 Task: Research Airbnb accommodation in KruÅ¡evac, Serbia from 6th December, 2023 to 10th December, 2023 for 6 adults, 2 children.6 bedrooms having 6 beds and 6 bathrooms. Property type can be house. Amenities needed are: wifi, TV, free parkinig on premises, gym, breakfast. Look for 3 properties as per requirement.
Action: Key pressed <Key.caps_lock>K<Key.caps_lock>ruaievac
Screenshot: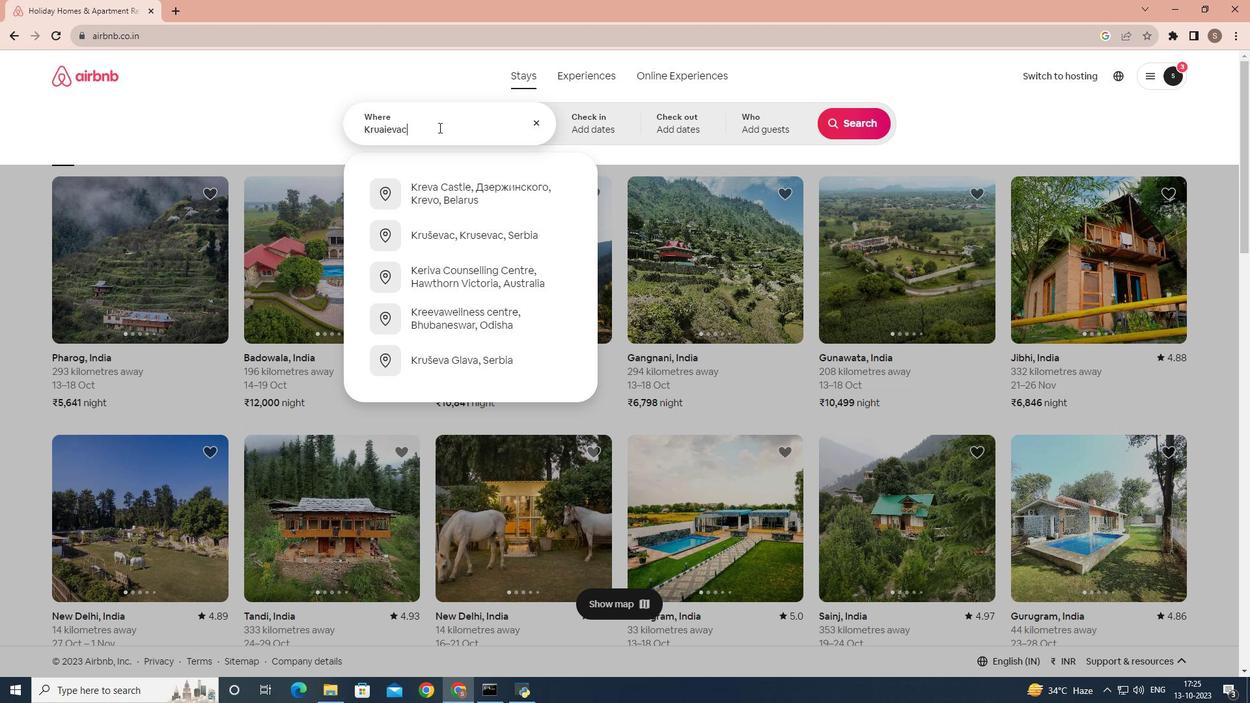 
Action: Mouse moved to (438, 235)
Screenshot: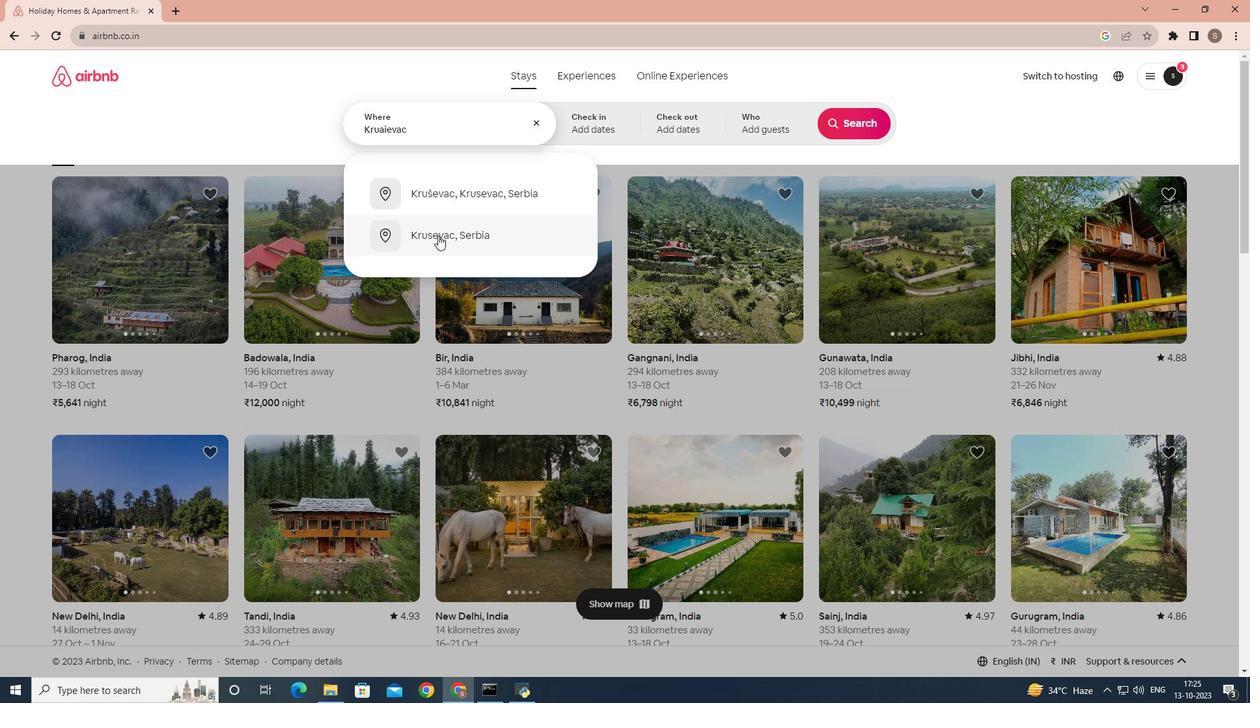 
Action: Mouse pressed left at (438, 235)
Screenshot: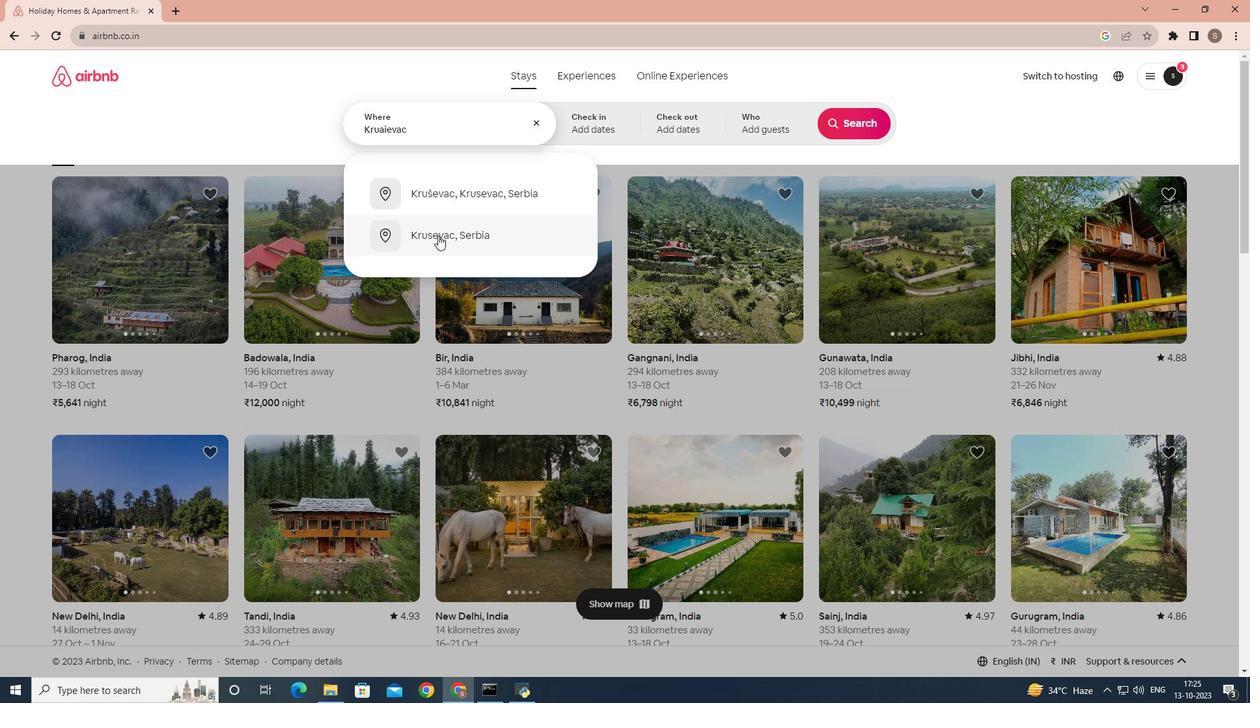 
Action: Mouse moved to (853, 233)
Screenshot: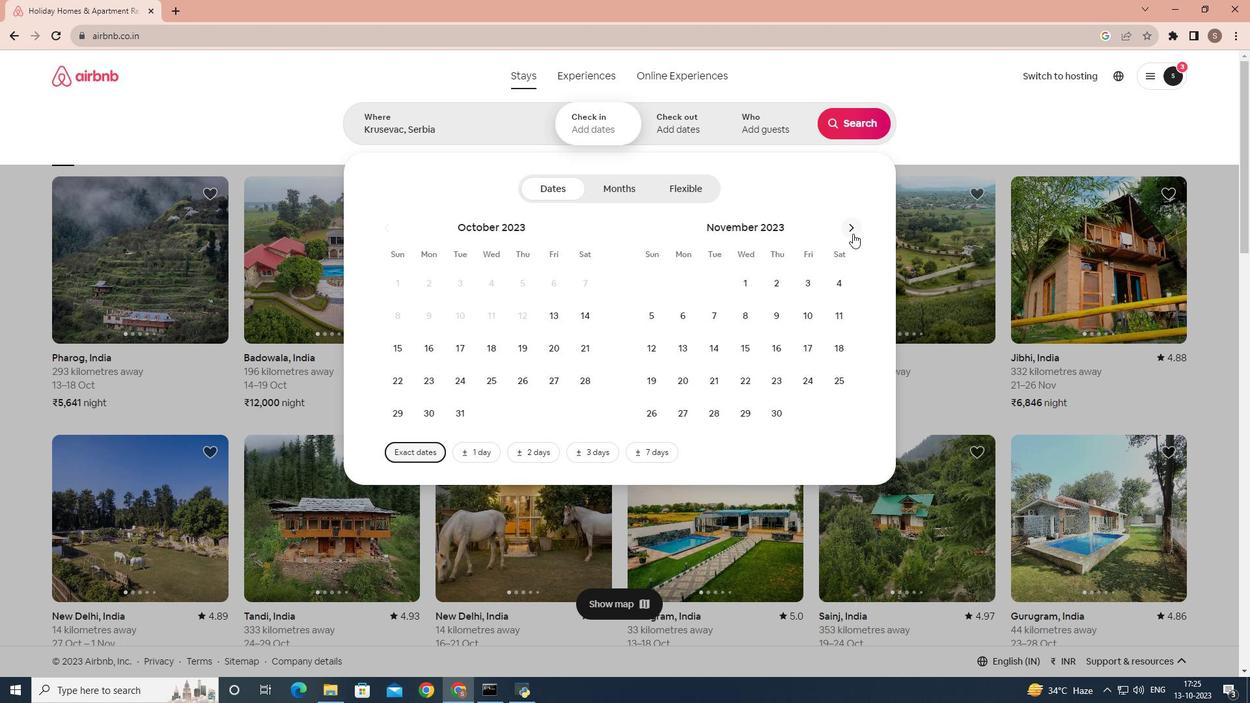 
Action: Mouse pressed left at (853, 233)
Screenshot: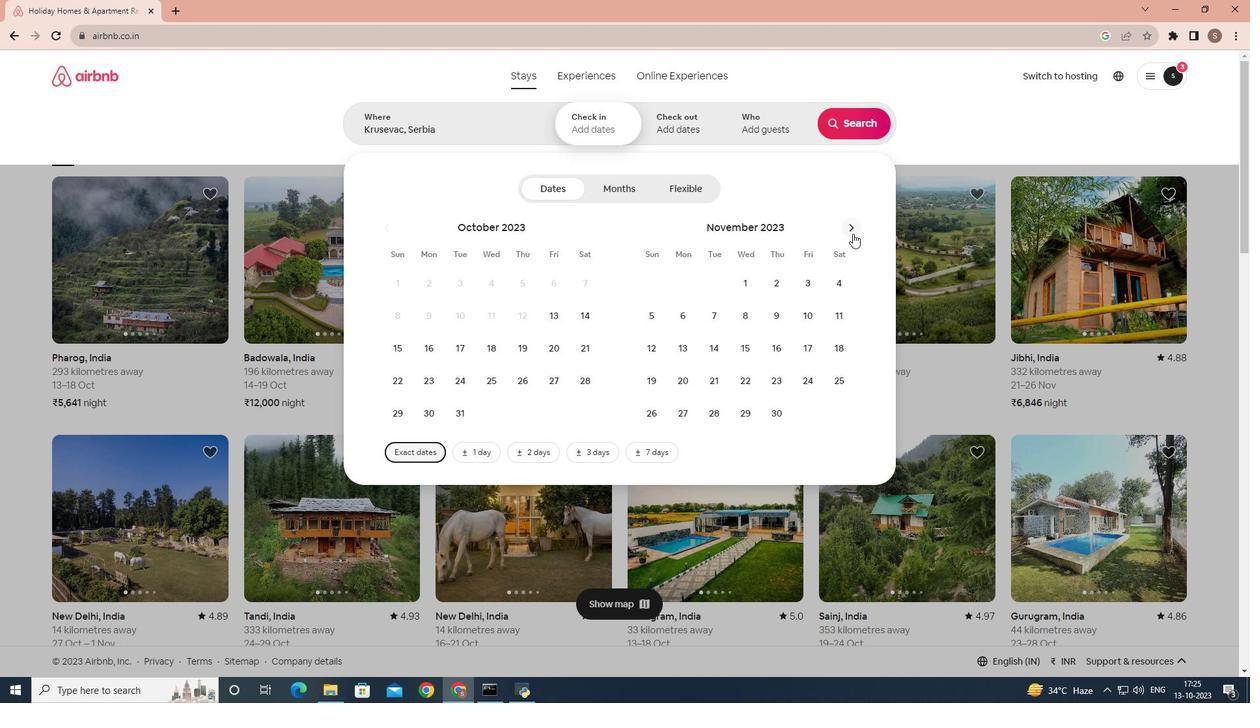 
Action: Mouse moved to (737, 308)
Screenshot: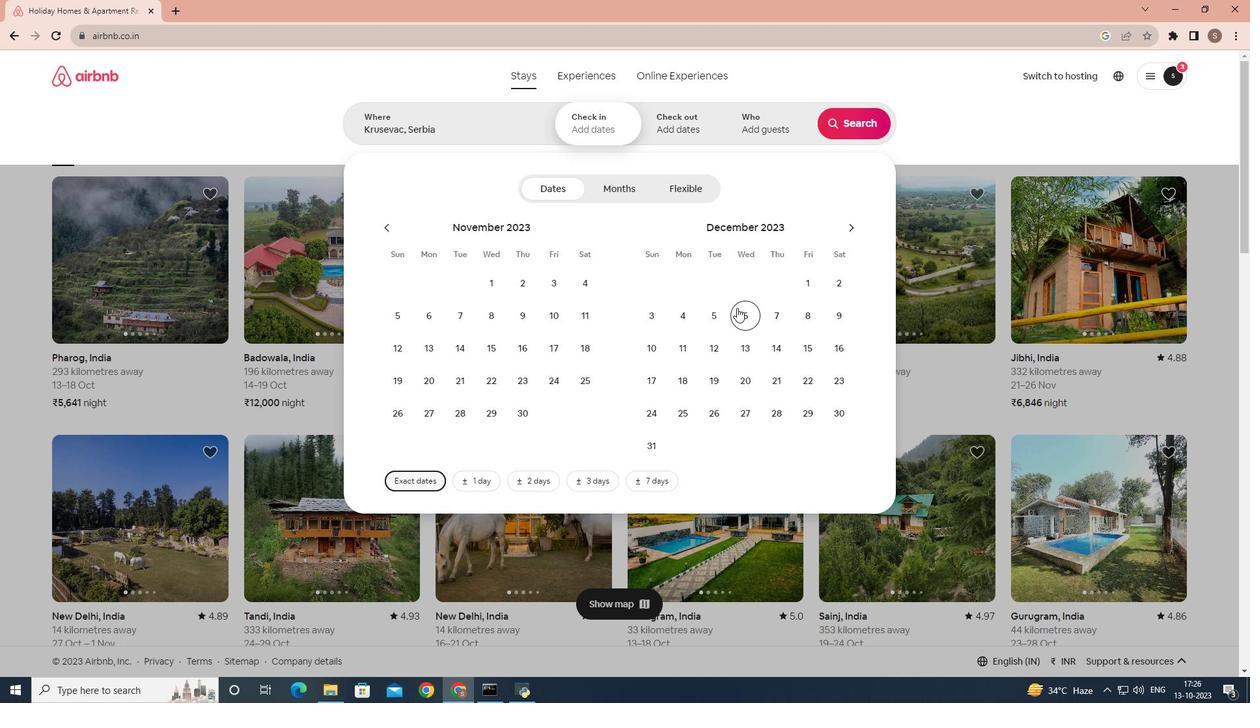 
Action: Mouse pressed left at (737, 308)
Screenshot: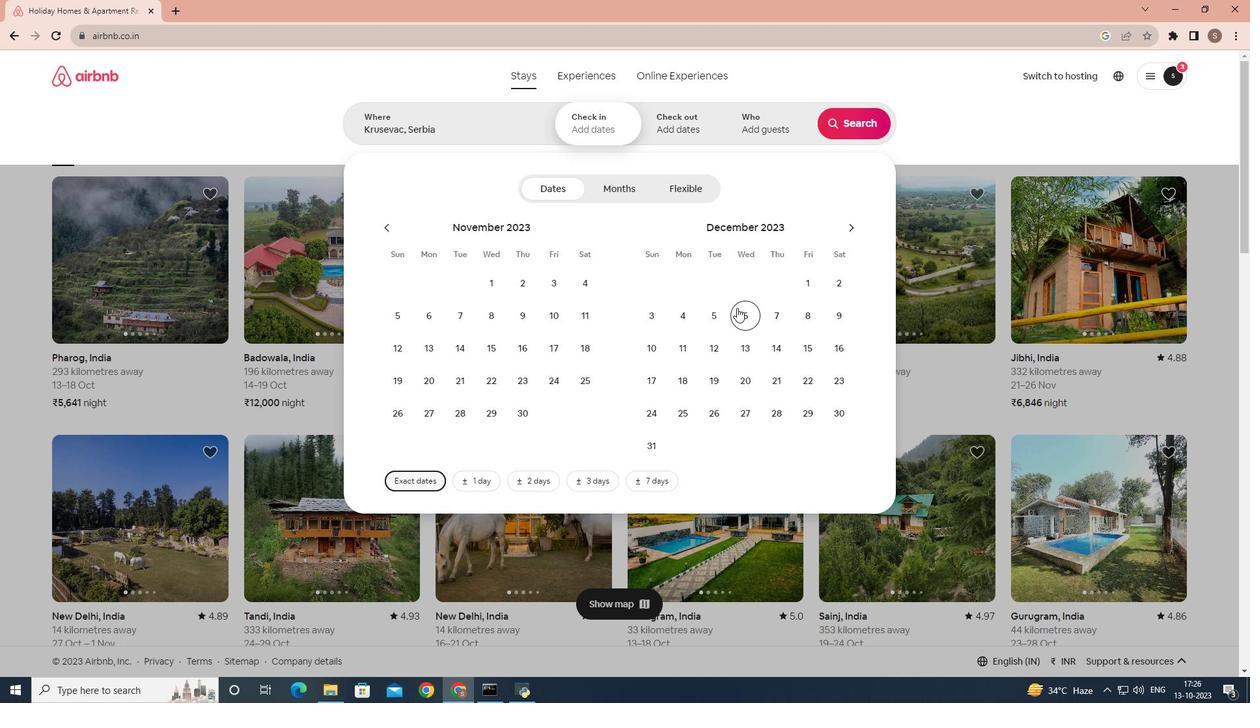 
Action: Mouse moved to (650, 348)
Screenshot: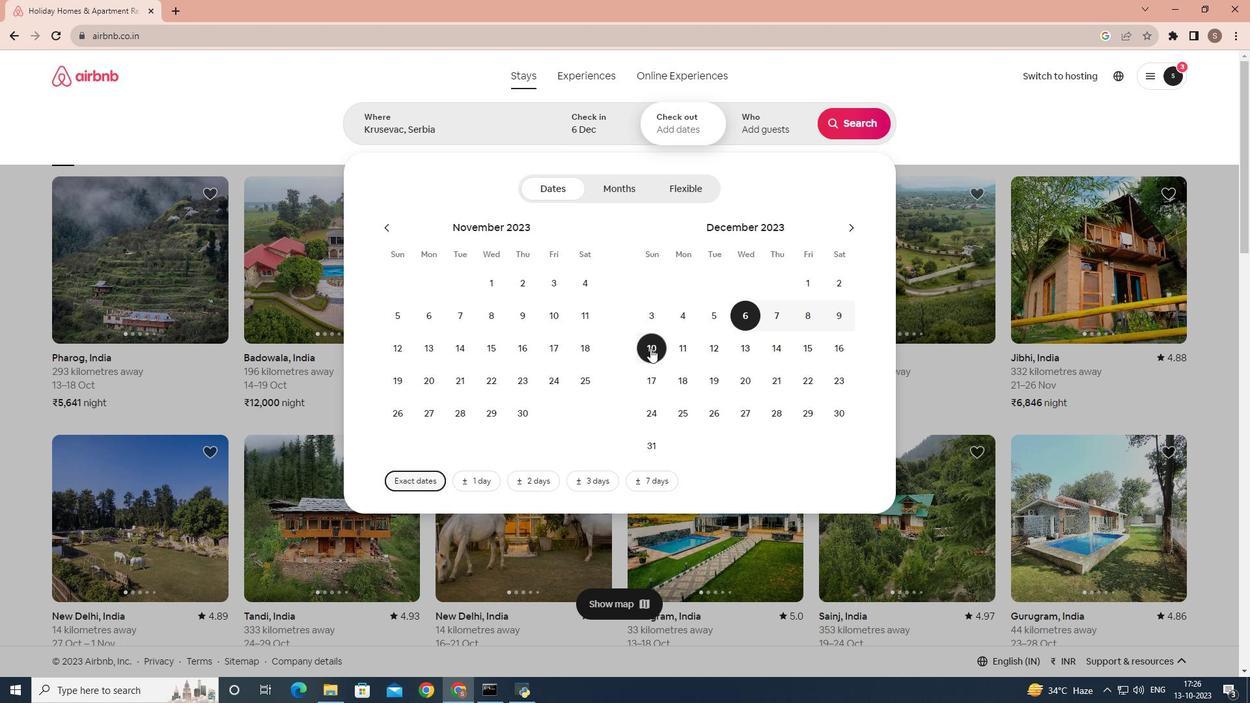 
Action: Mouse pressed left at (650, 348)
Screenshot: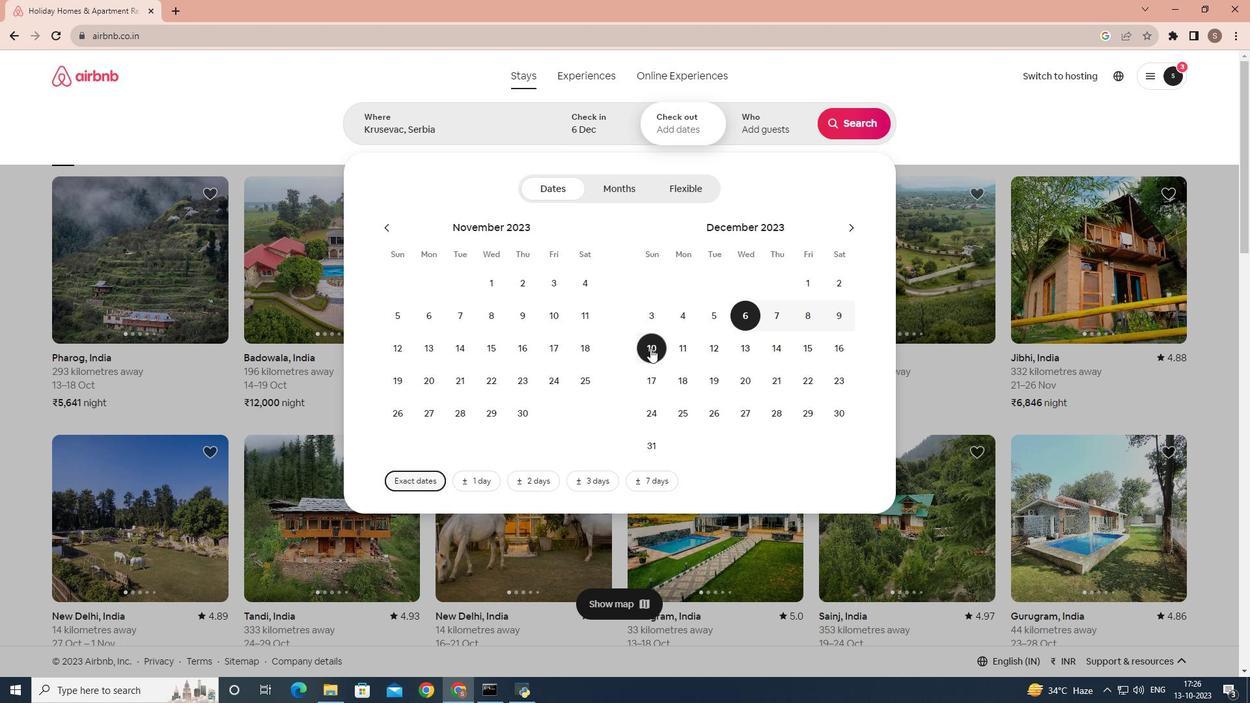 
Action: Mouse moved to (765, 132)
Screenshot: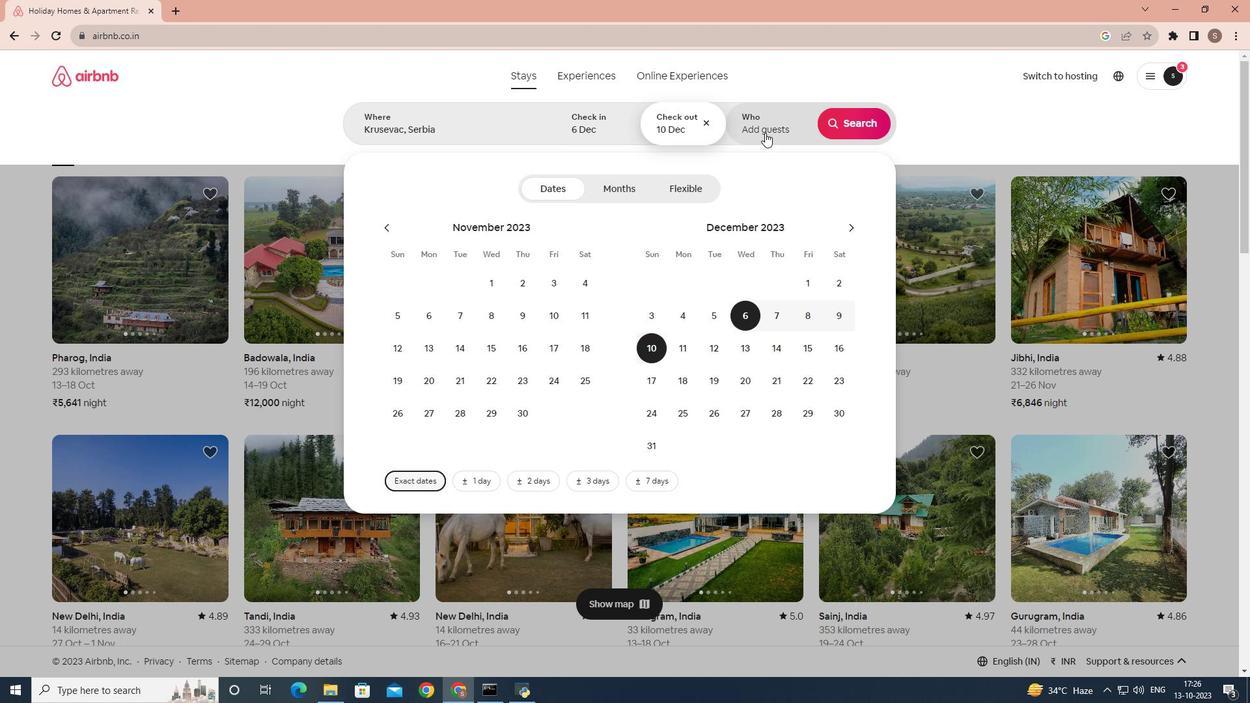 
Action: Mouse pressed left at (765, 132)
Screenshot: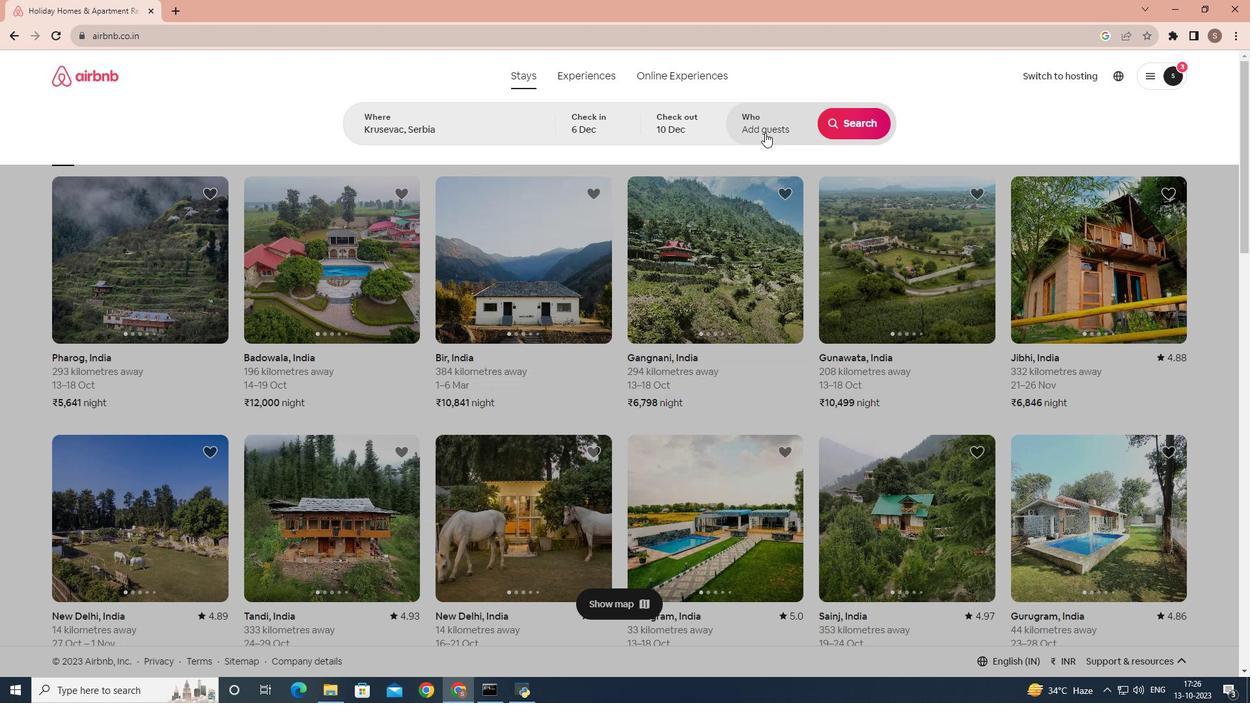 
Action: Mouse moved to (857, 192)
Screenshot: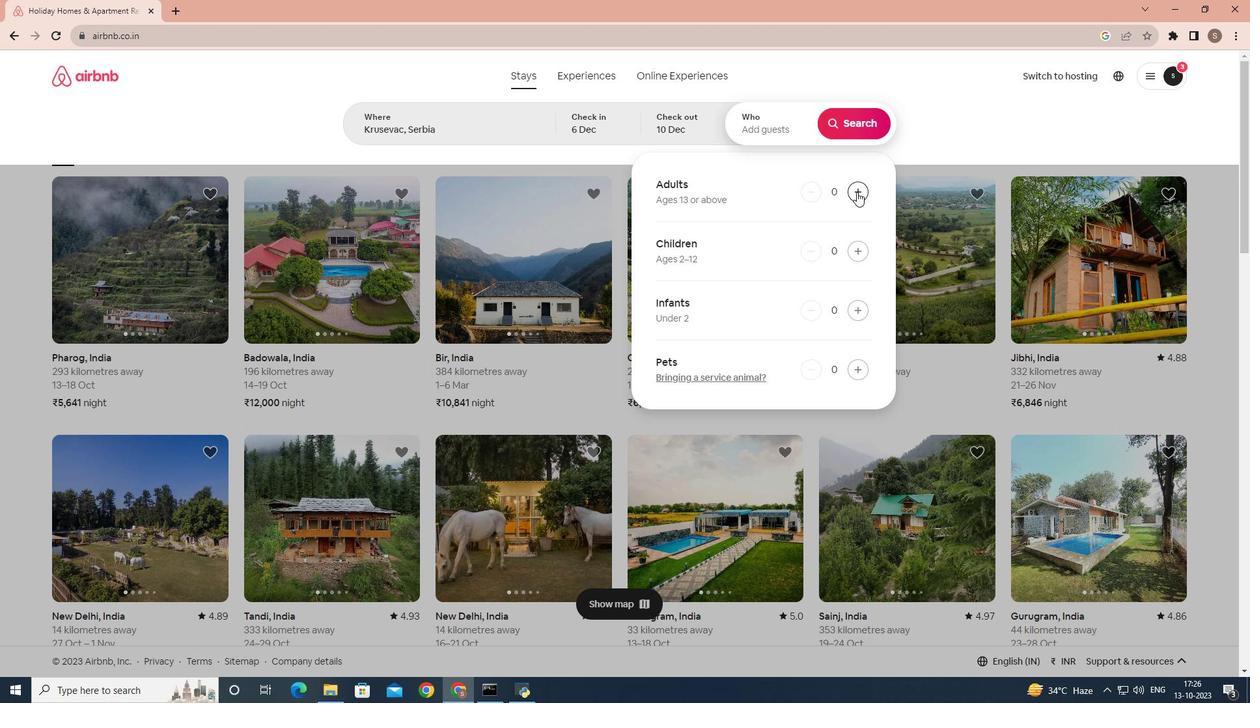 
Action: Mouse pressed left at (857, 192)
Screenshot: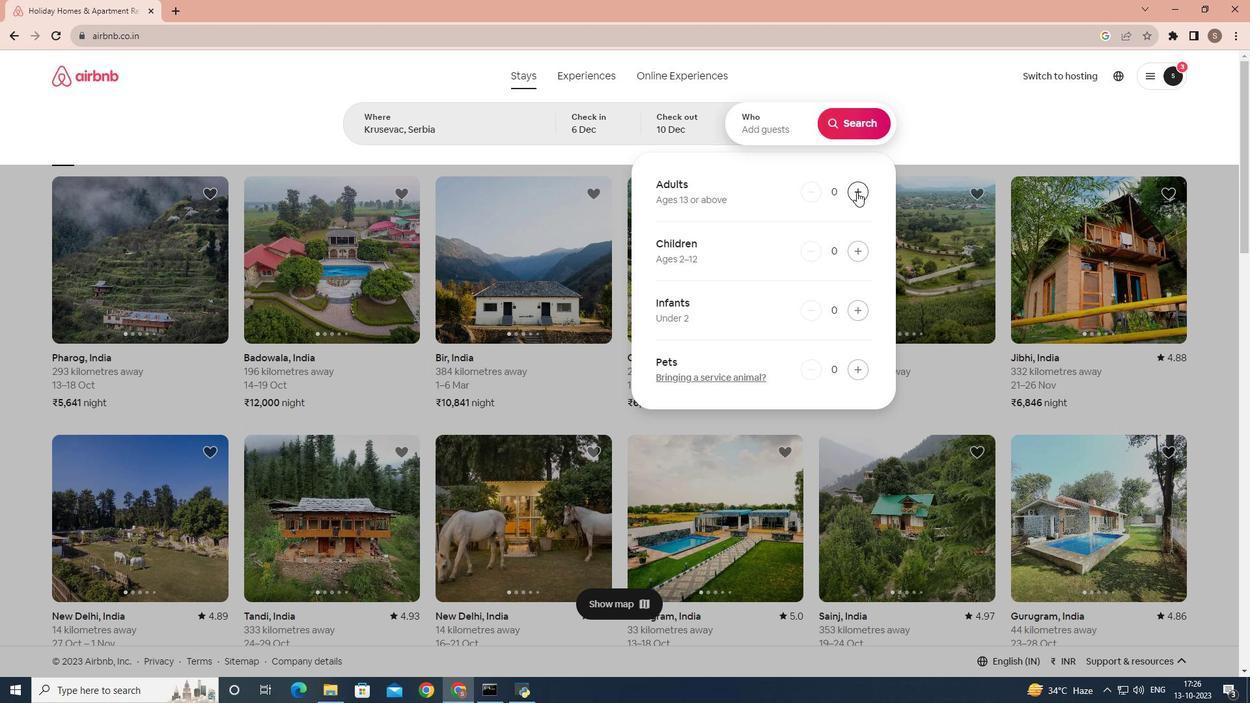 
Action: Mouse pressed left at (857, 192)
Screenshot: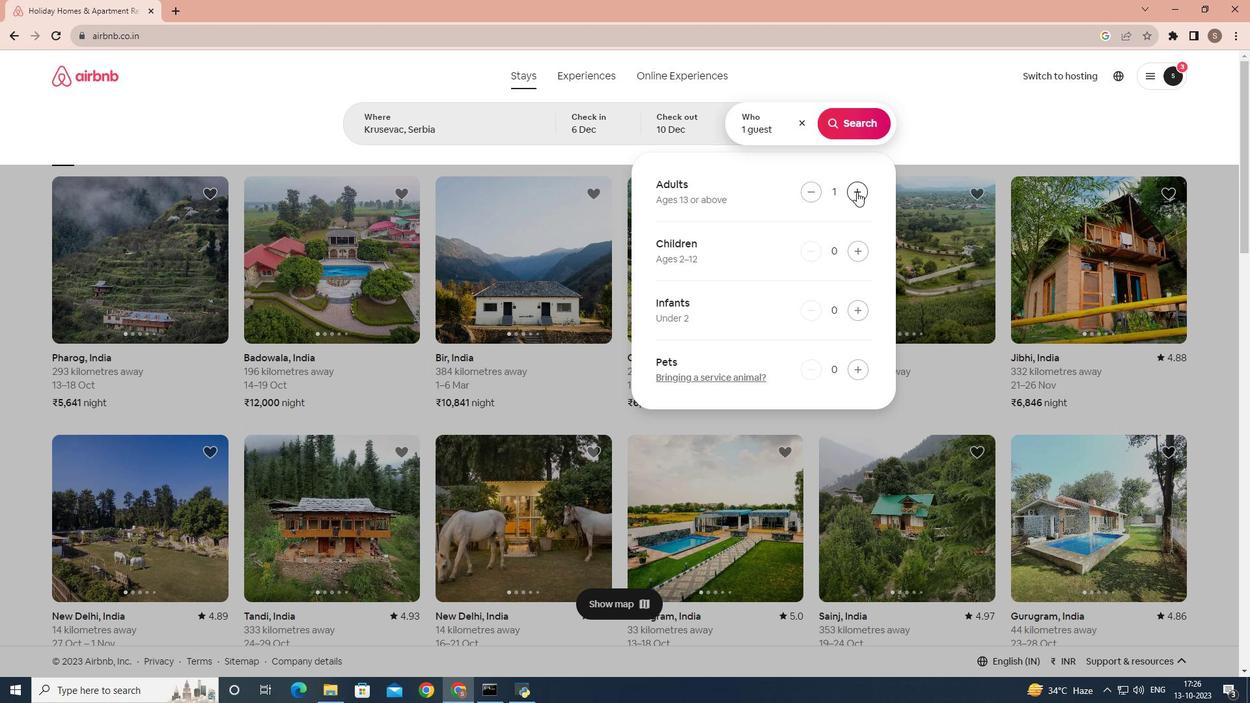 
Action: Mouse pressed left at (857, 192)
Screenshot: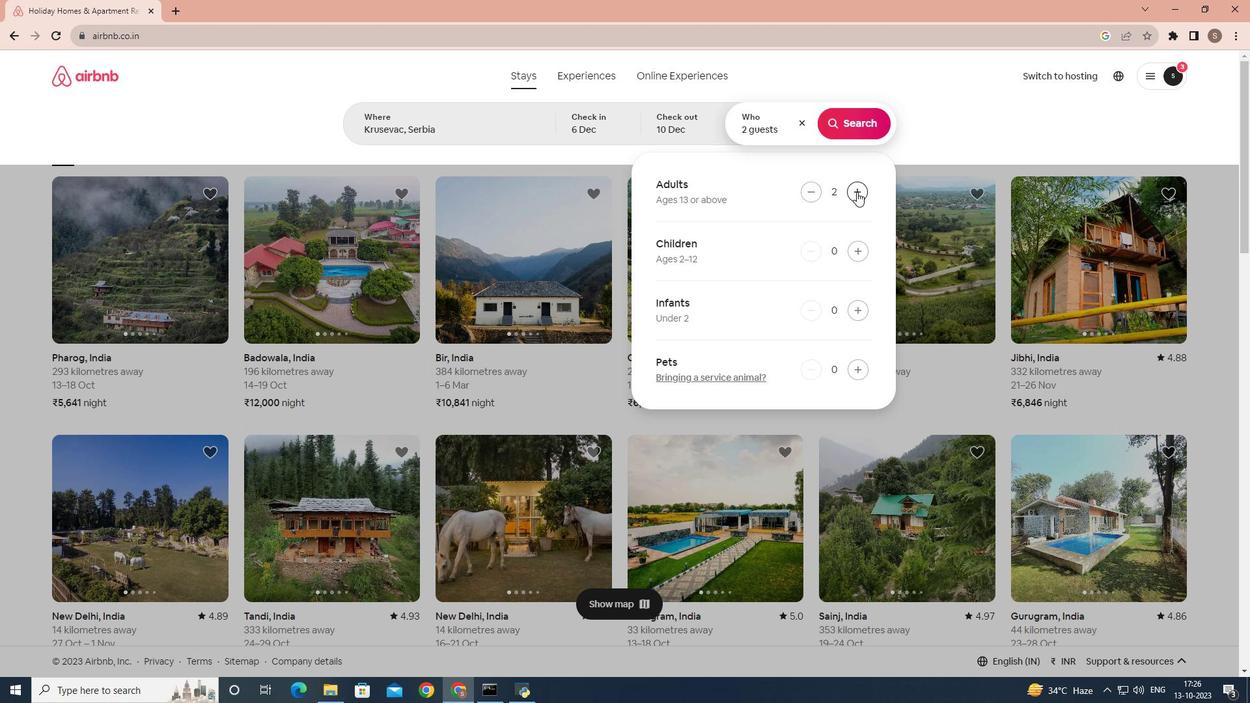 
Action: Mouse pressed left at (857, 192)
Screenshot: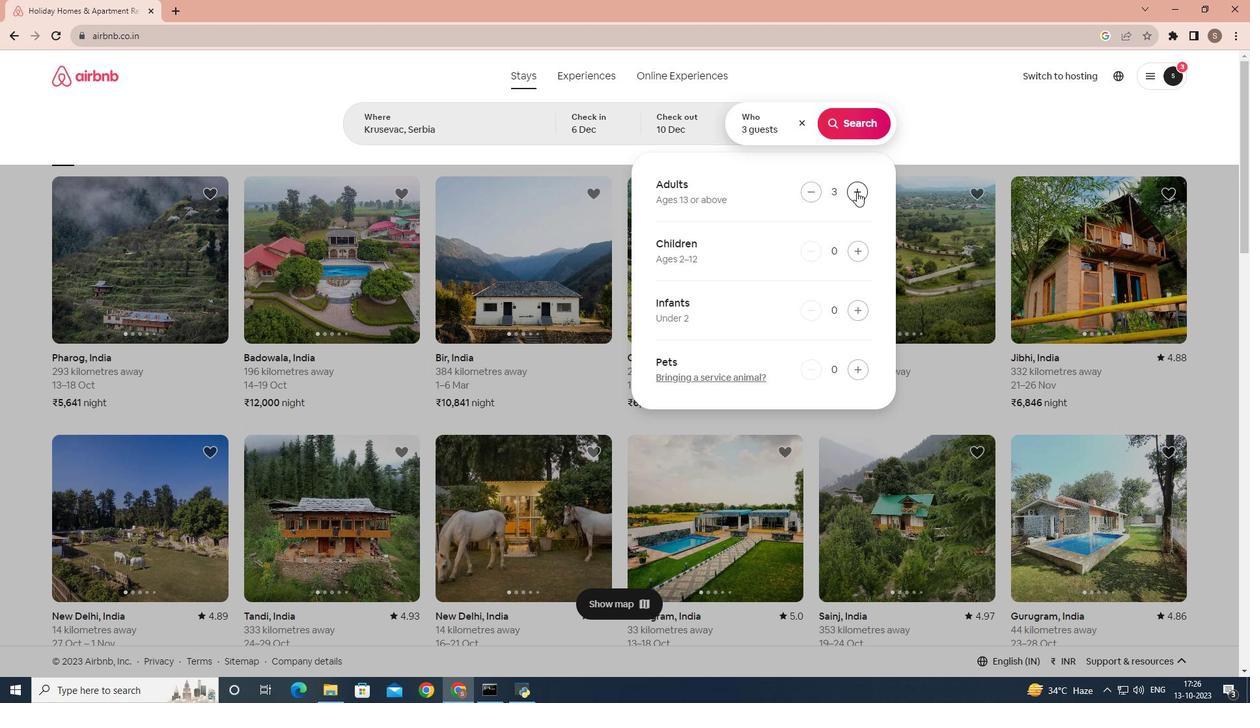 
Action: Mouse pressed left at (857, 192)
Screenshot: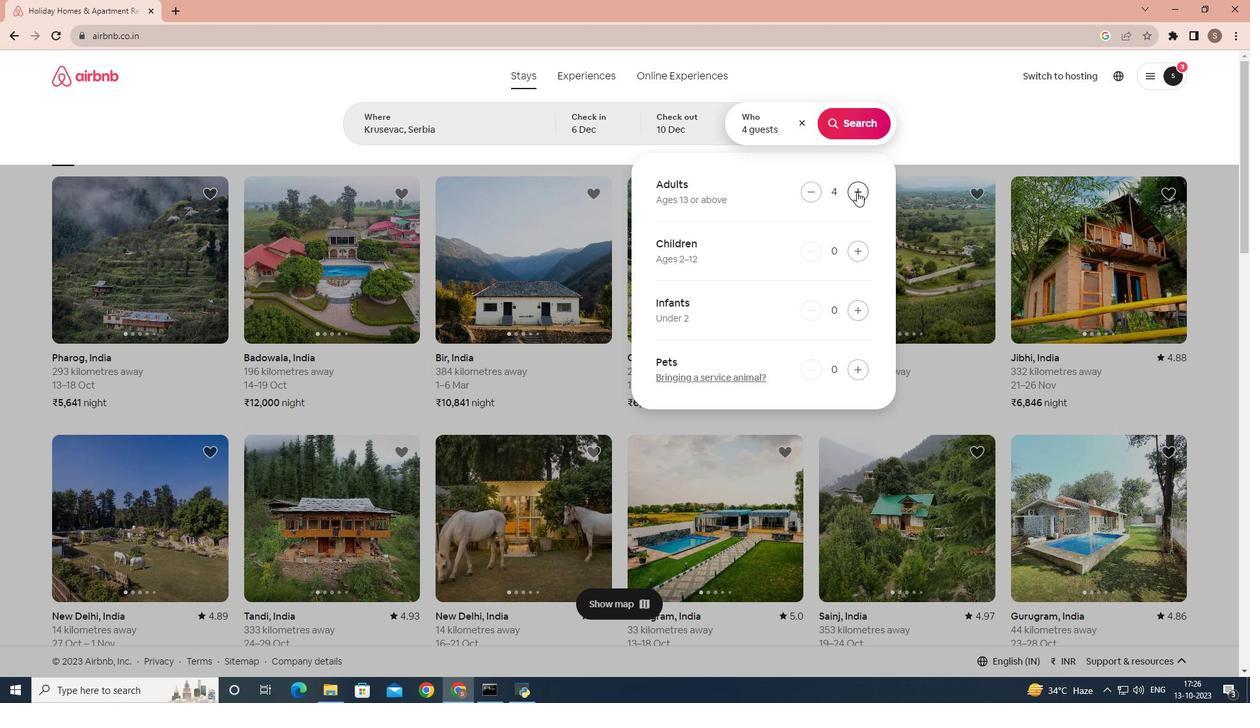 
Action: Mouse pressed left at (857, 192)
Screenshot: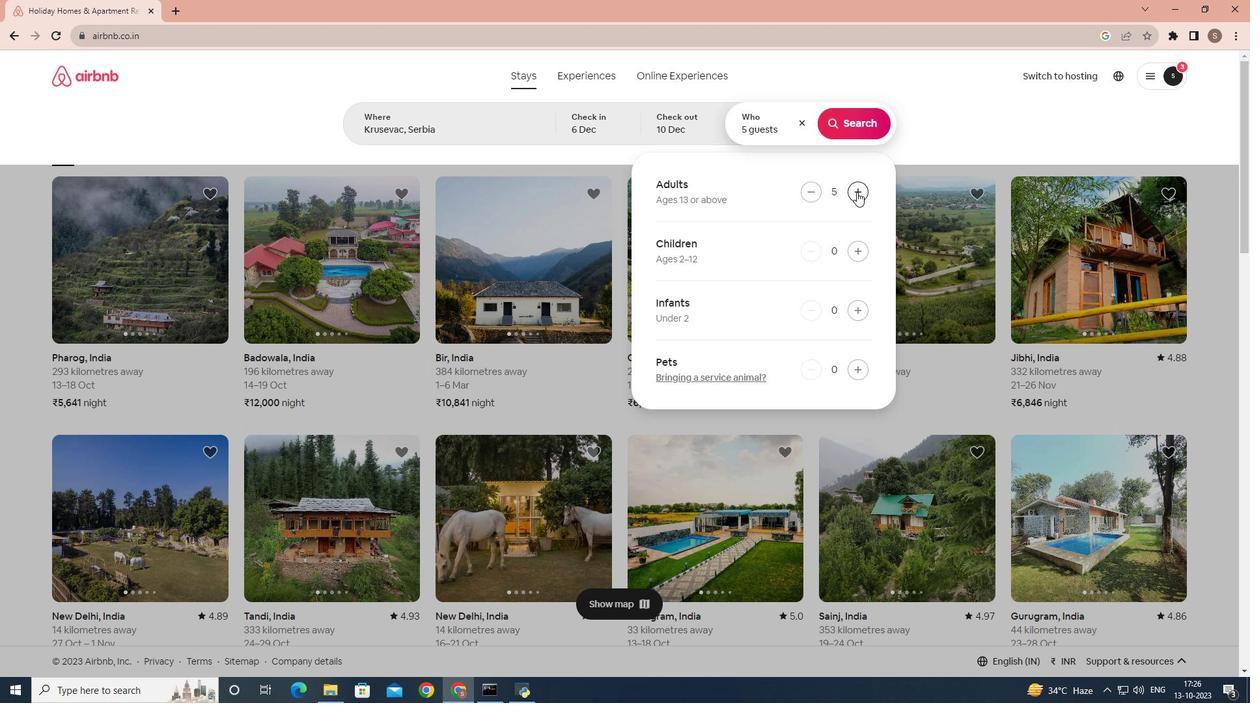 
Action: Mouse moved to (856, 244)
Screenshot: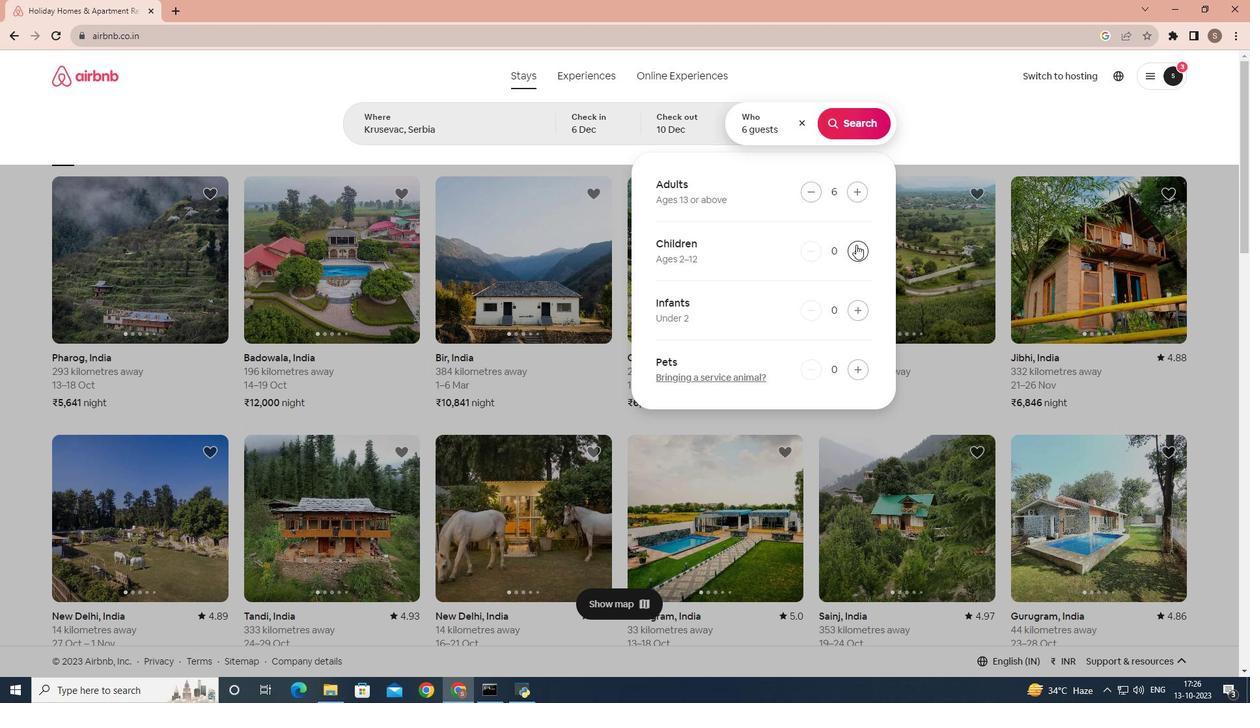 
Action: Mouse pressed left at (856, 244)
Screenshot: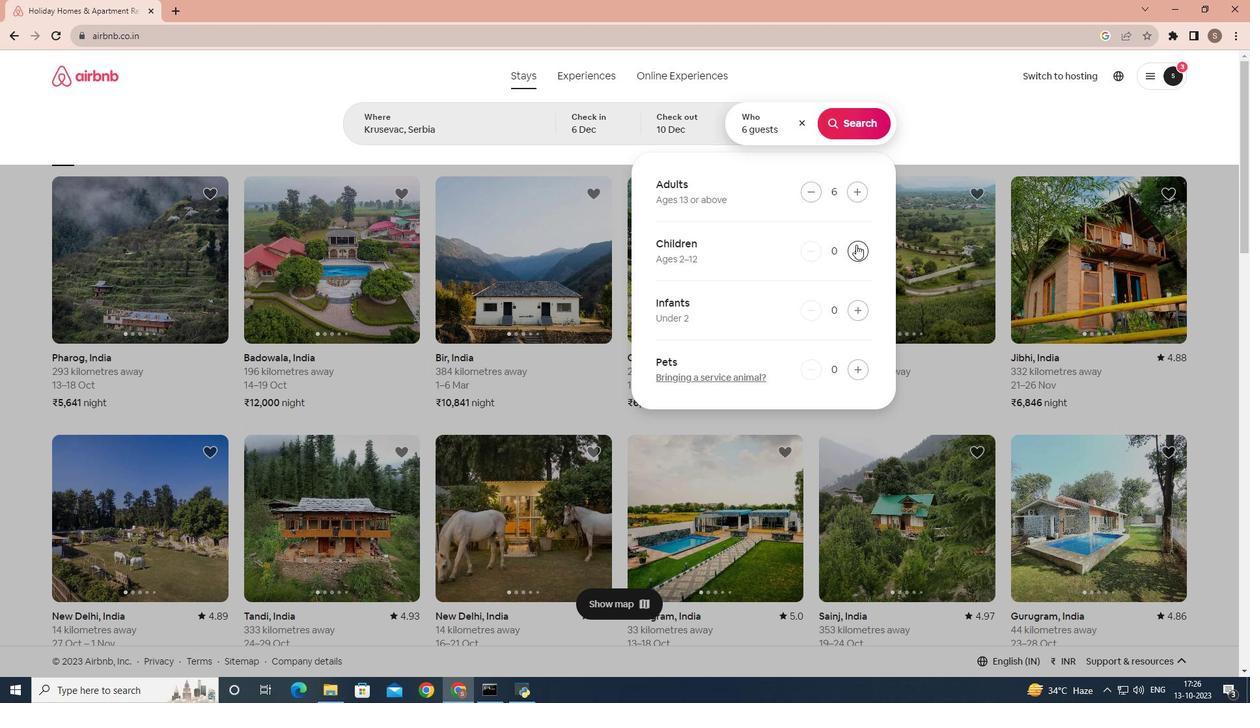 
Action: Mouse pressed left at (856, 244)
Screenshot: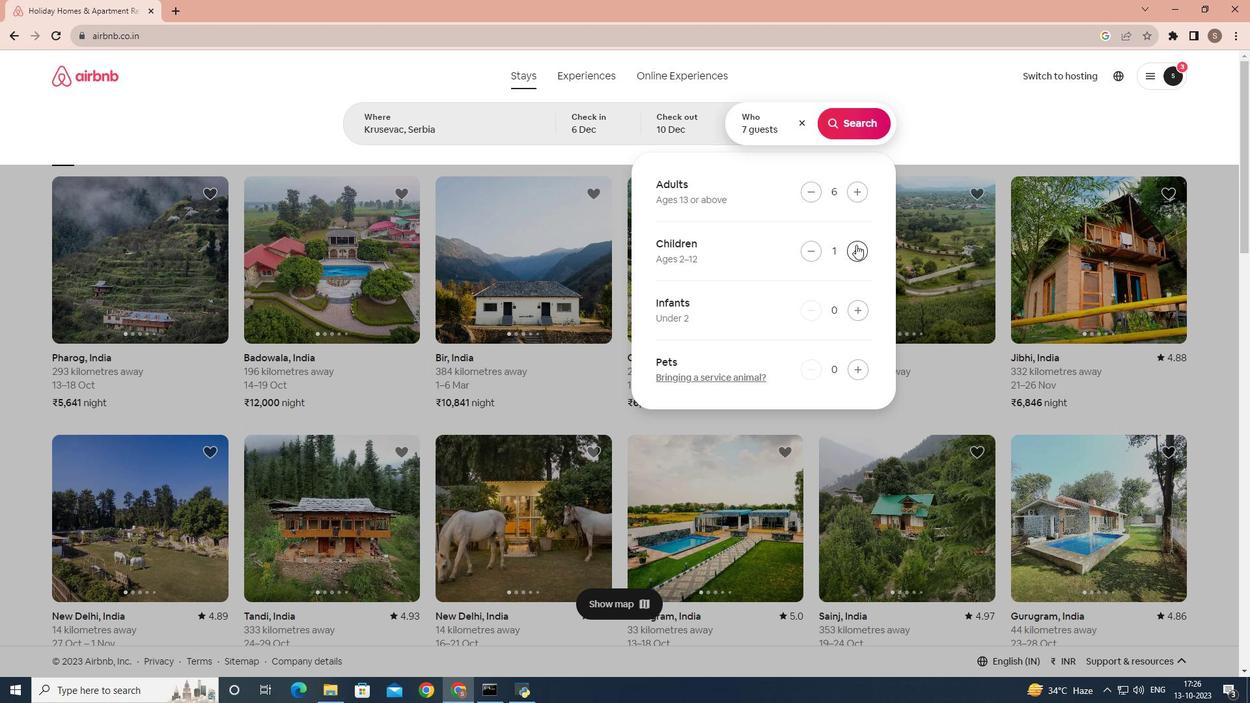 
Action: Mouse moved to (860, 130)
Screenshot: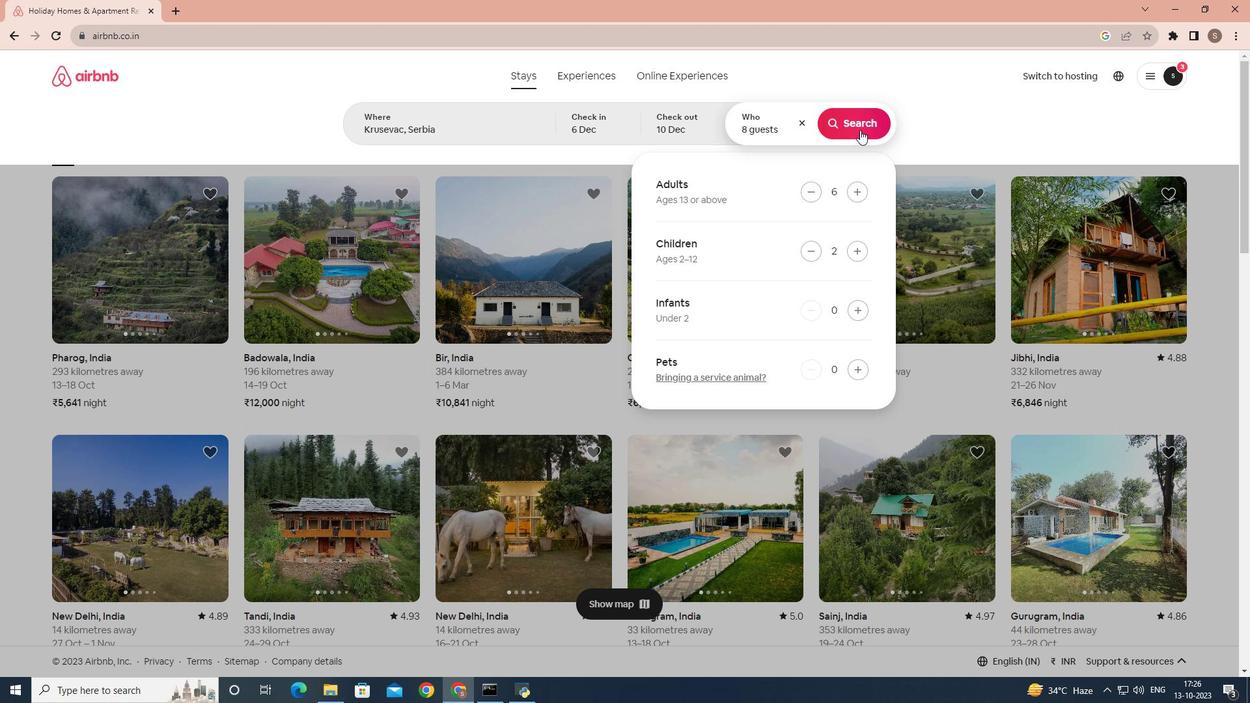 
Action: Mouse pressed left at (860, 130)
Screenshot: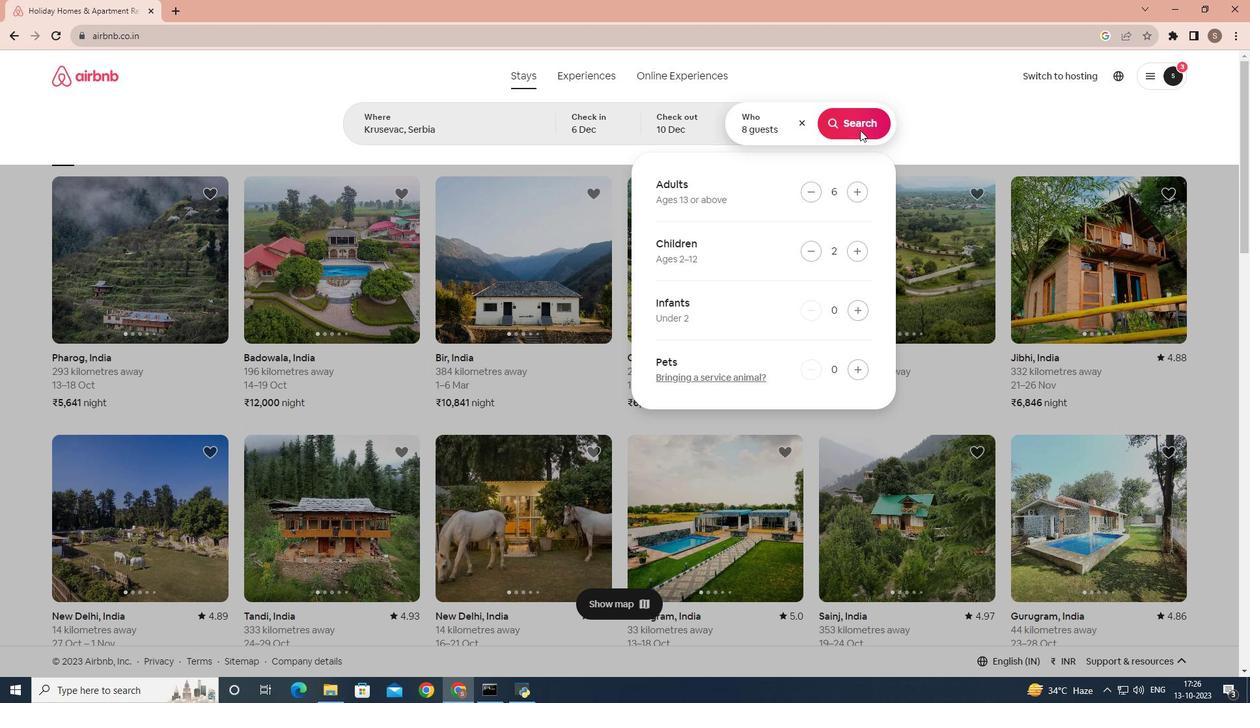 
Action: Mouse moved to (1035, 132)
Screenshot: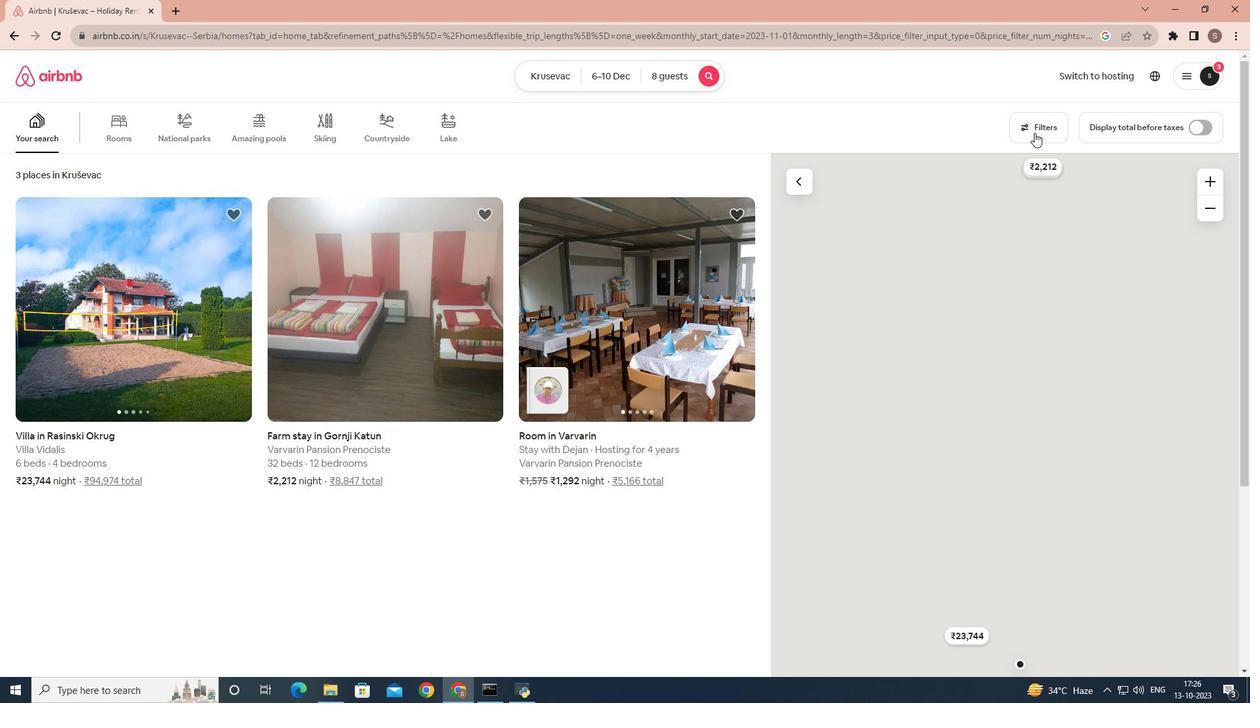 
Action: Mouse pressed left at (1035, 132)
Screenshot: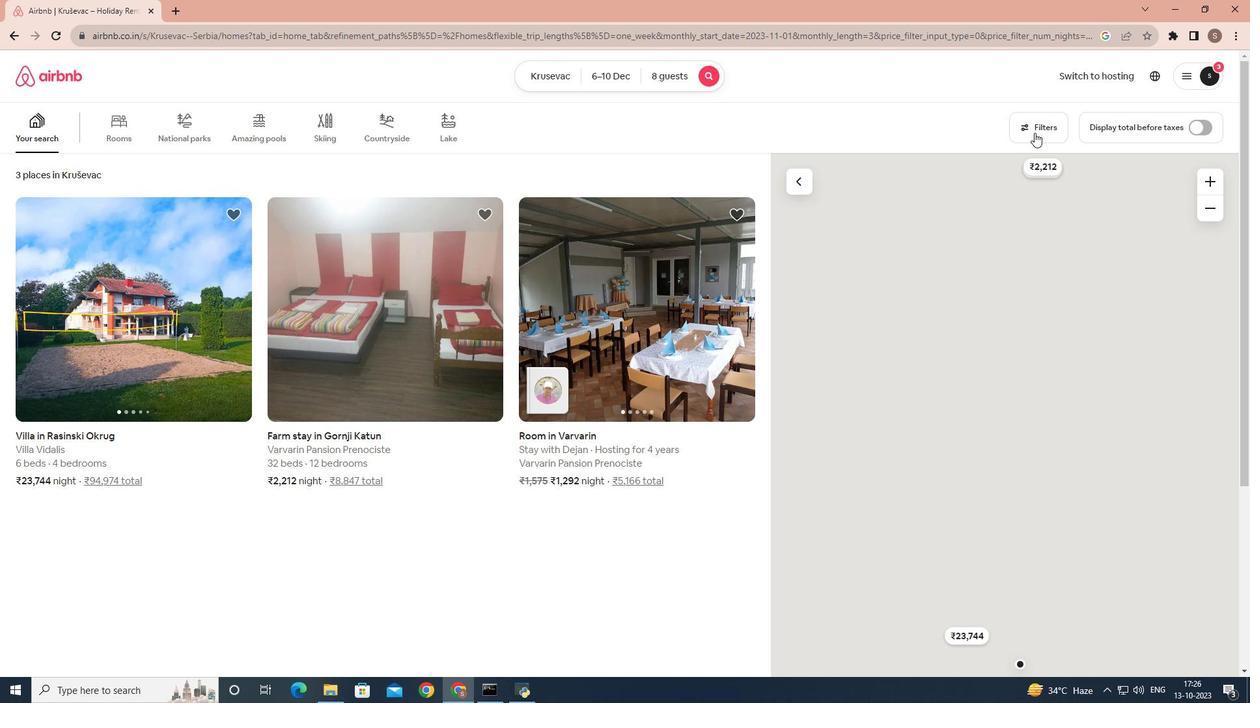 
Action: Mouse moved to (530, 357)
Screenshot: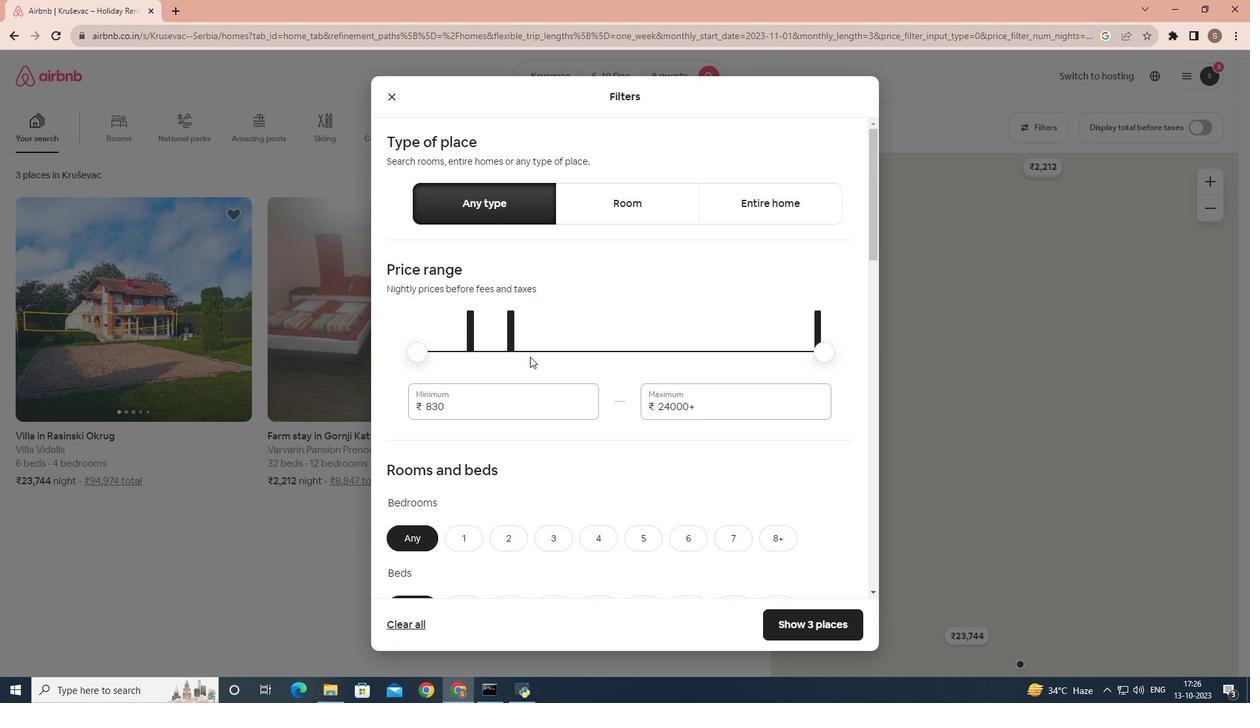 
Action: Mouse scrolled (530, 356) with delta (0, 0)
Screenshot: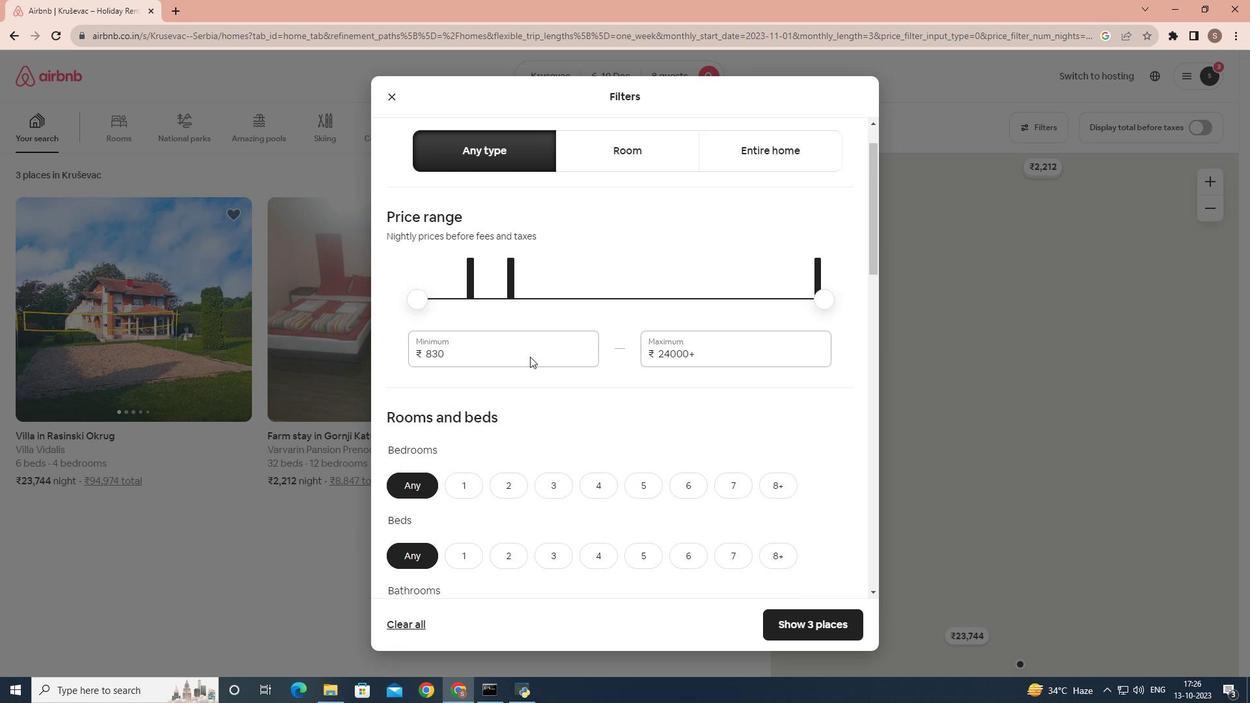 
Action: Mouse scrolled (530, 356) with delta (0, 0)
Screenshot: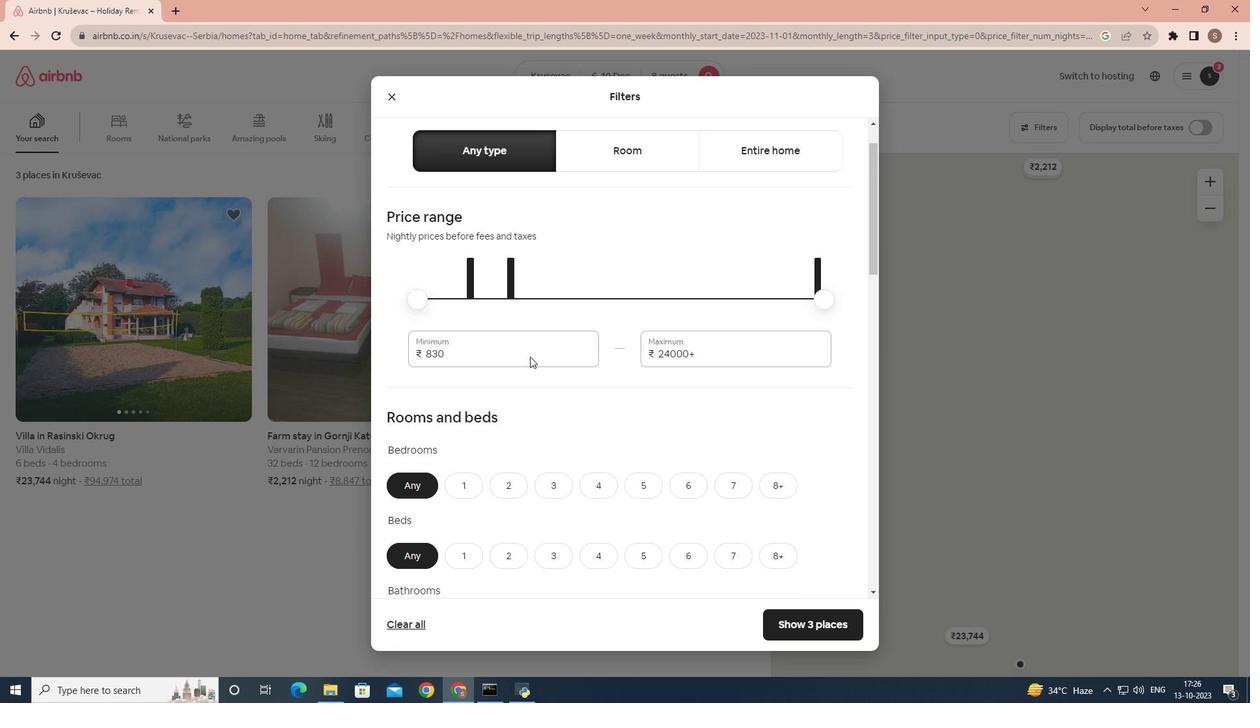 
Action: Mouse scrolled (530, 356) with delta (0, 0)
Screenshot: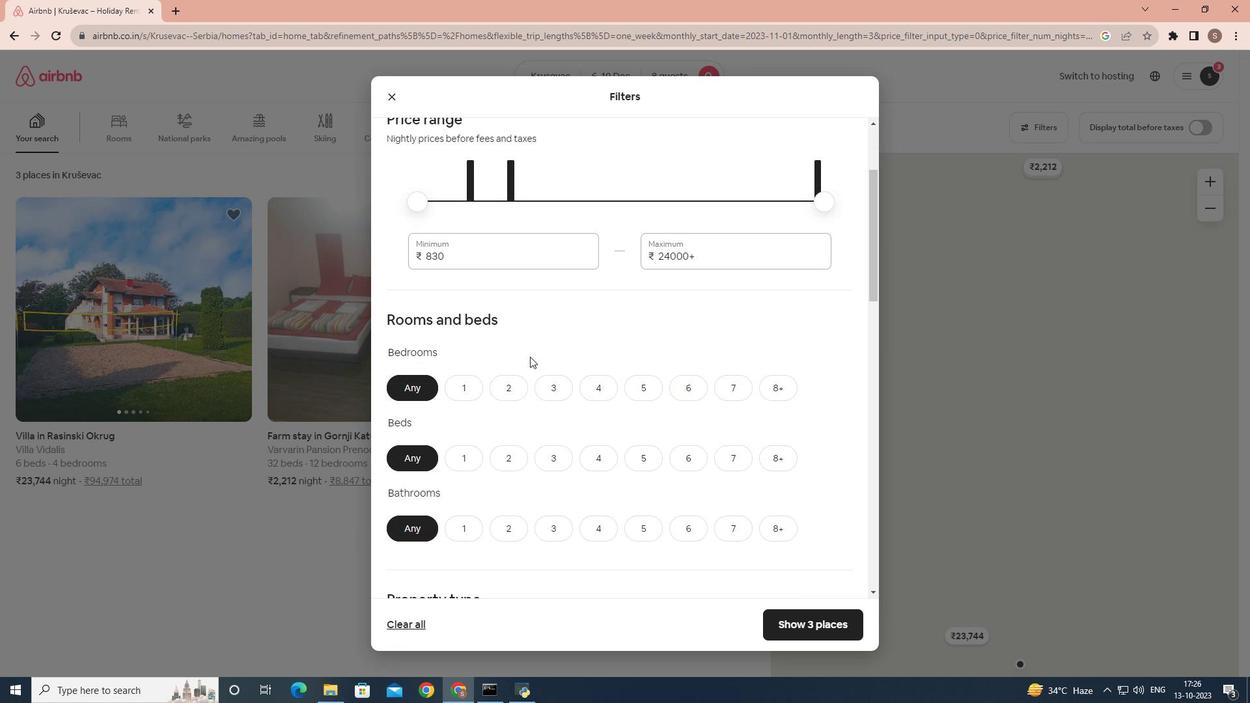 
Action: Mouse moved to (491, 345)
Screenshot: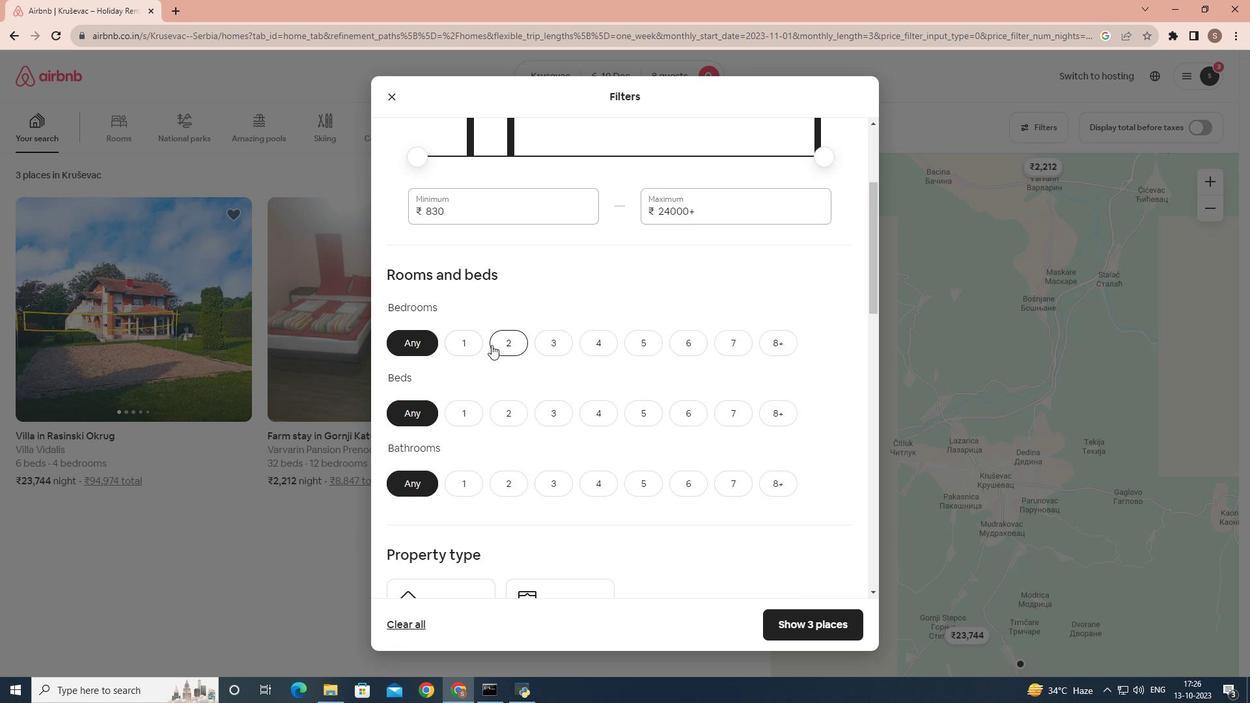 
Action: Mouse scrolled (491, 345) with delta (0, 0)
Screenshot: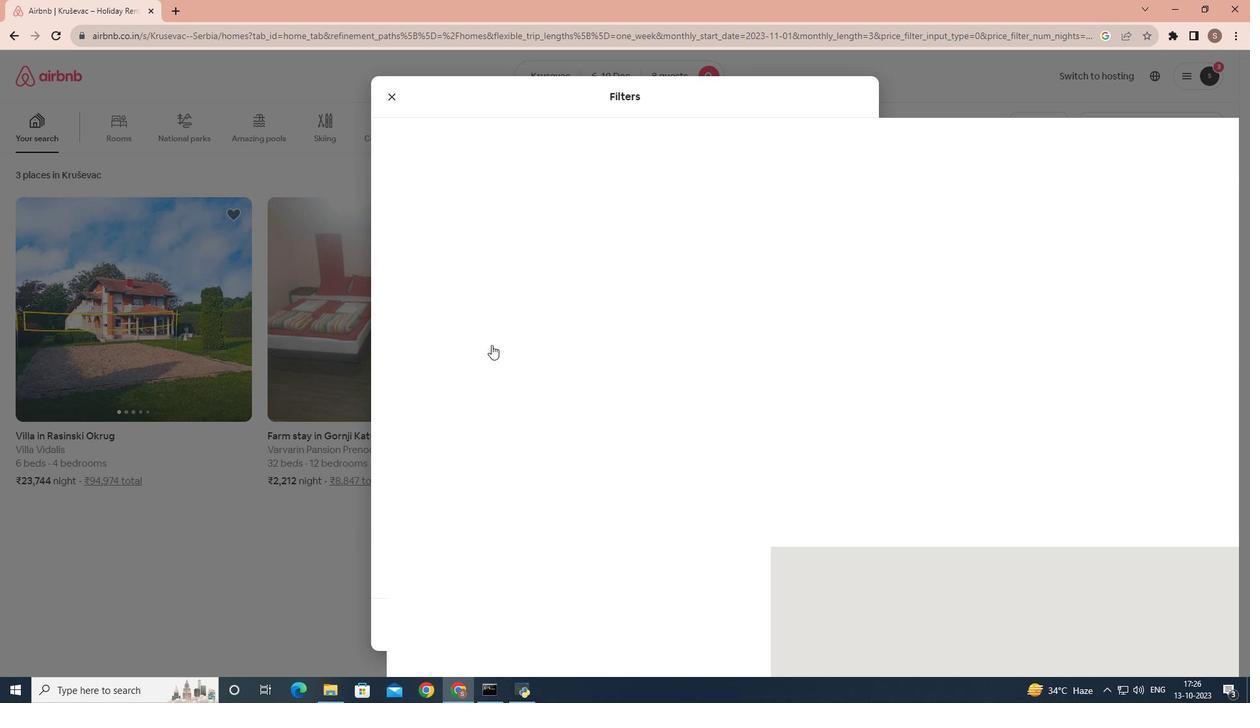 
Action: Mouse scrolled (491, 344) with delta (0, 0)
Screenshot: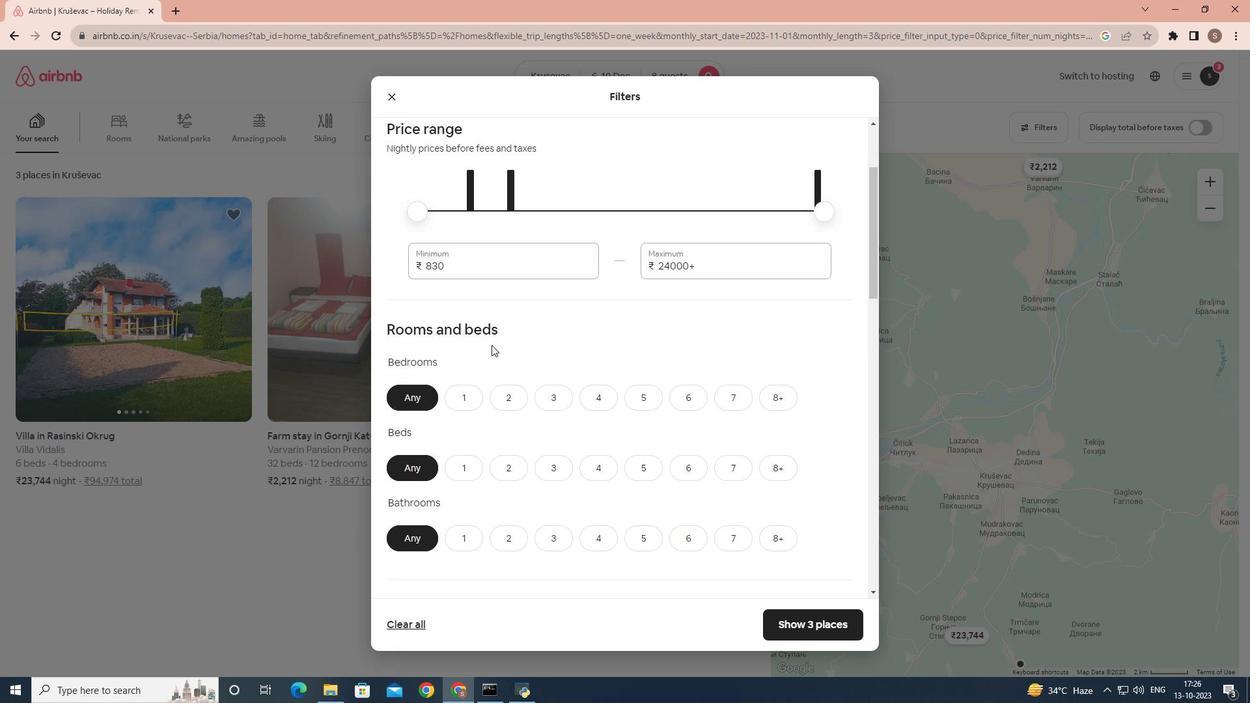 
Action: Mouse scrolled (491, 344) with delta (0, 0)
Screenshot: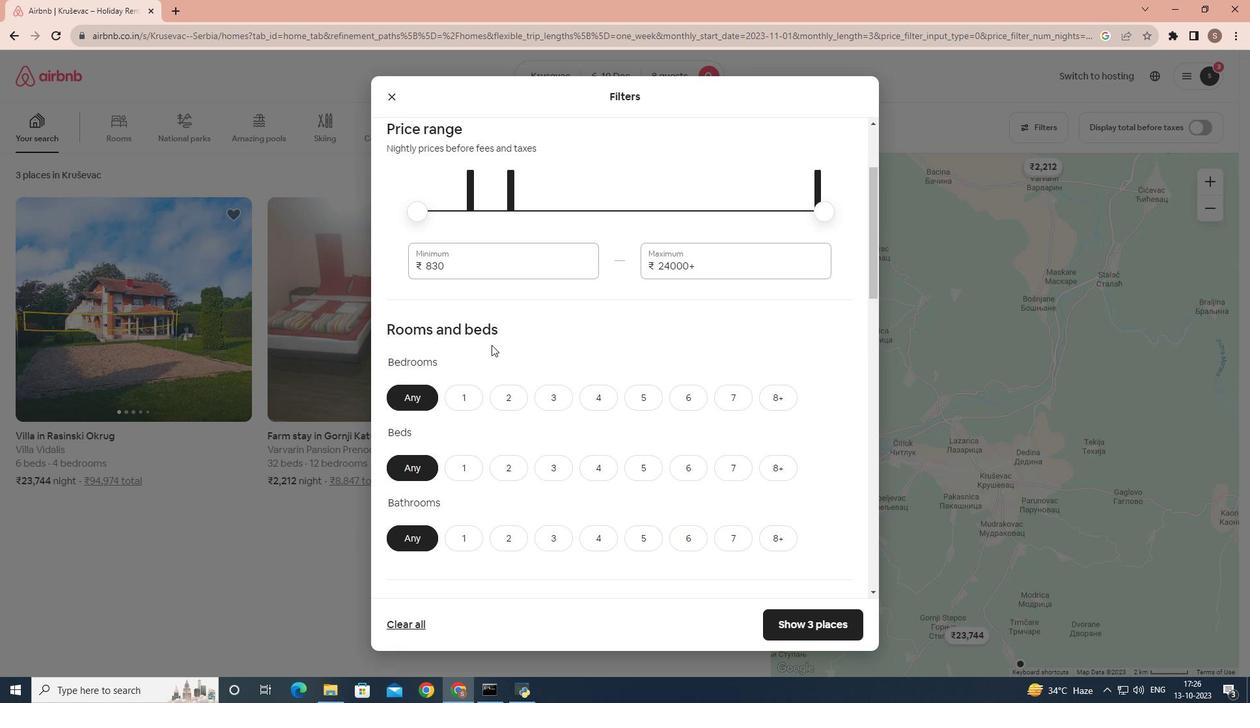 
Action: Mouse moved to (433, 541)
Screenshot: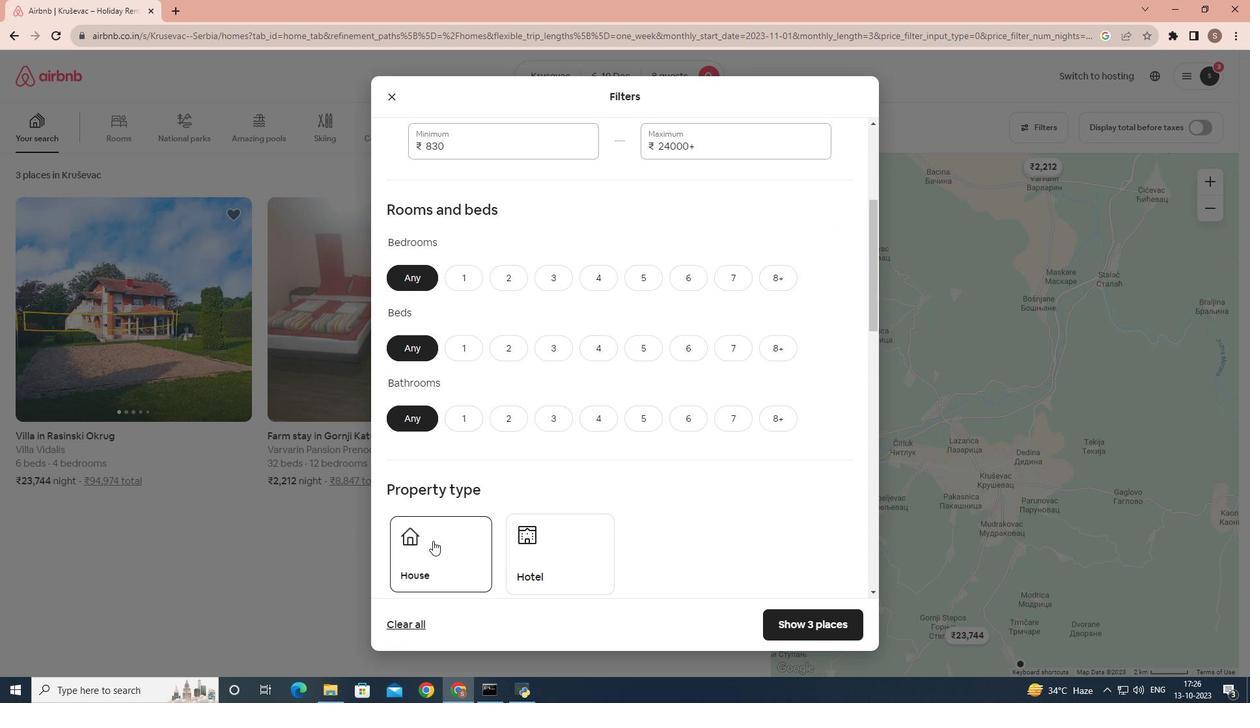 
Action: Mouse pressed left at (433, 541)
Screenshot: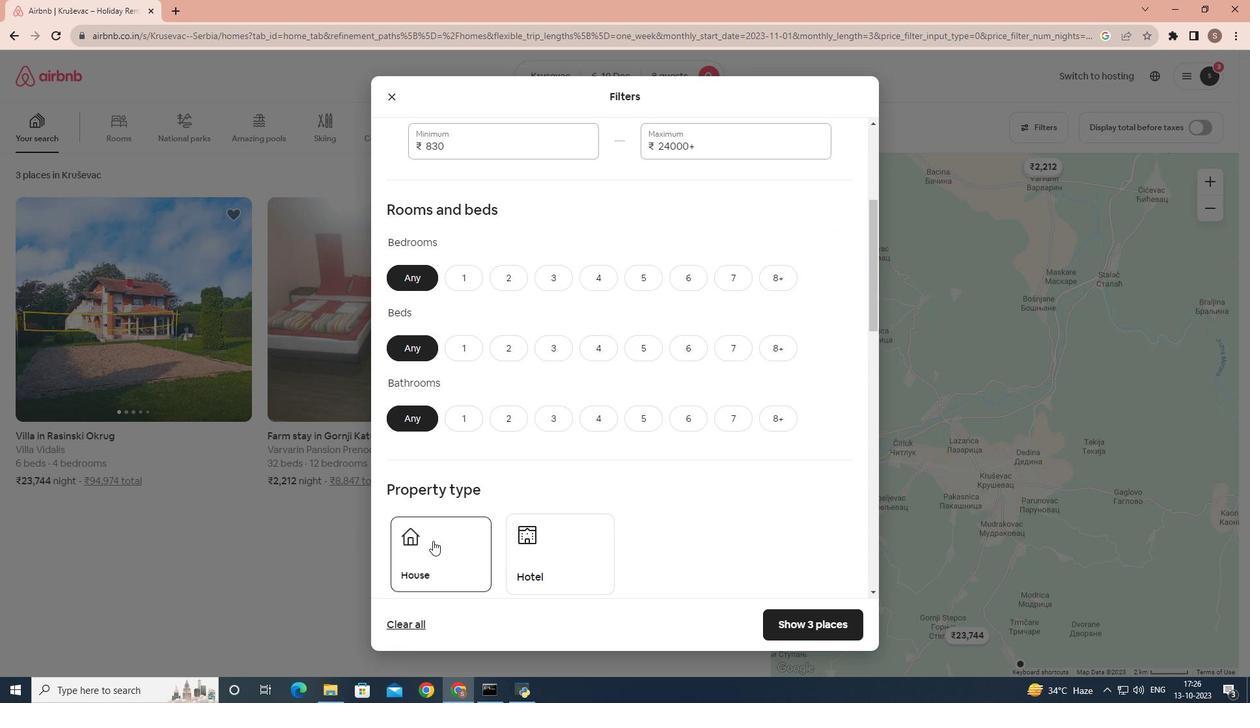 
Action: Mouse moved to (696, 288)
Screenshot: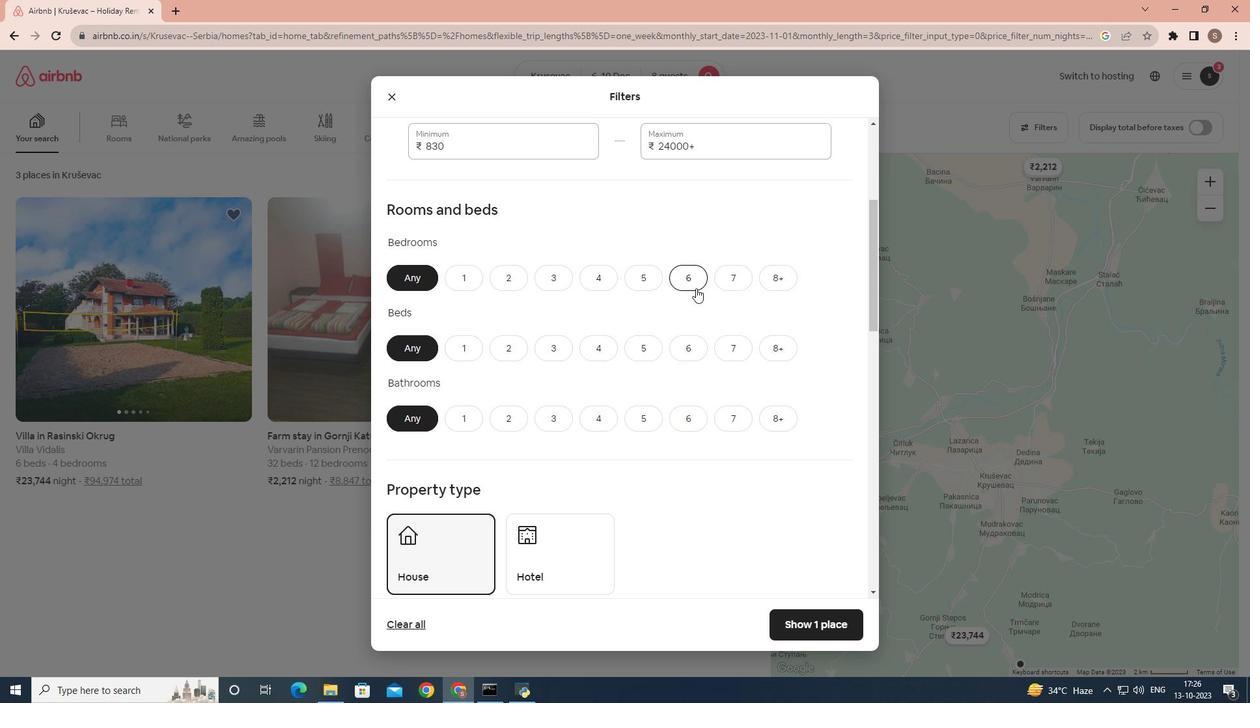 
Action: Mouse pressed left at (696, 288)
Screenshot: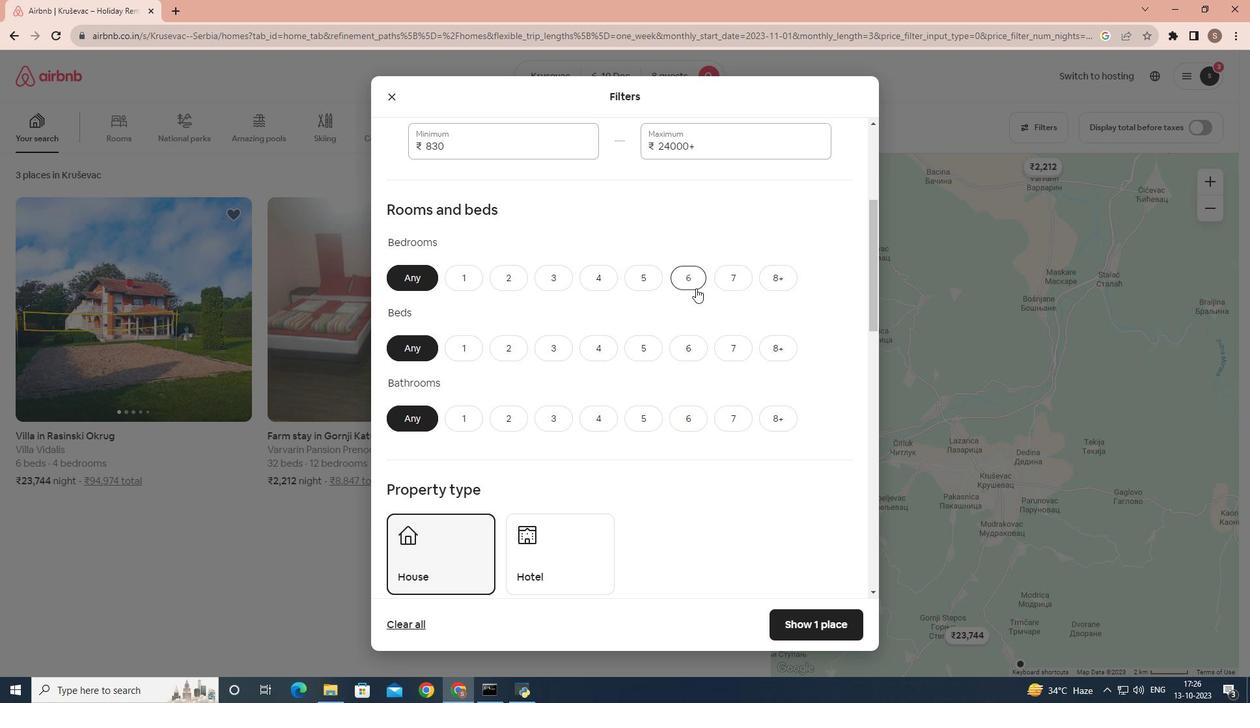 
Action: Mouse moved to (694, 350)
Screenshot: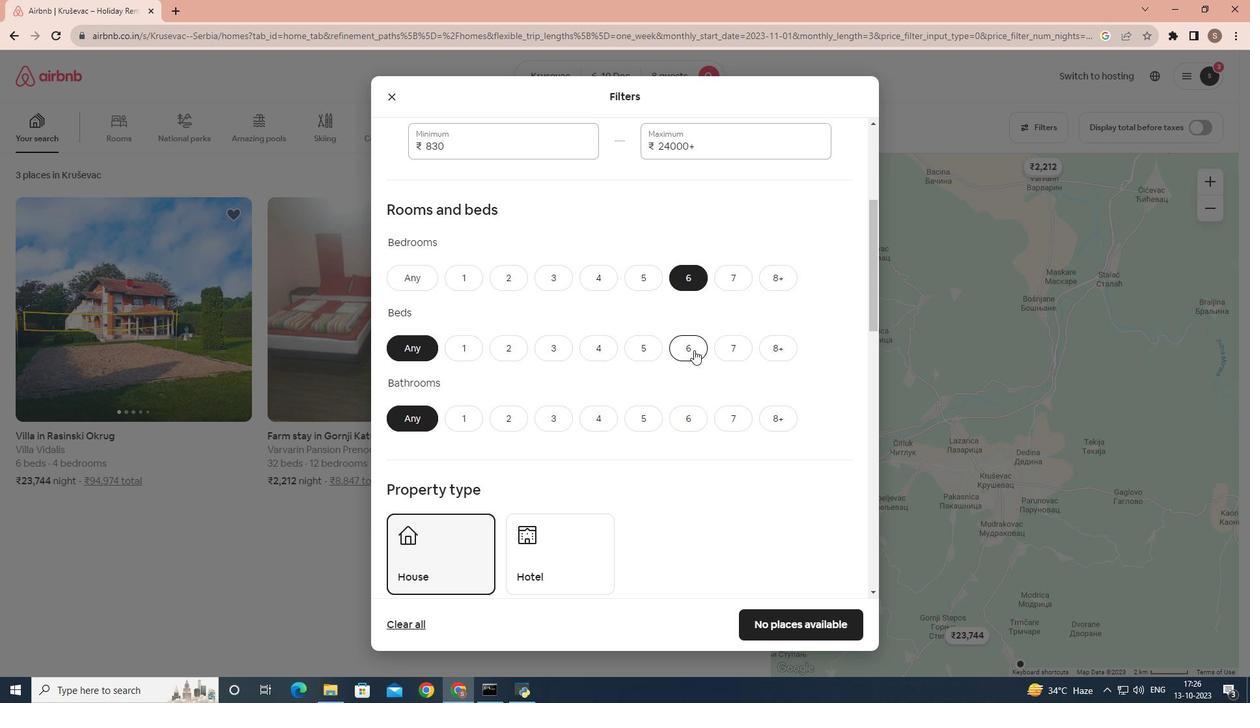 
Action: Mouse pressed left at (694, 350)
Screenshot: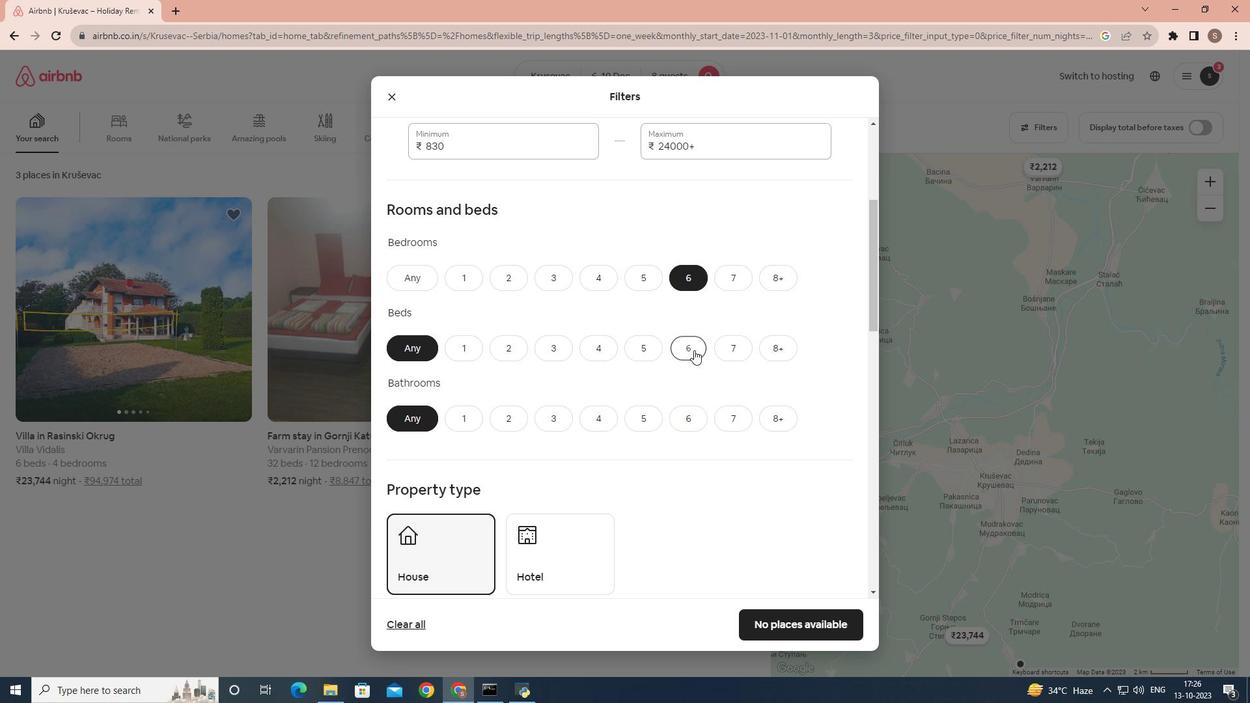 
Action: Mouse moved to (692, 420)
Screenshot: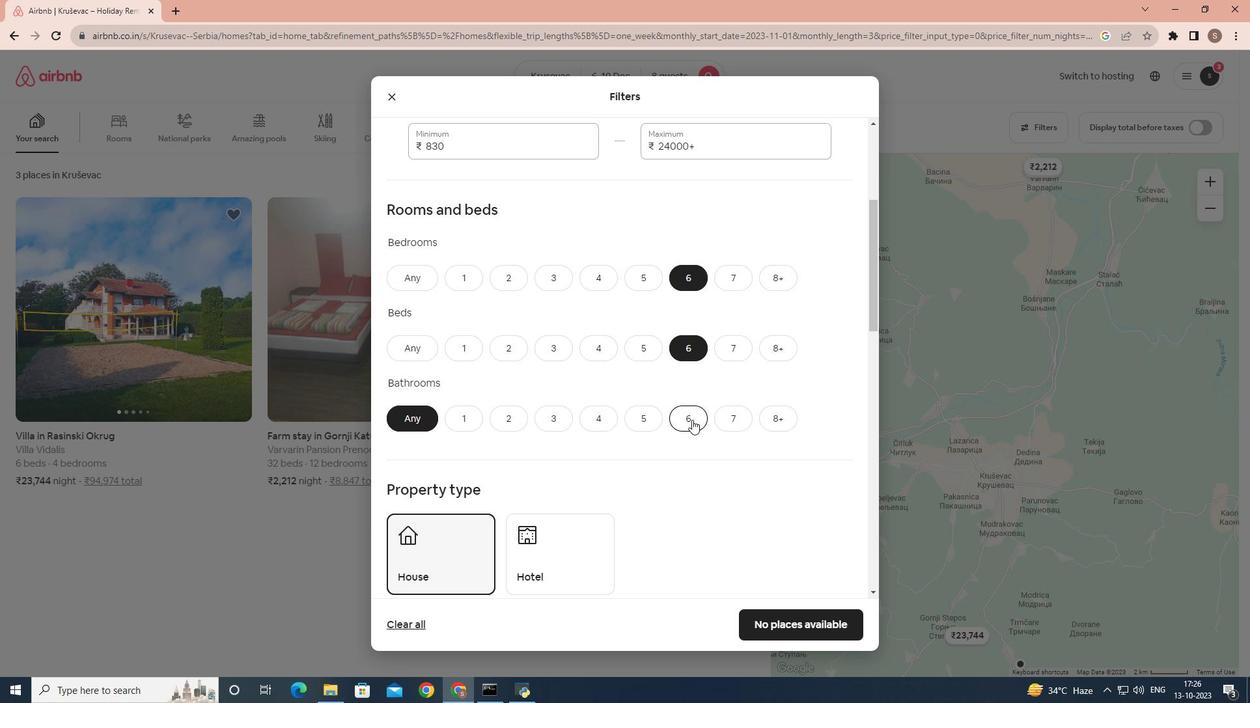 
Action: Mouse pressed left at (692, 420)
Screenshot: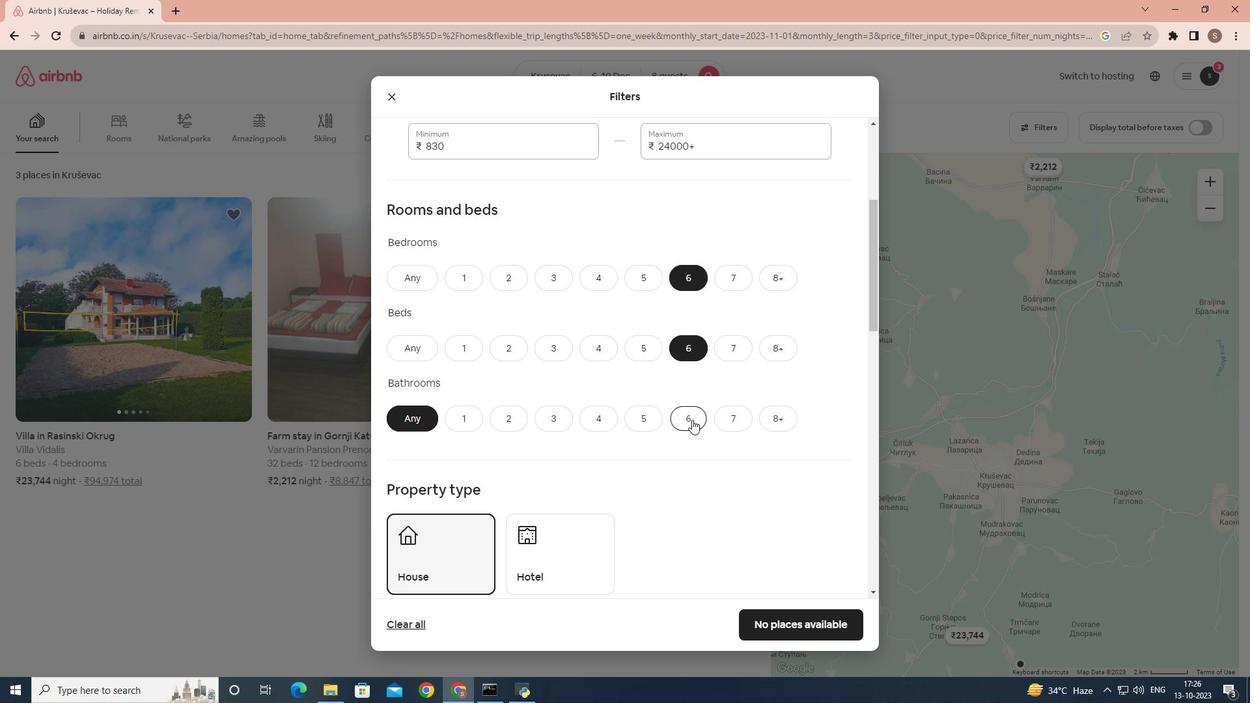 
Action: Mouse moved to (583, 423)
Screenshot: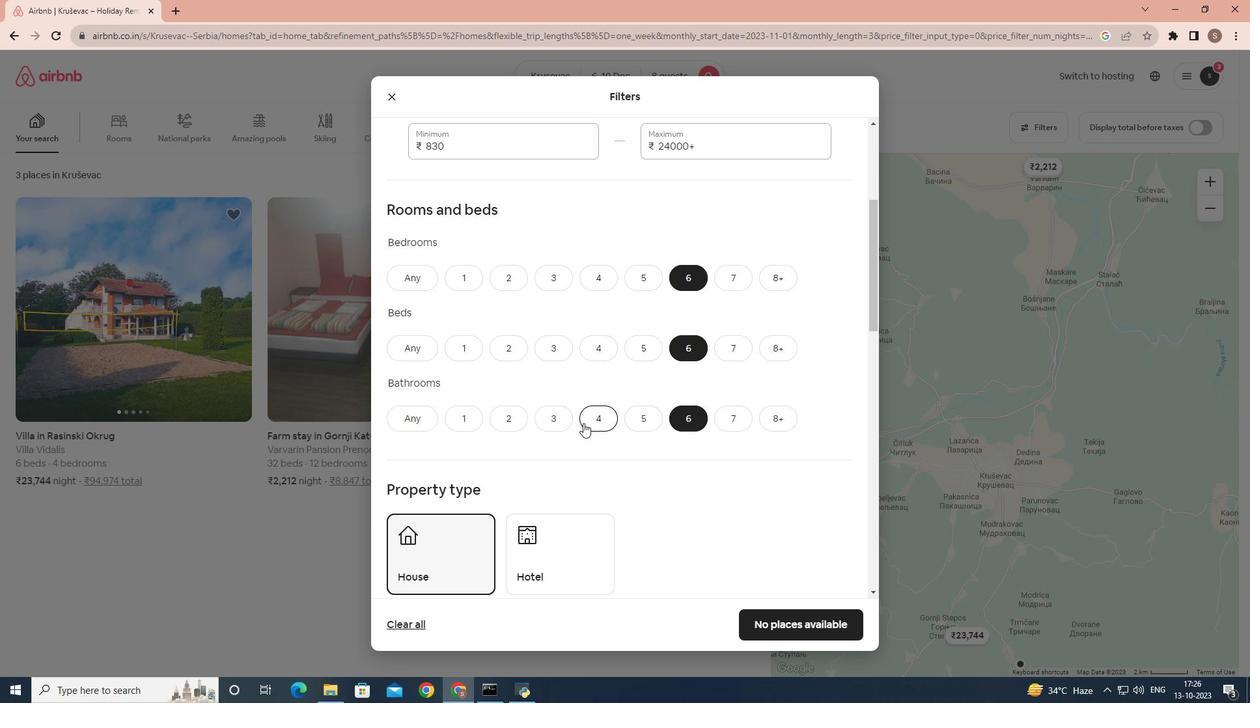 
Action: Mouse scrolled (583, 422) with delta (0, 0)
Screenshot: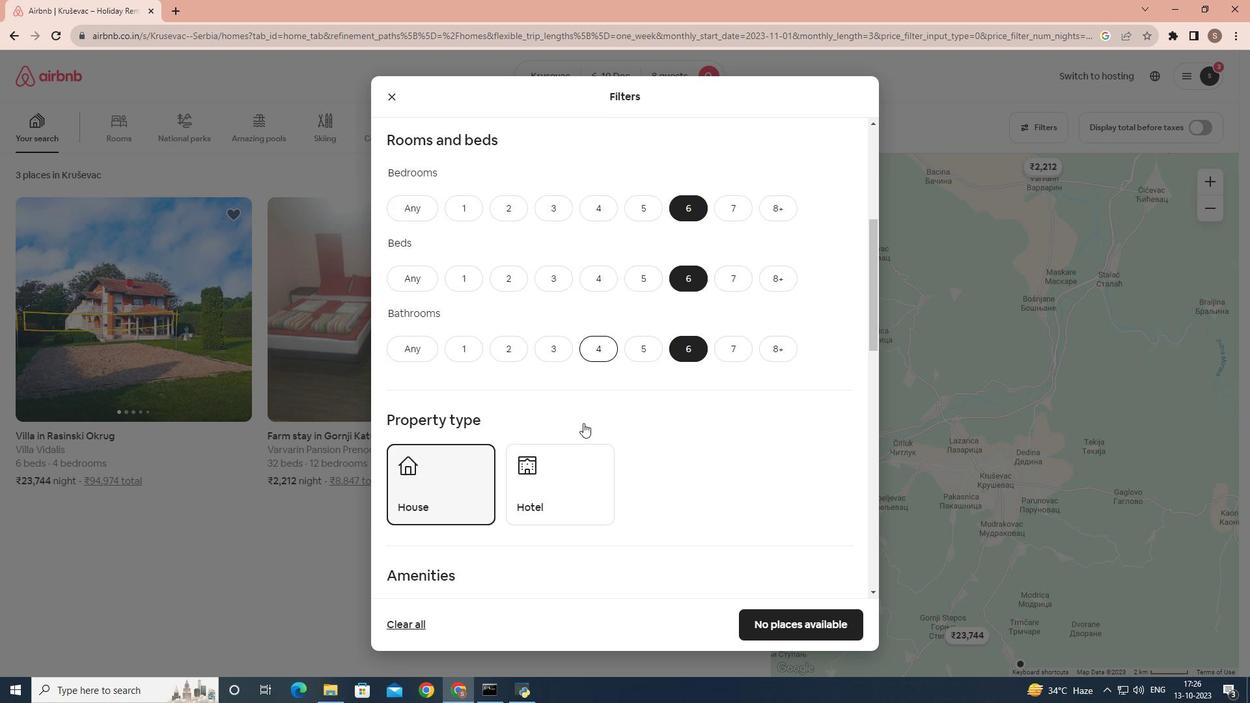 
Action: Mouse scrolled (583, 422) with delta (0, 0)
Screenshot: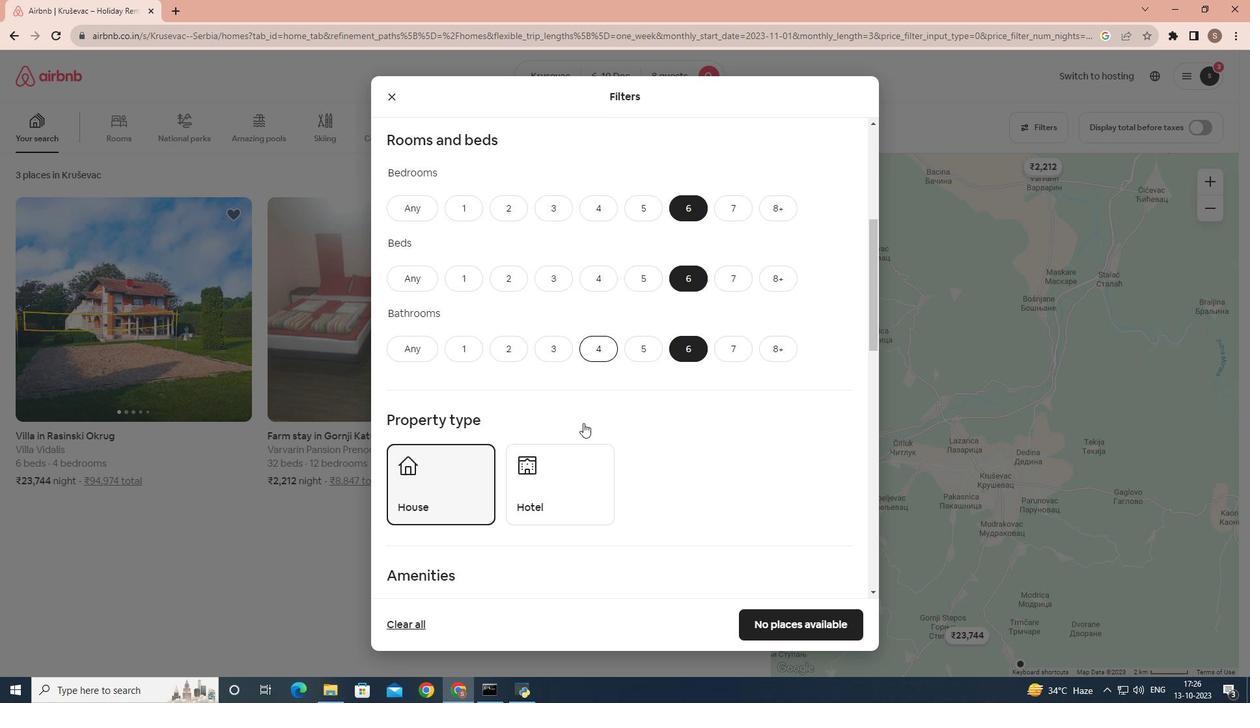 
Action: Mouse scrolled (583, 422) with delta (0, 0)
Screenshot: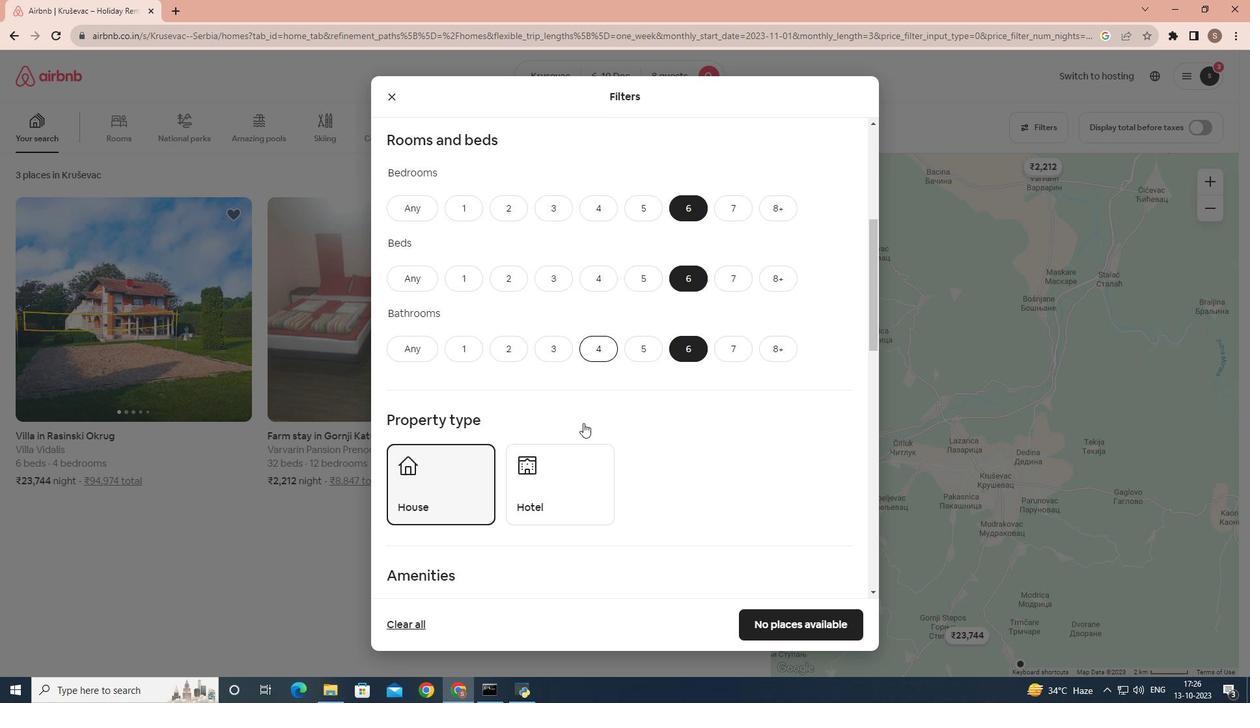 
Action: Mouse scrolled (583, 422) with delta (0, 0)
Screenshot: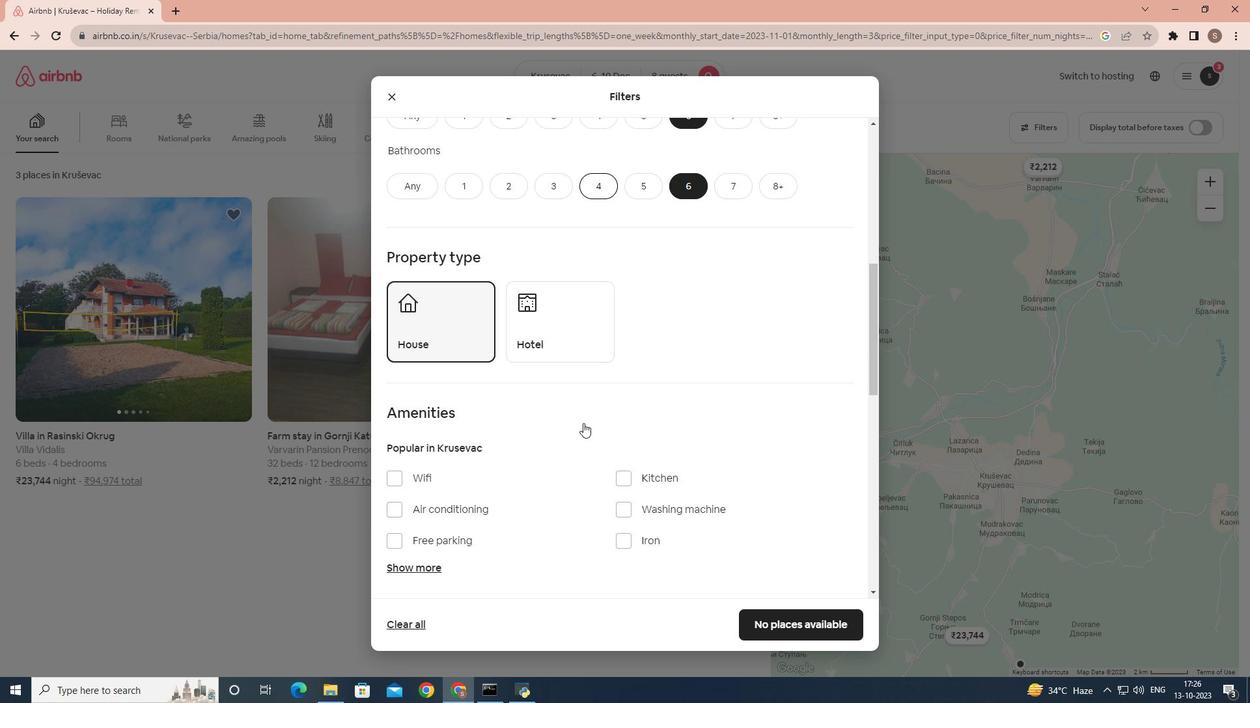 
Action: Mouse scrolled (583, 422) with delta (0, 0)
Screenshot: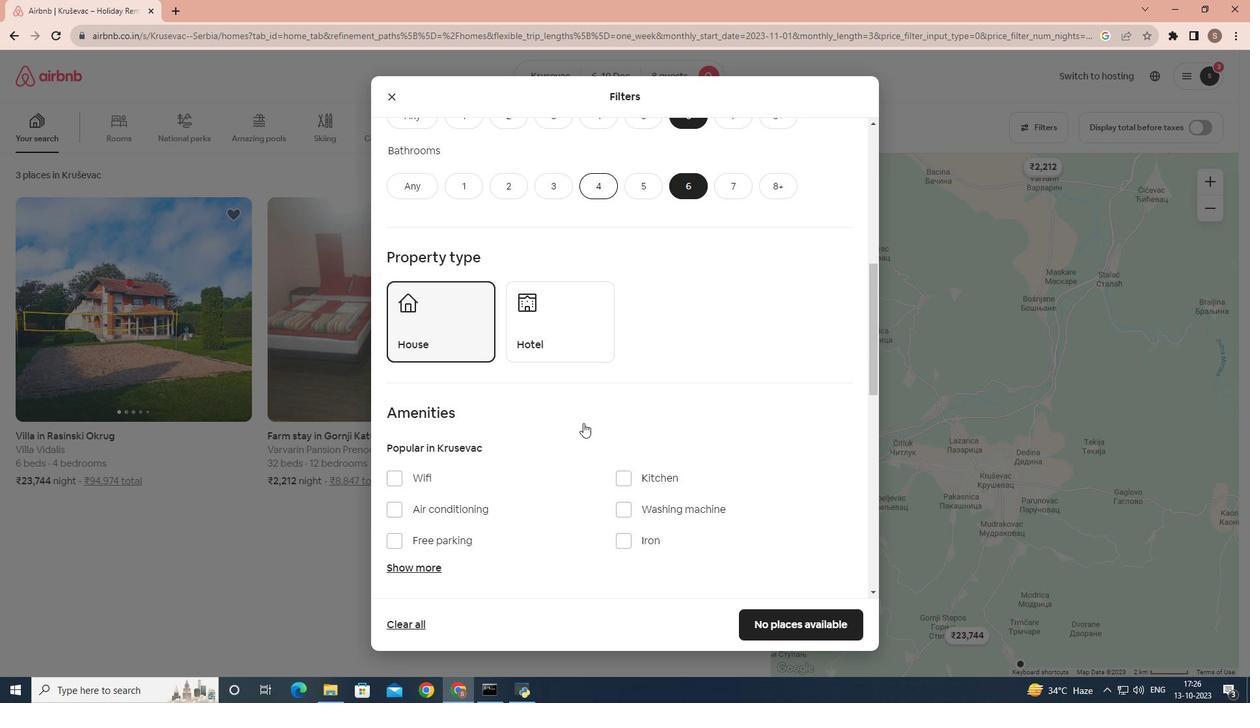 
Action: Mouse scrolled (583, 422) with delta (0, 0)
Screenshot: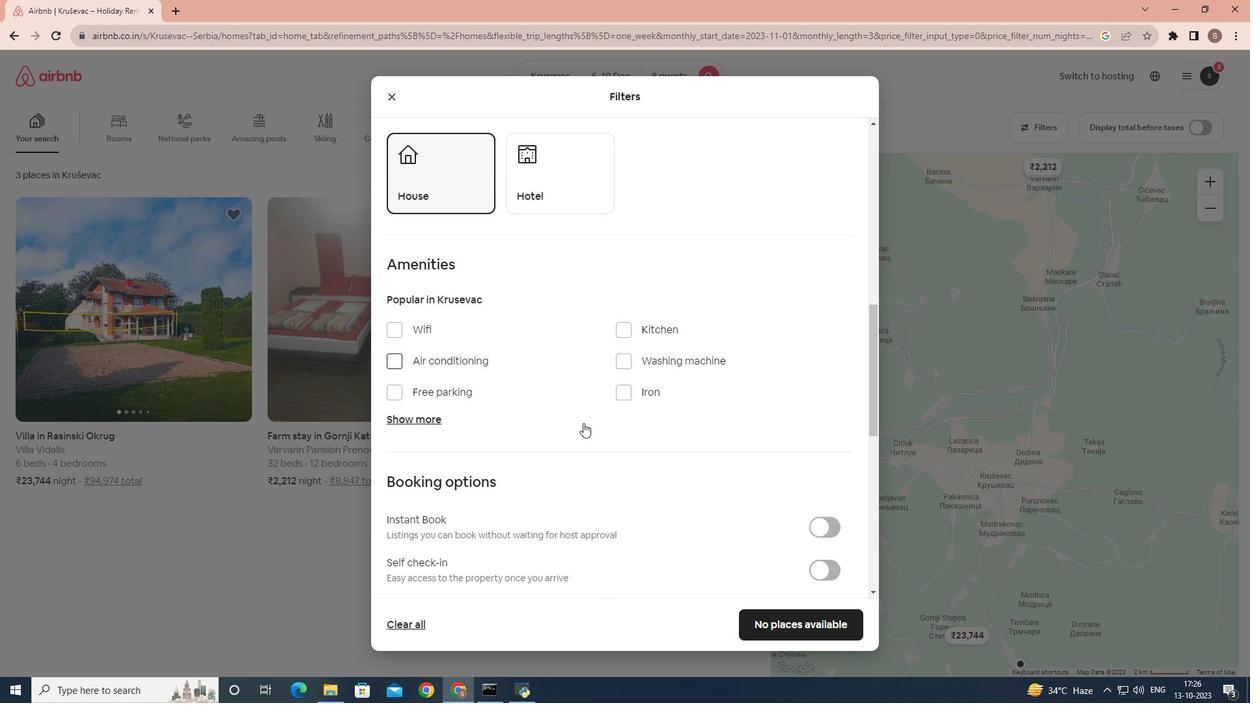 
Action: Mouse scrolled (583, 422) with delta (0, 0)
Screenshot: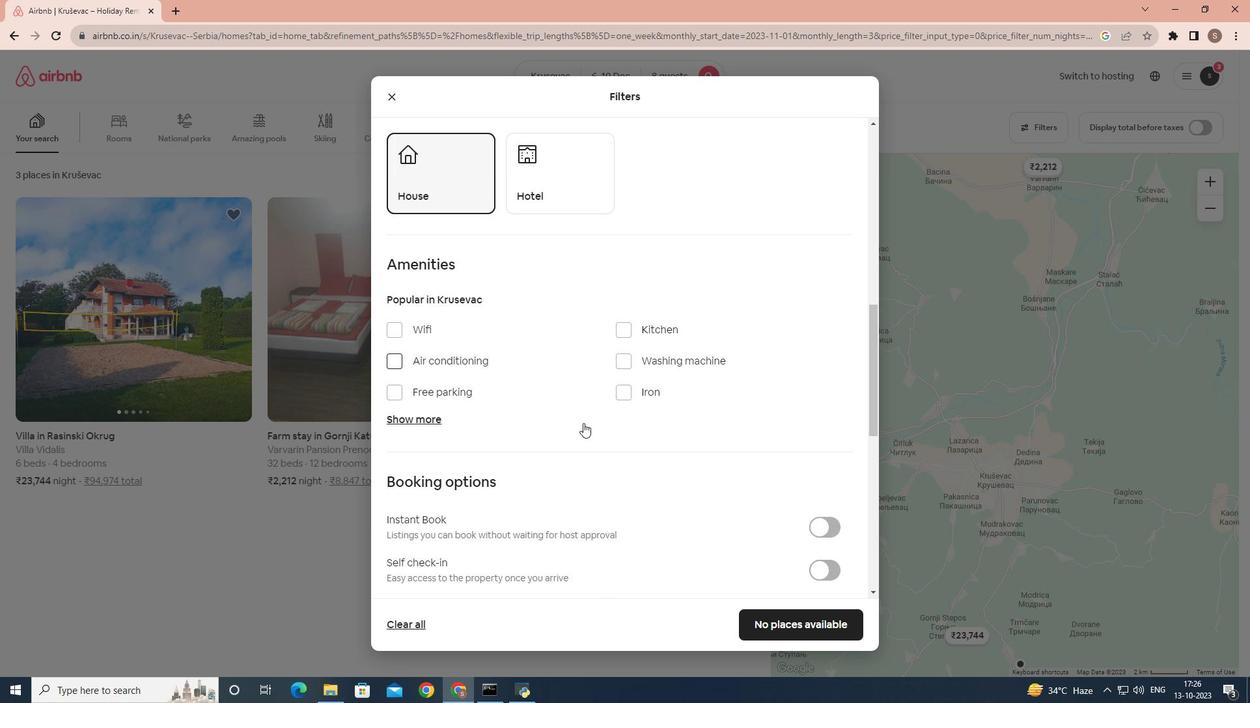 
Action: Mouse scrolled (583, 422) with delta (0, 0)
Screenshot: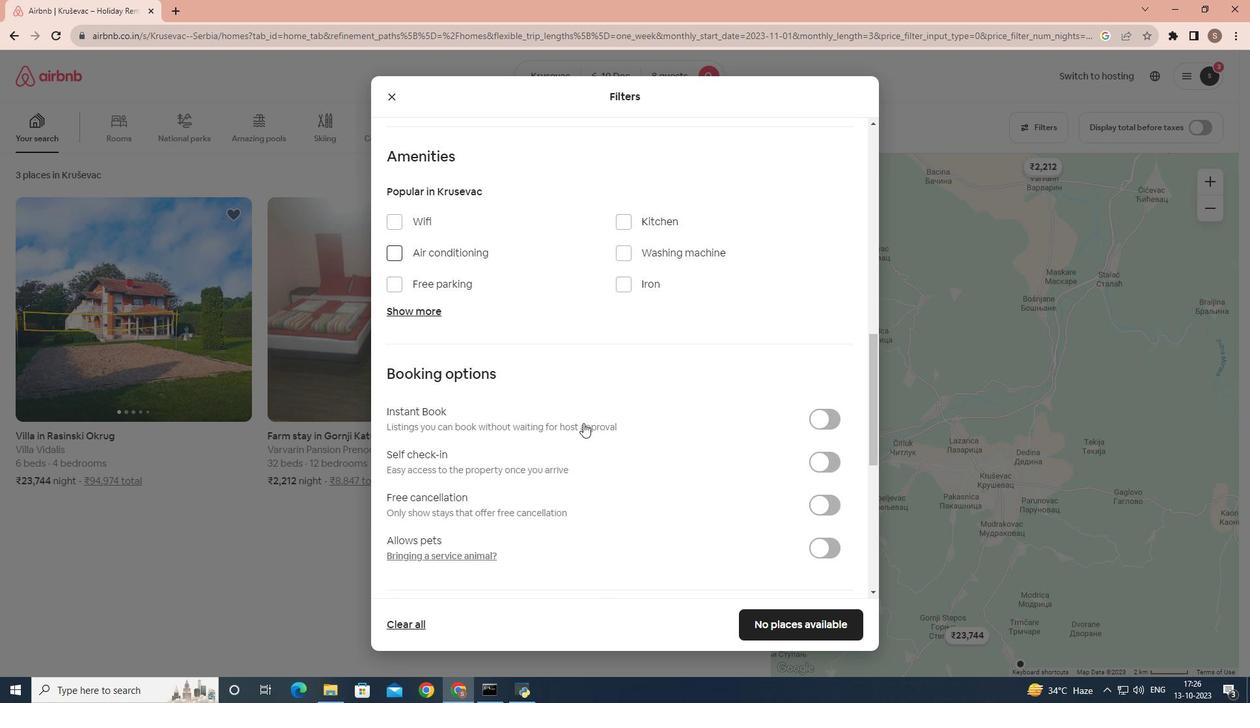 
Action: Mouse scrolled (583, 422) with delta (0, 0)
Screenshot: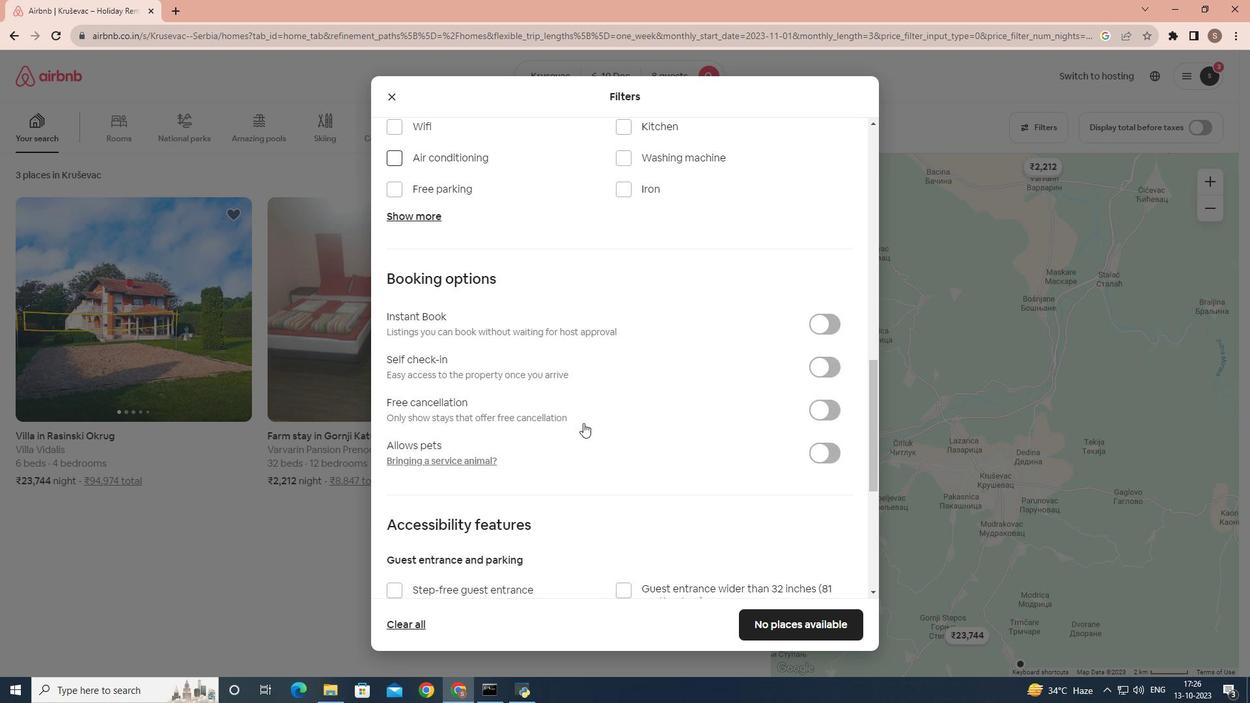 
Action: Mouse scrolled (583, 424) with delta (0, 0)
Screenshot: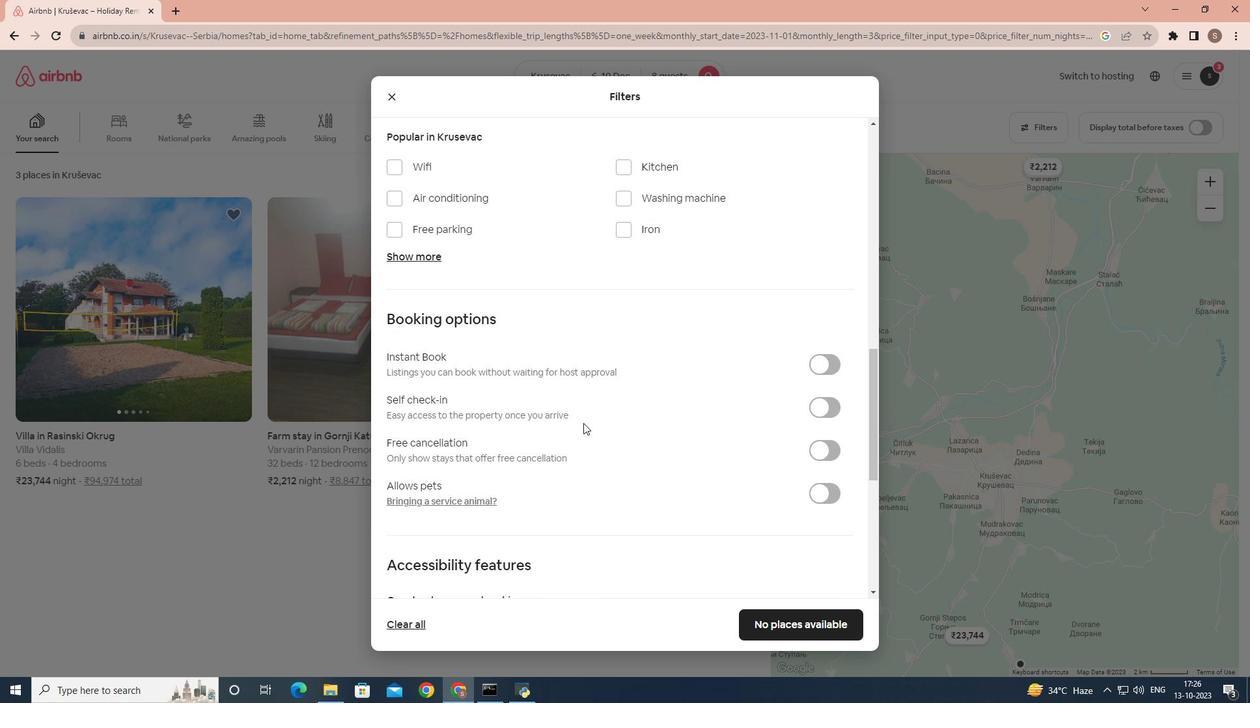 
Action: Mouse moved to (577, 412)
Screenshot: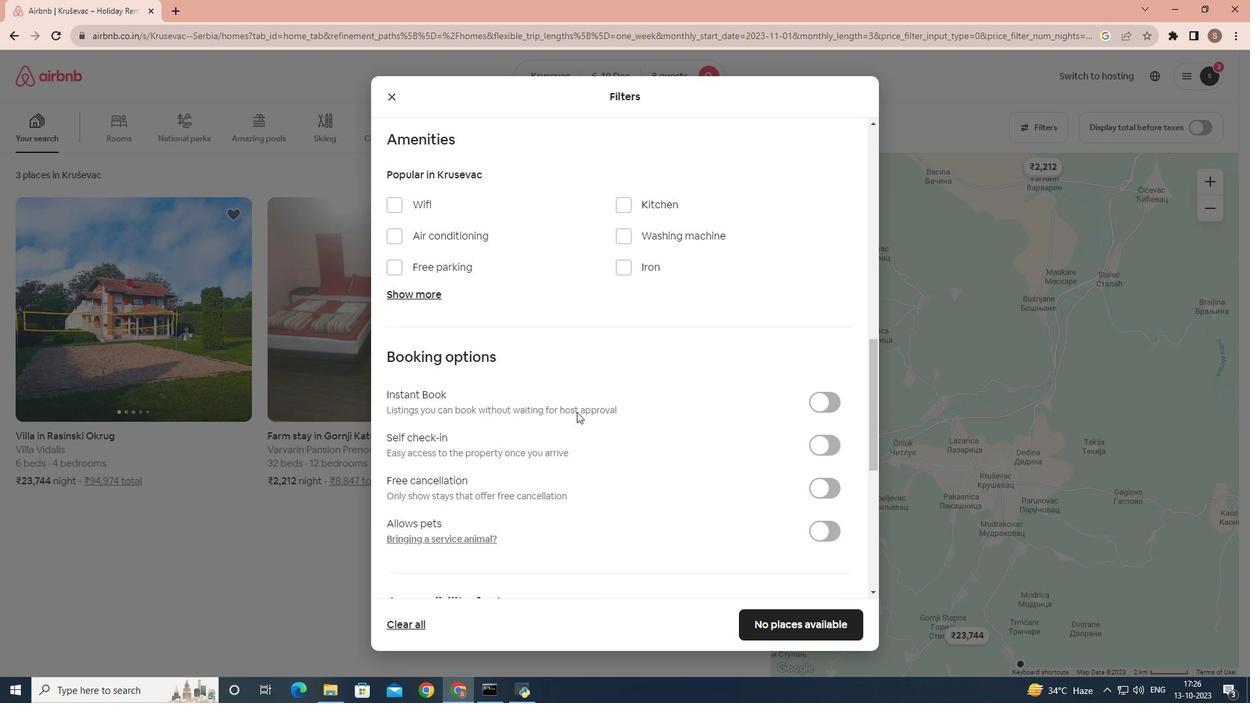 
Action: Mouse scrolled (577, 413) with delta (0, 0)
Screenshot: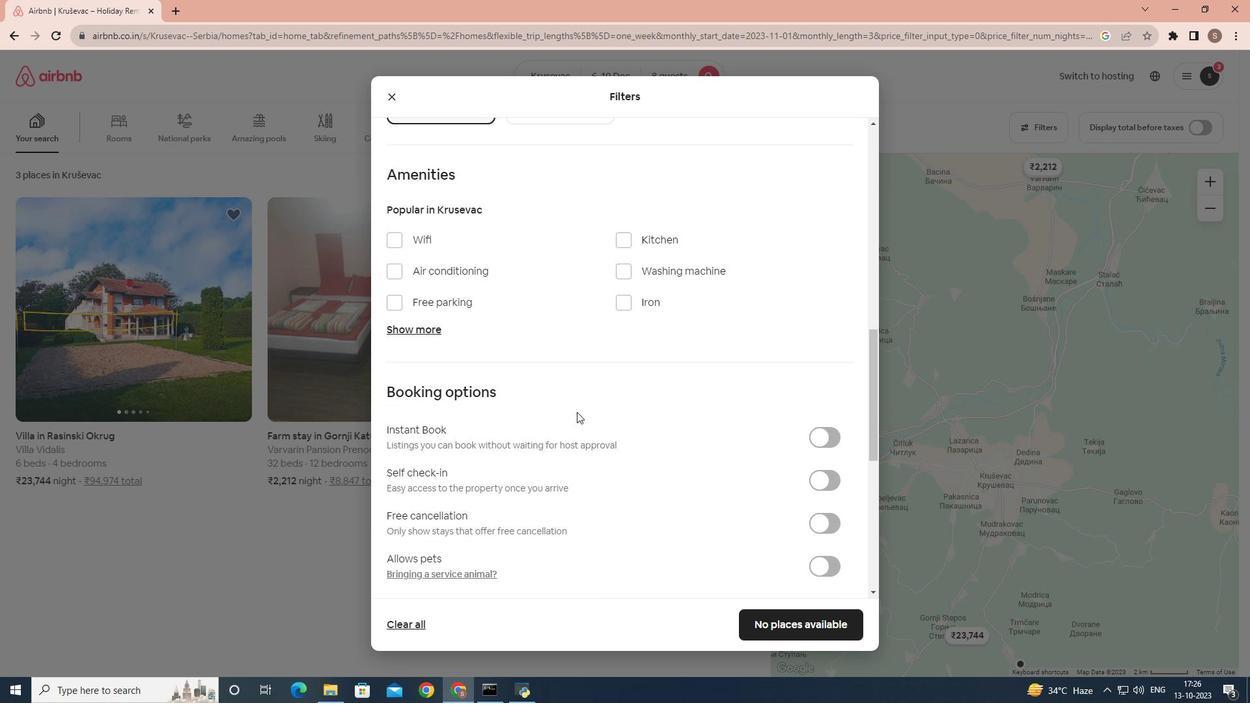 
Action: Mouse moved to (429, 344)
Screenshot: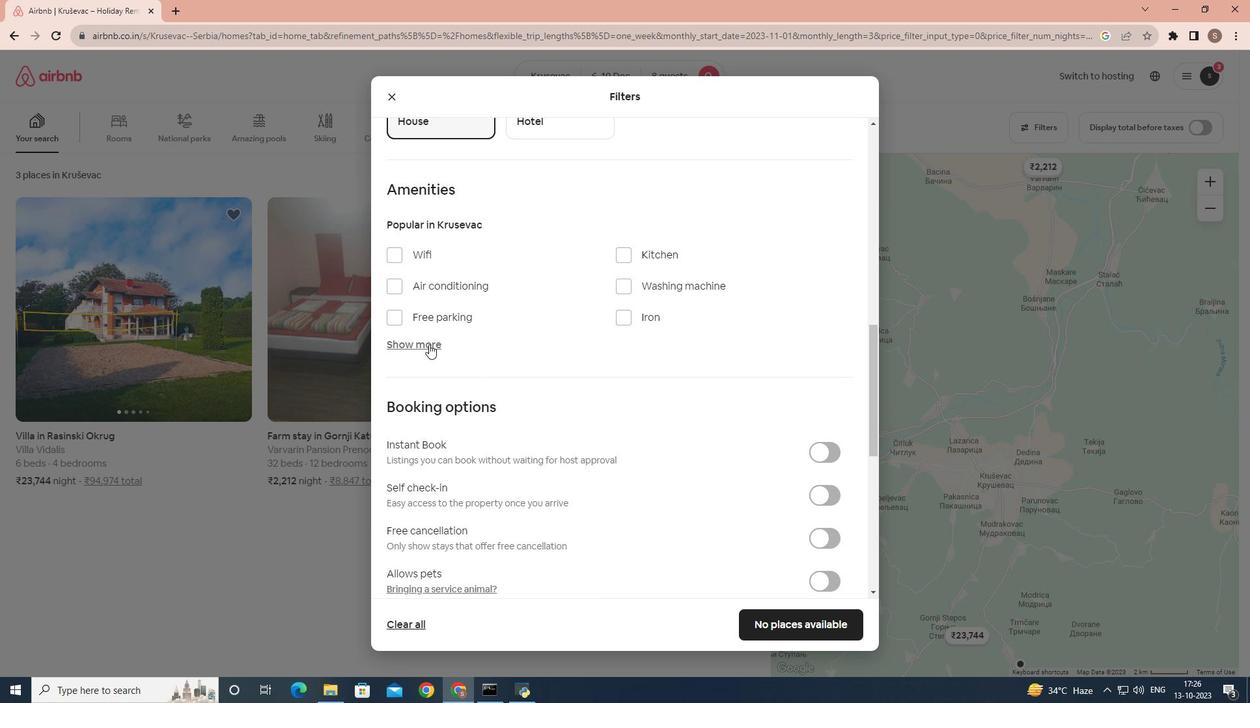 
Action: Mouse pressed left at (429, 344)
Screenshot: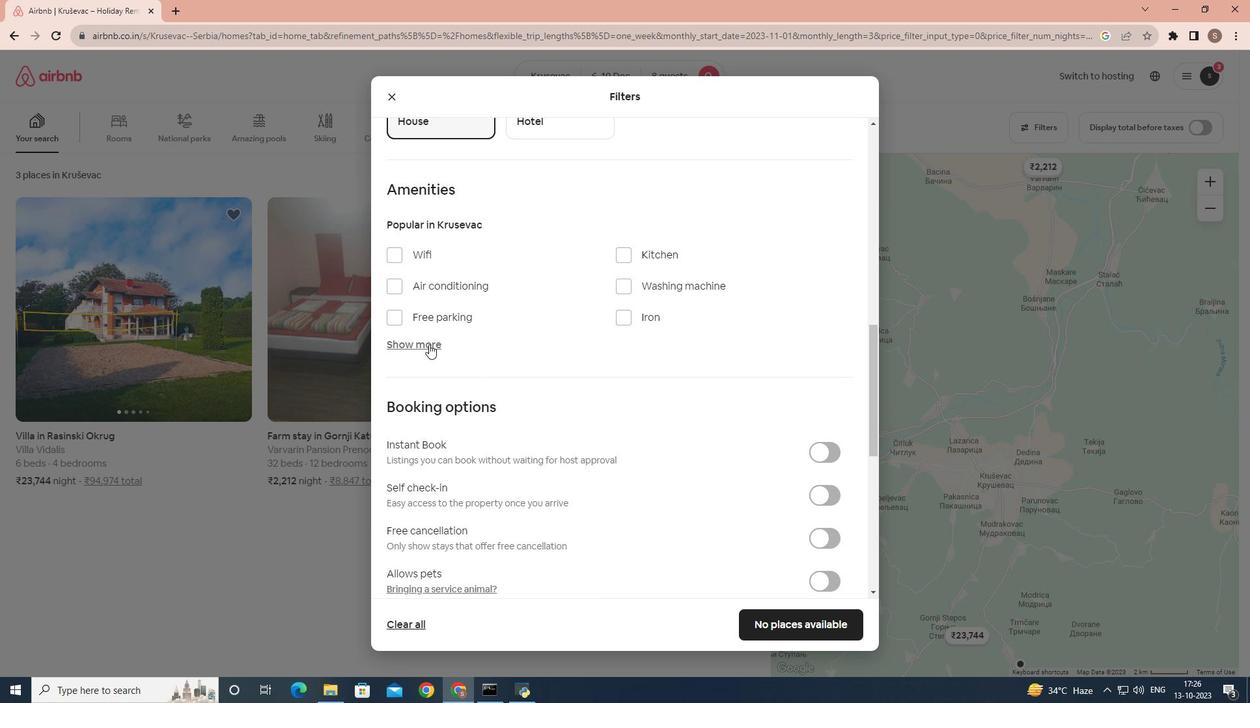 
Action: Mouse moved to (617, 426)
Screenshot: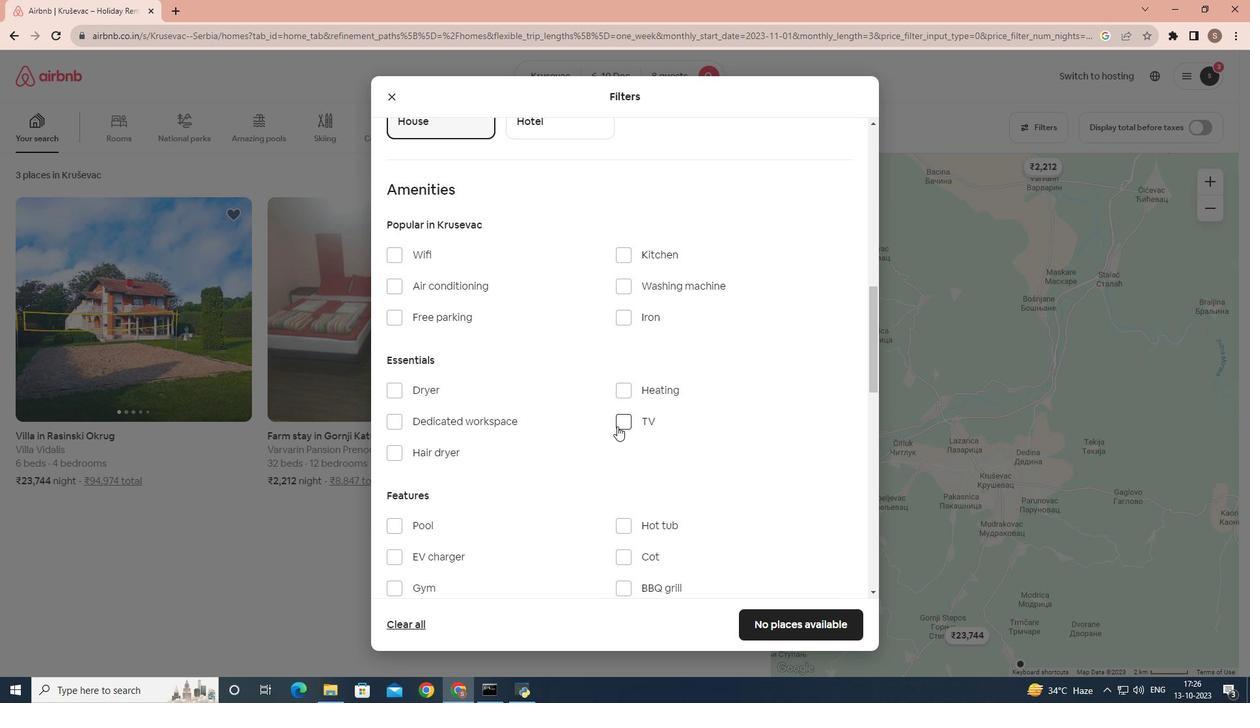 
Action: Mouse pressed left at (617, 426)
Screenshot: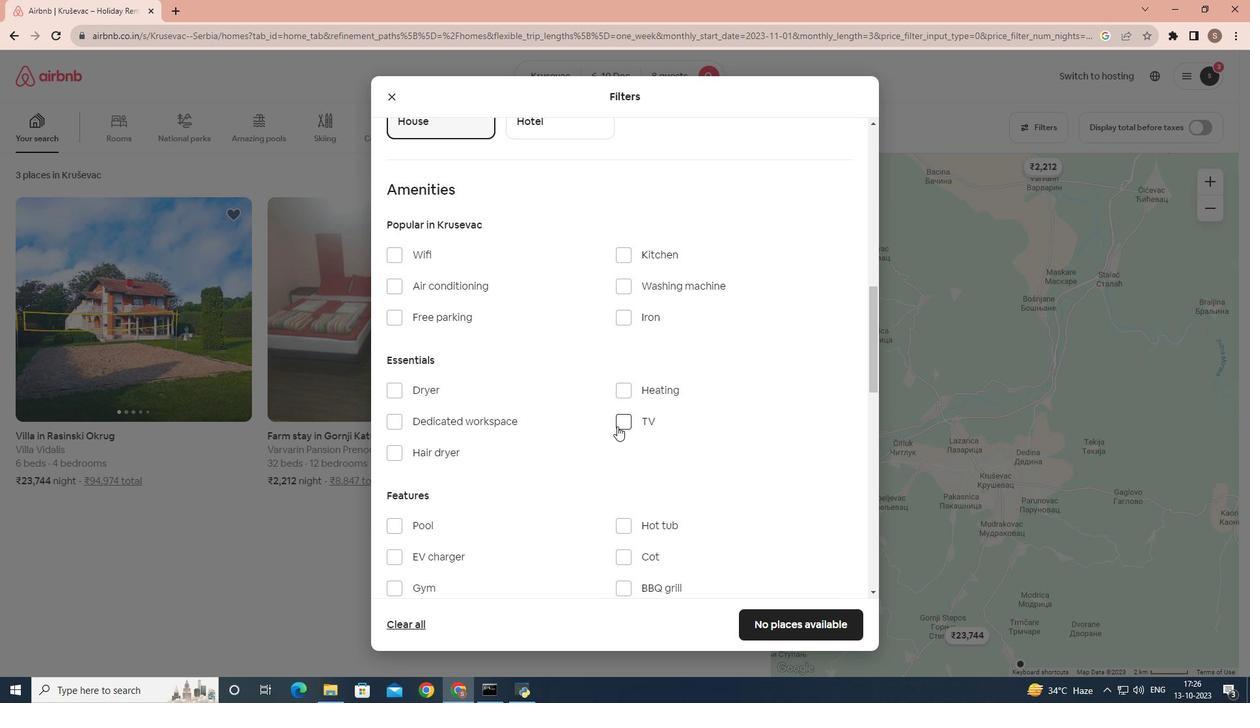
Action: Mouse moved to (415, 259)
Screenshot: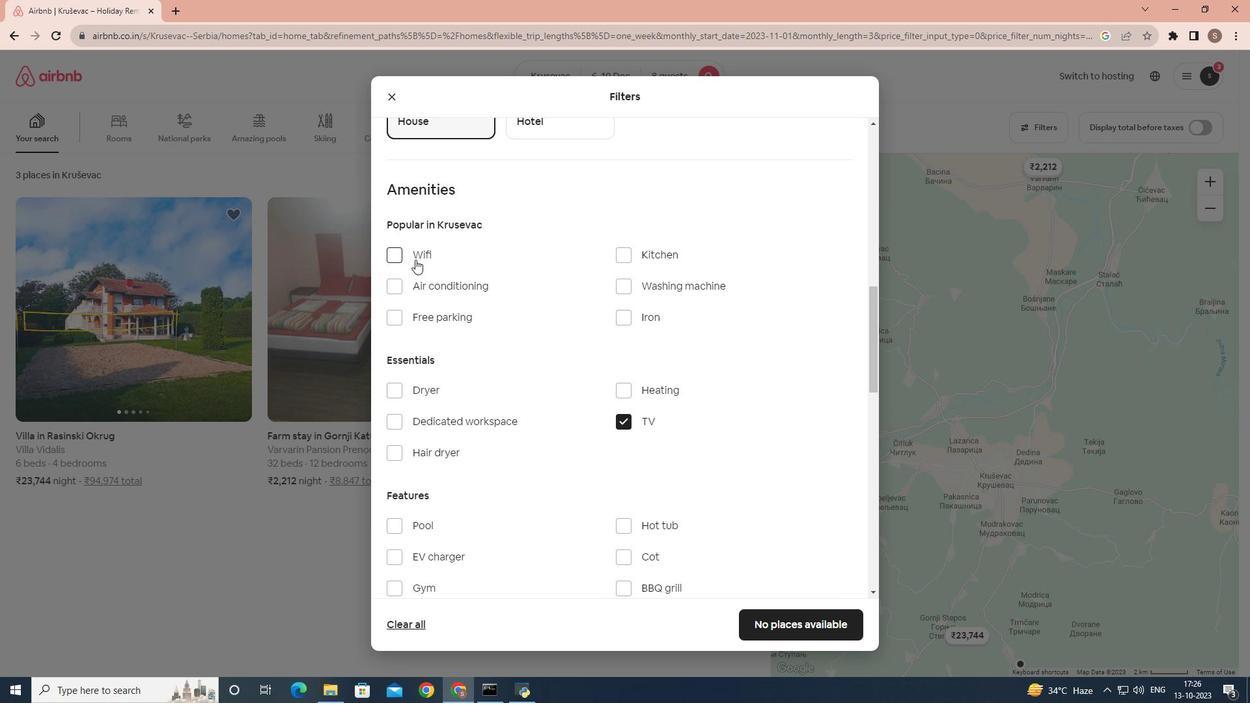 
Action: Mouse pressed left at (415, 259)
Screenshot: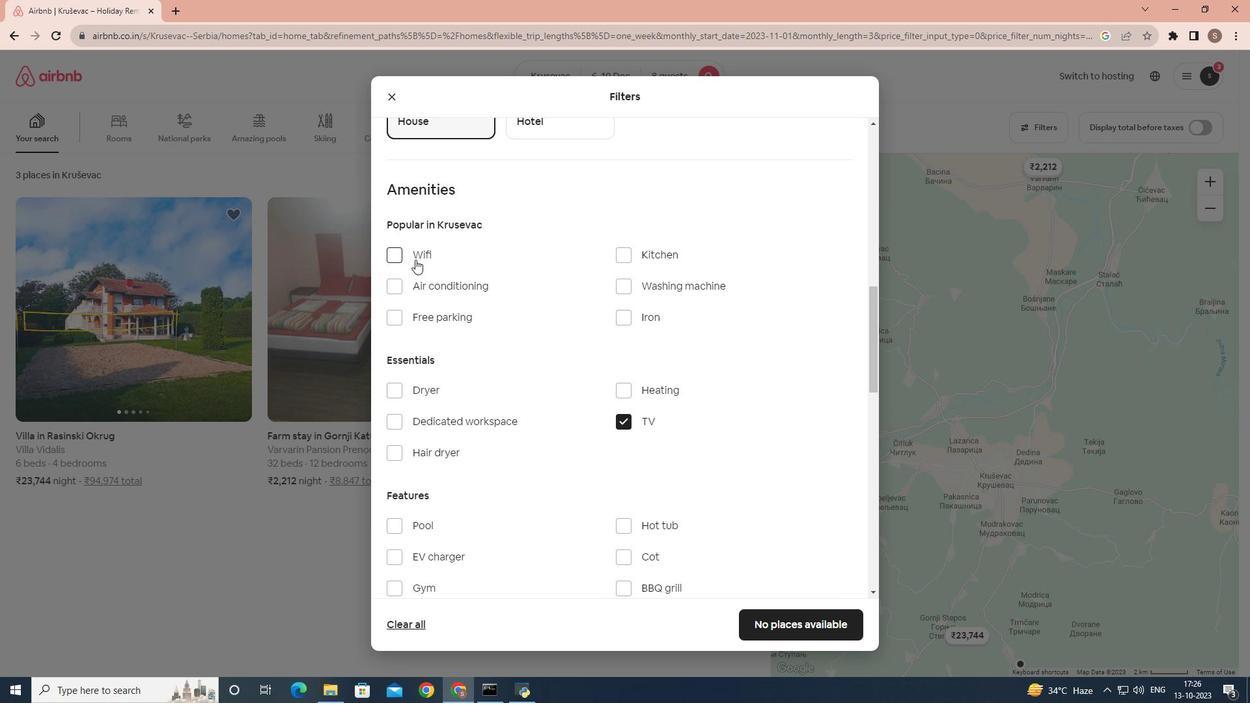 
Action: Mouse moved to (474, 397)
Screenshot: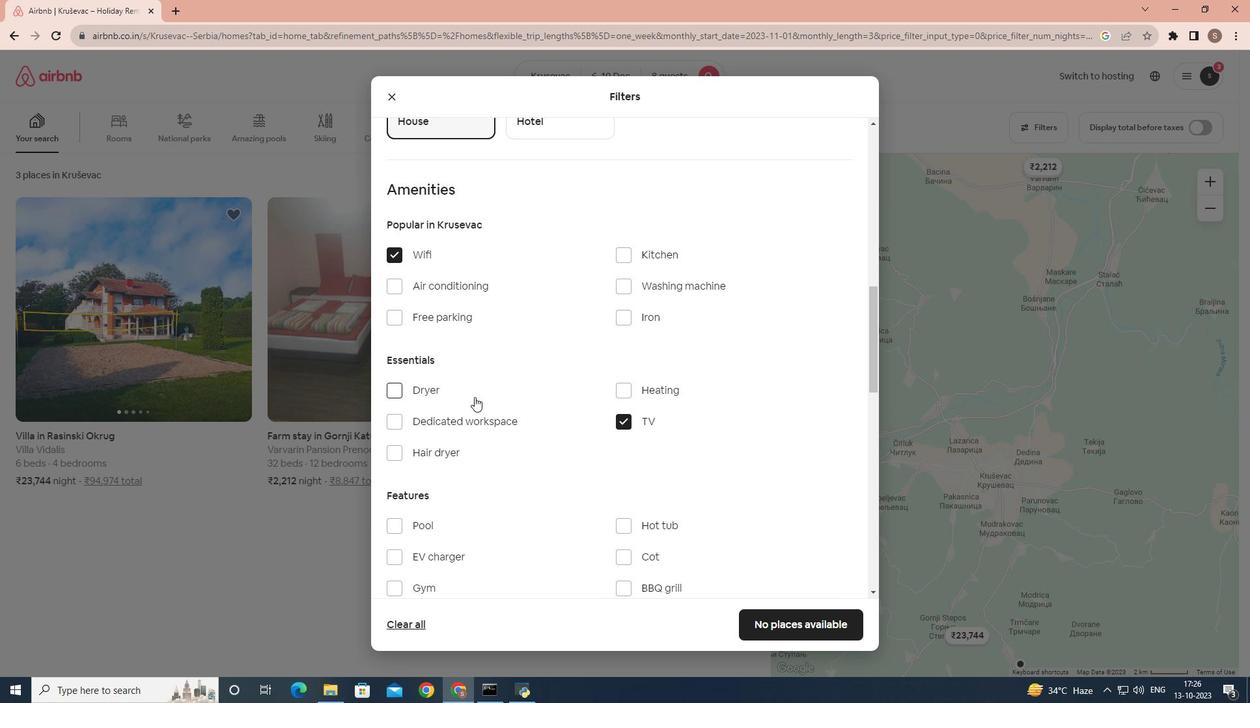 
Action: Mouse scrolled (474, 396) with delta (0, 0)
Screenshot: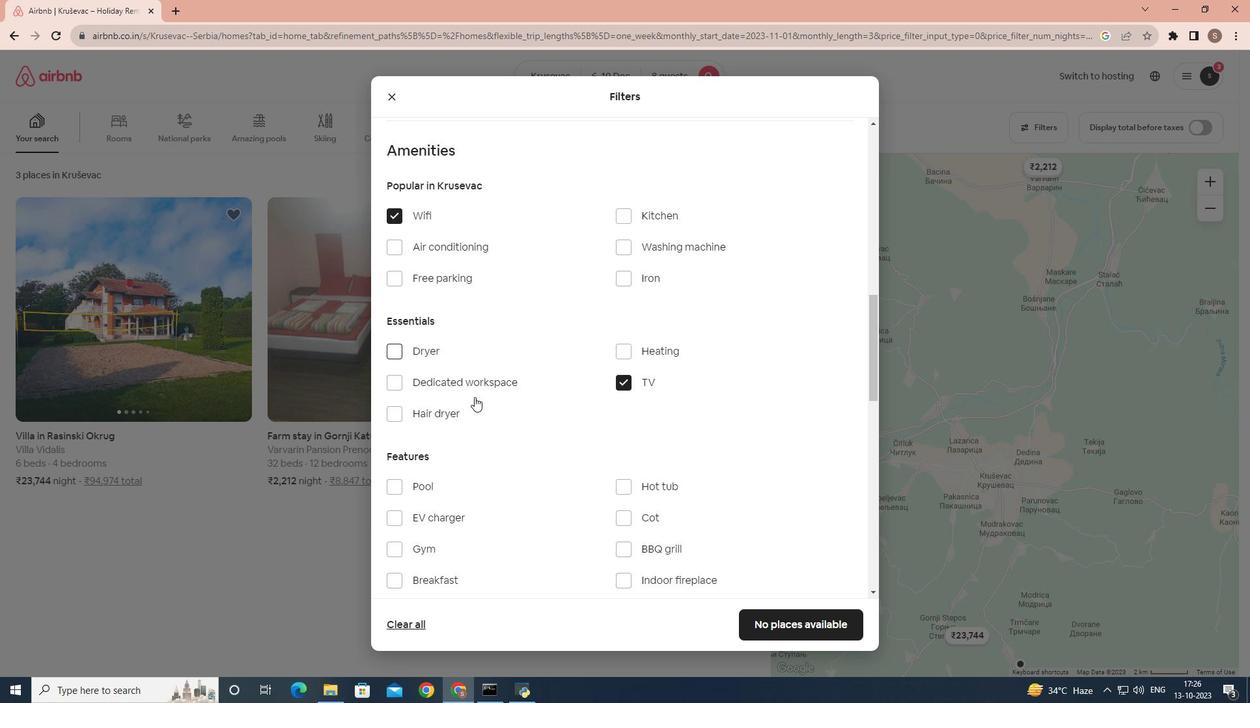 
Action: Mouse scrolled (474, 396) with delta (0, 0)
Screenshot: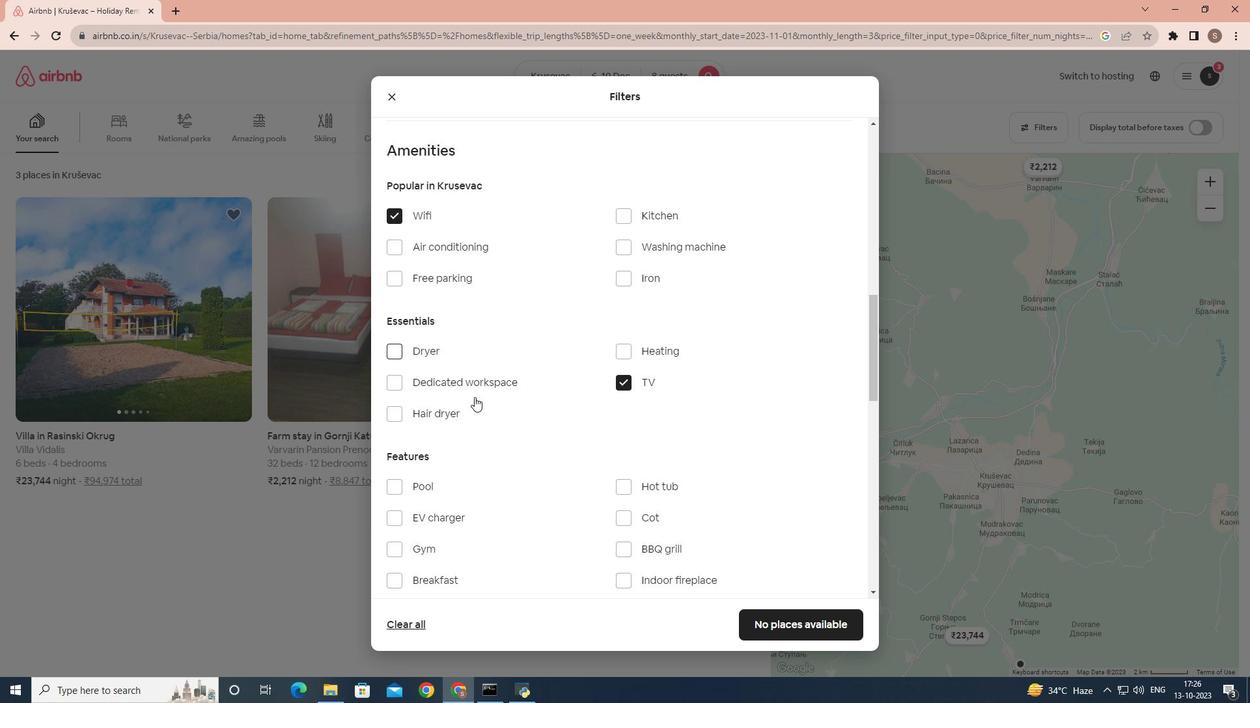 
Action: Mouse scrolled (474, 396) with delta (0, 0)
Screenshot: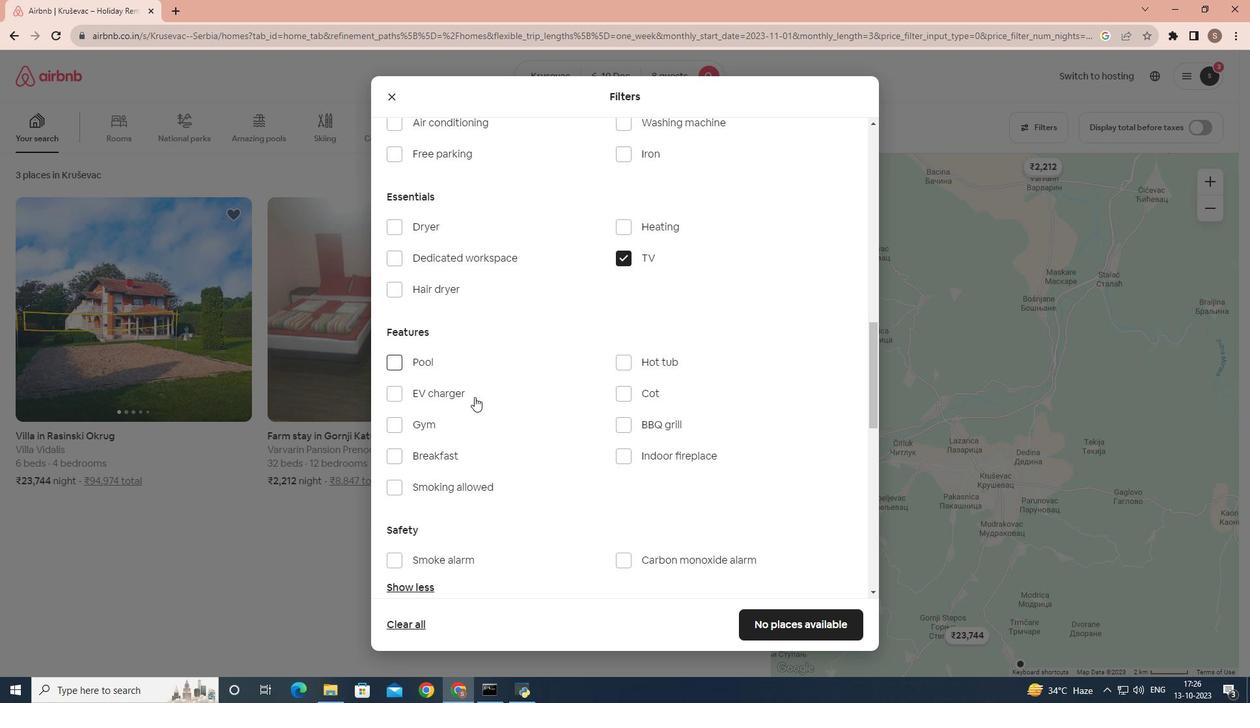 
Action: Mouse scrolled (474, 396) with delta (0, 0)
Screenshot: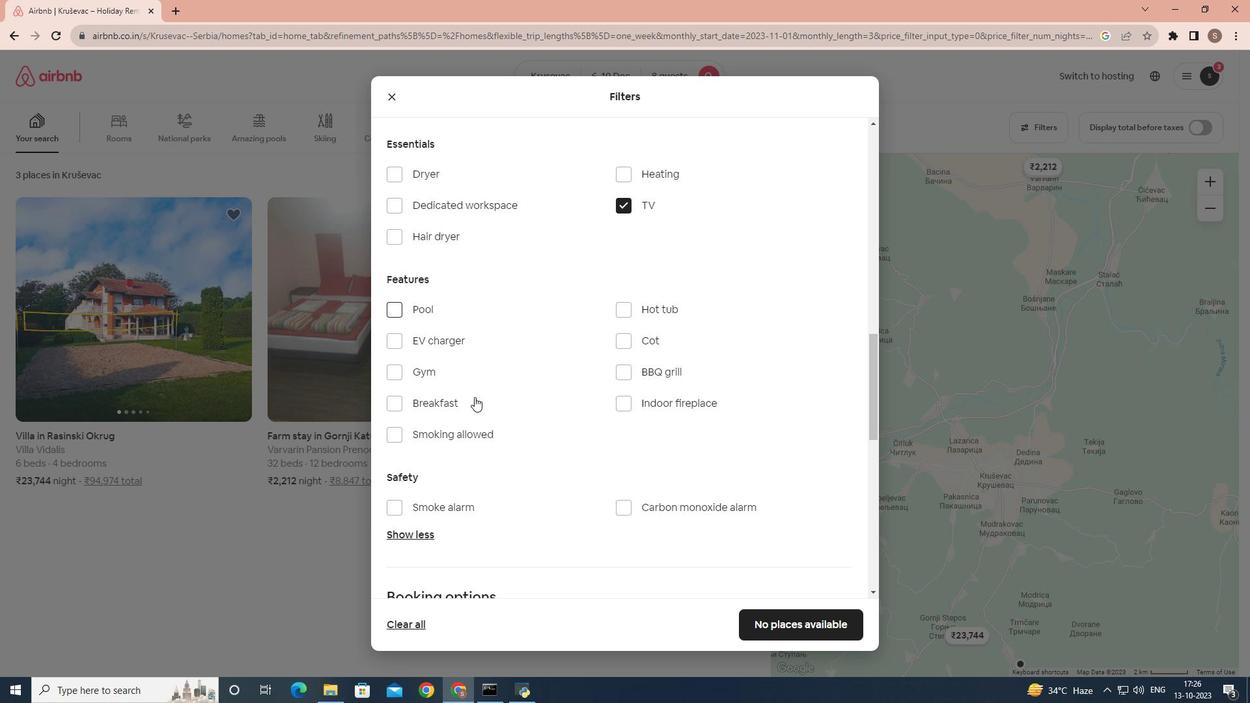 
Action: Mouse moved to (496, 269)
Screenshot: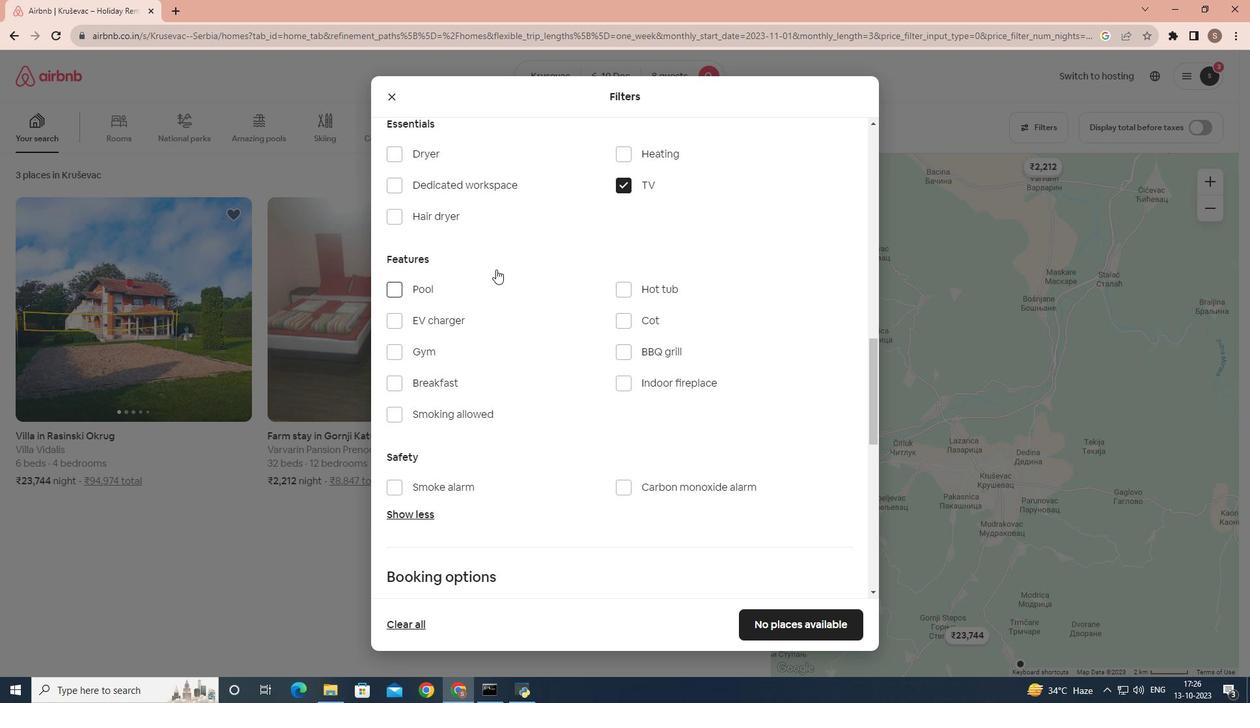 
Action: Mouse scrolled (496, 270) with delta (0, 0)
Screenshot: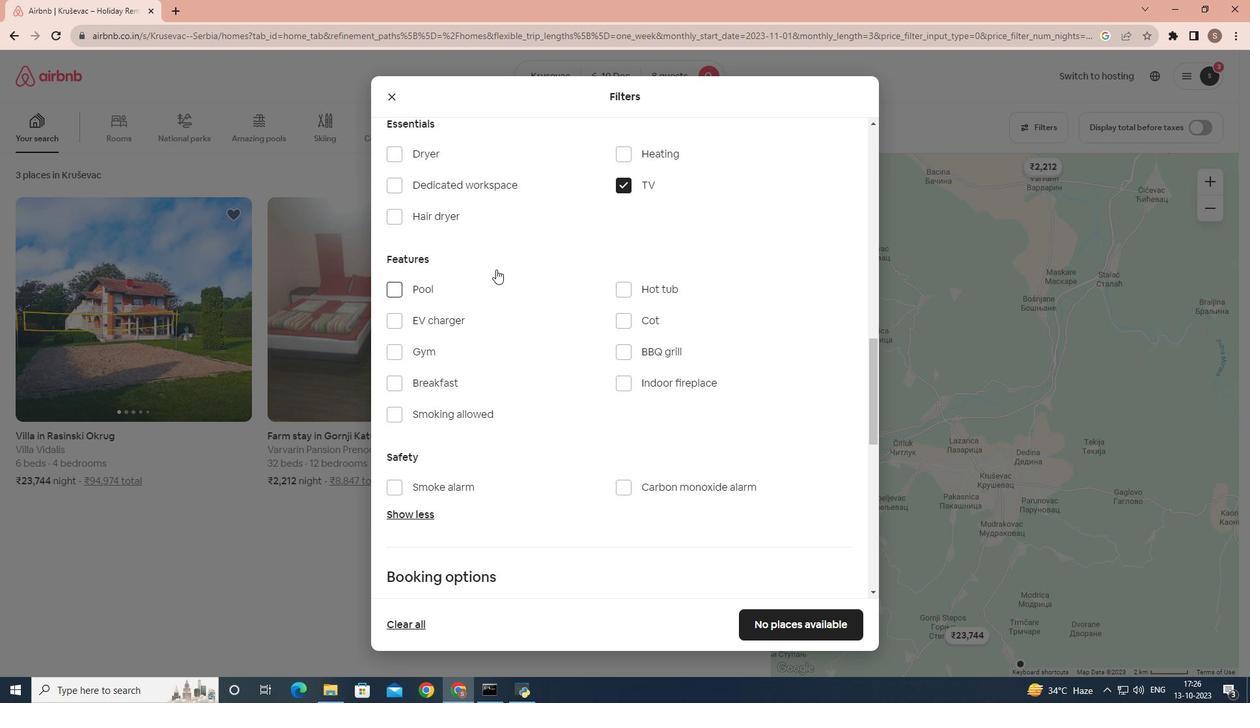 
Action: Mouse scrolled (496, 270) with delta (0, 0)
Screenshot: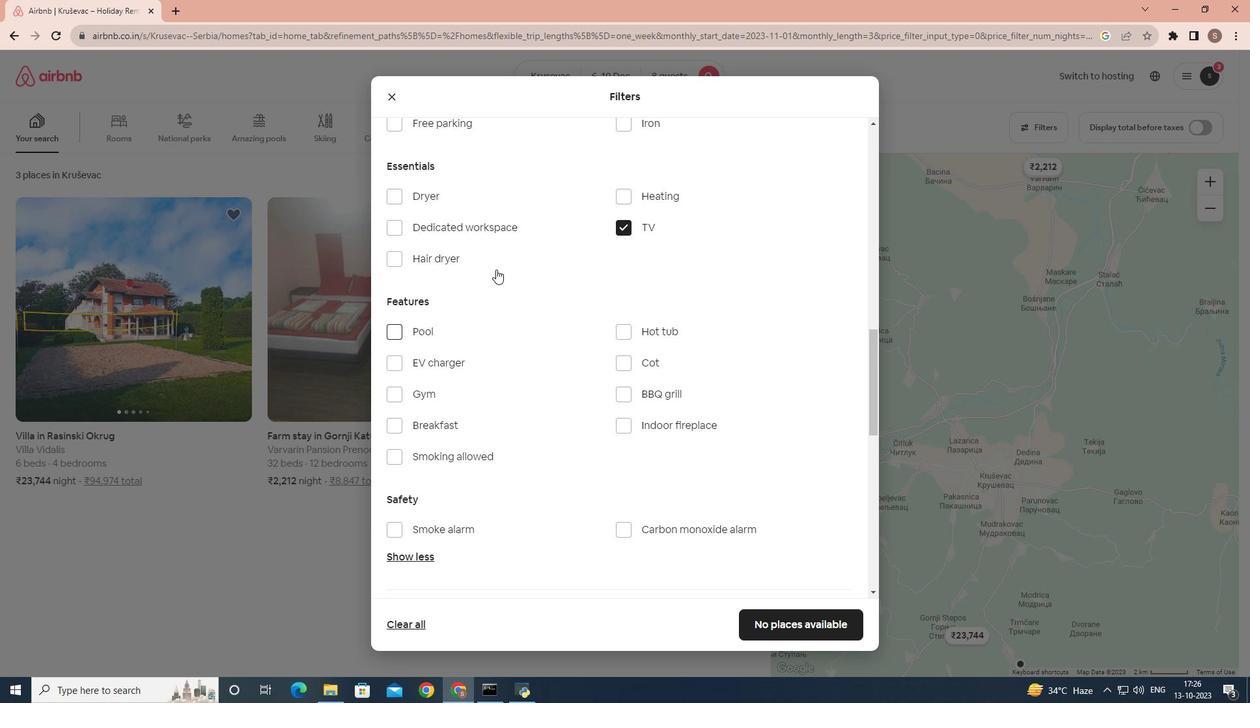 
Action: Mouse moved to (426, 186)
Screenshot: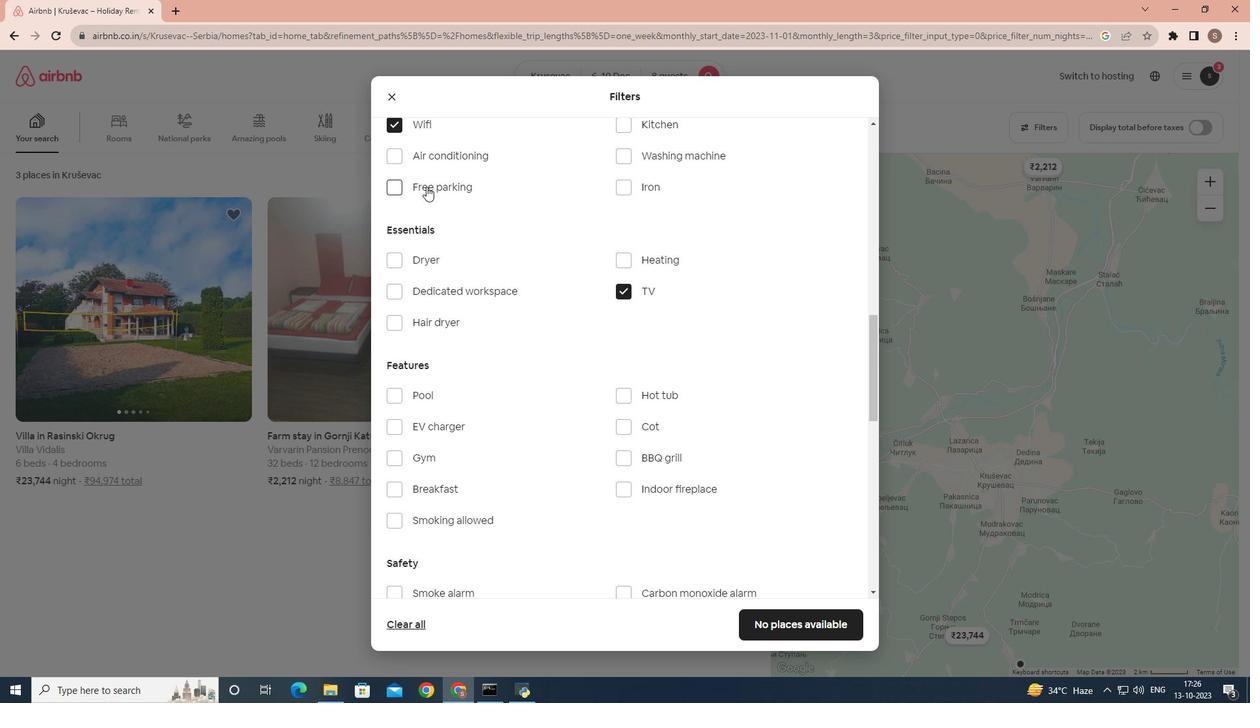 
Action: Mouse pressed left at (426, 186)
Screenshot: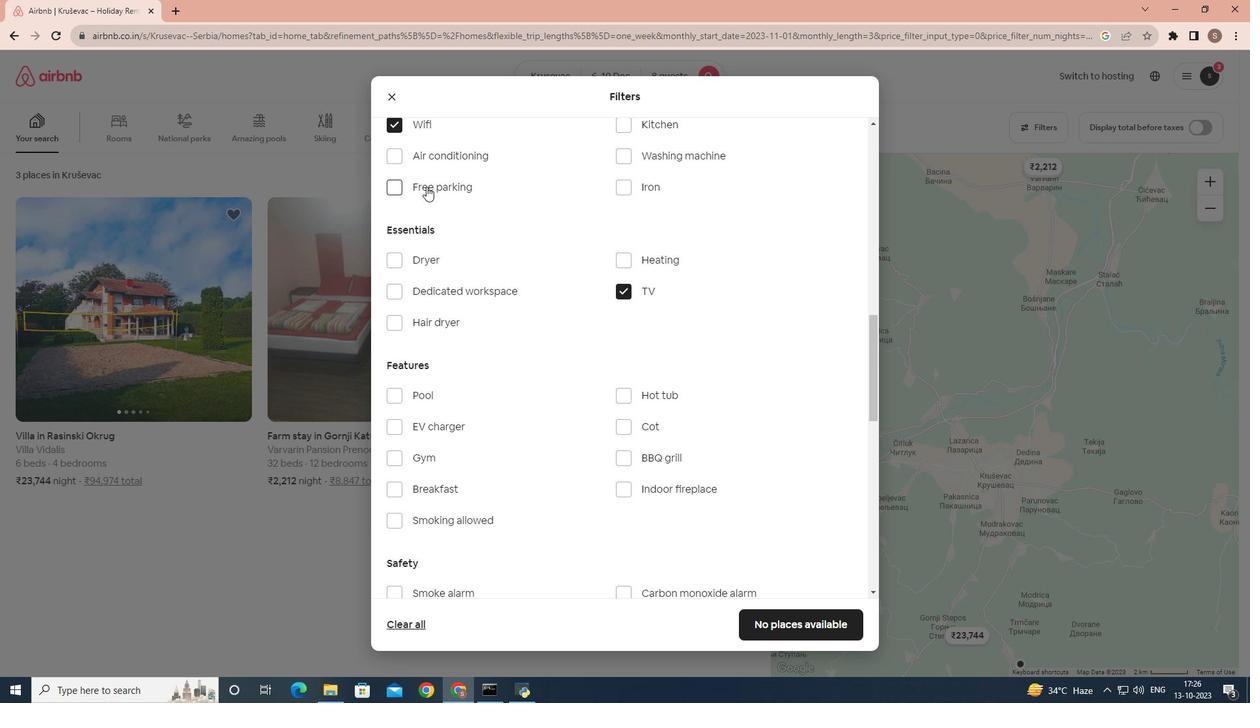 
Action: Mouse moved to (547, 398)
Screenshot: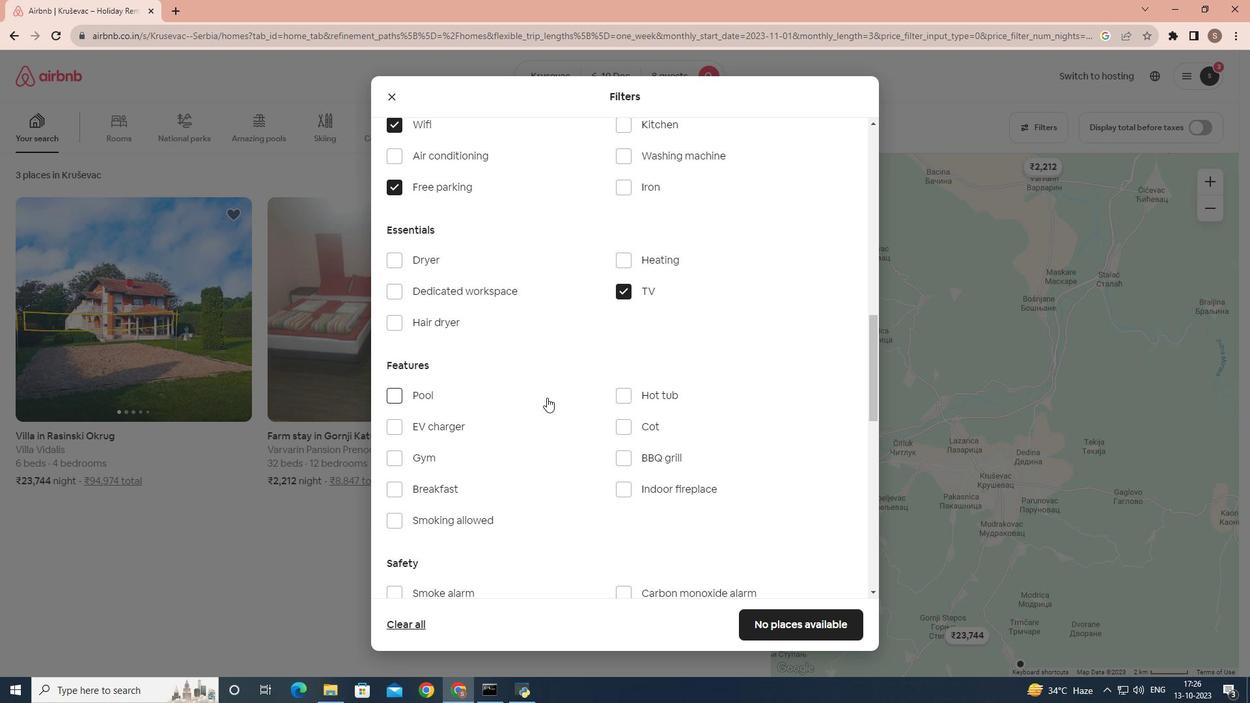 
Action: Mouse scrolled (547, 397) with delta (0, 0)
Screenshot: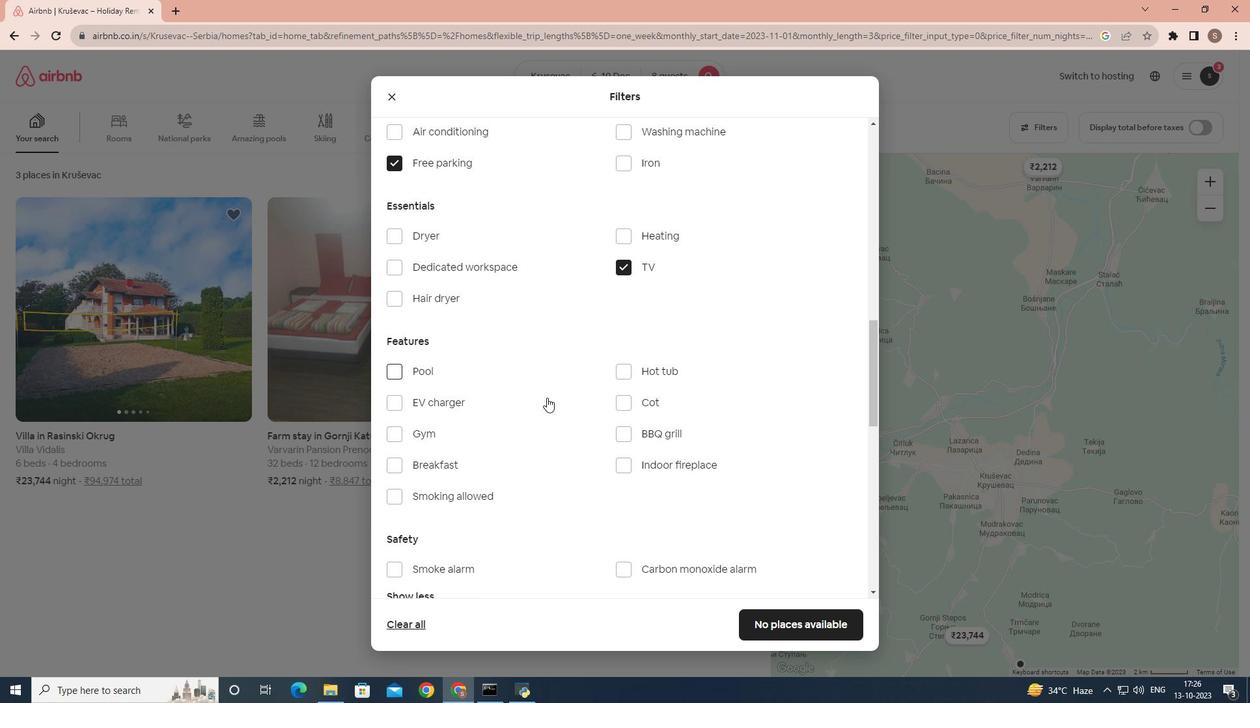 
Action: Mouse scrolled (547, 397) with delta (0, 0)
Screenshot: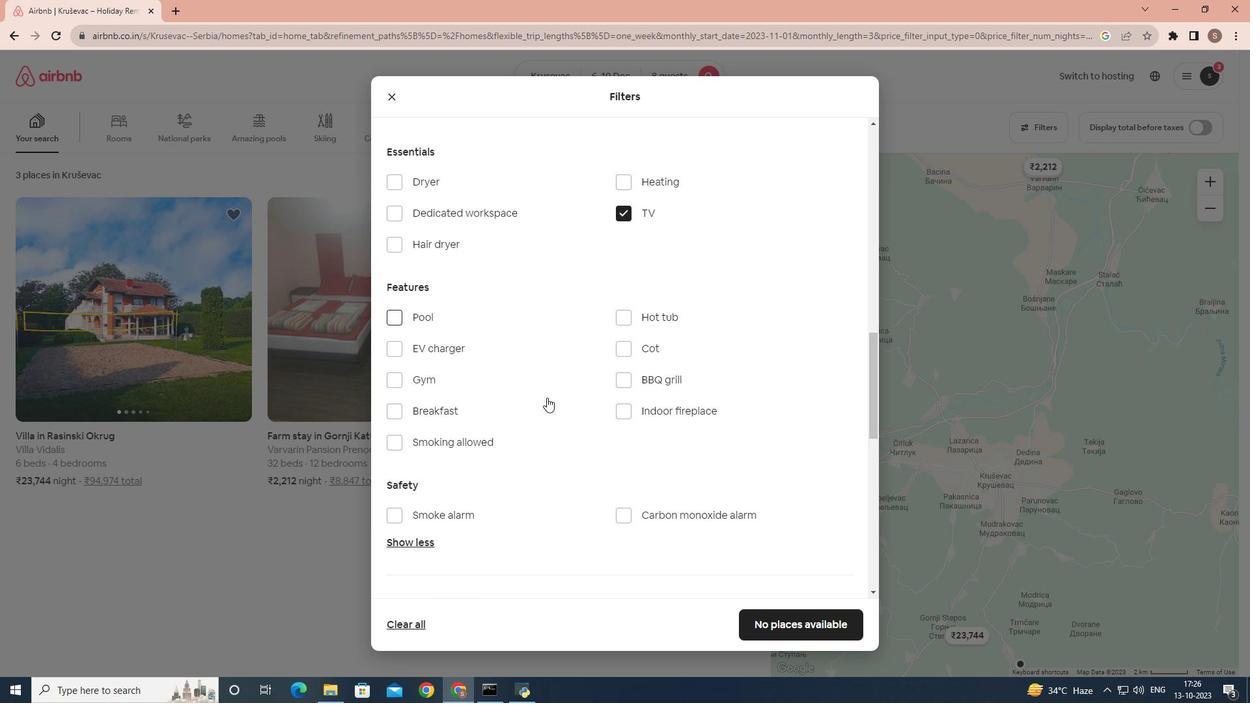 
Action: Mouse moved to (429, 353)
Screenshot: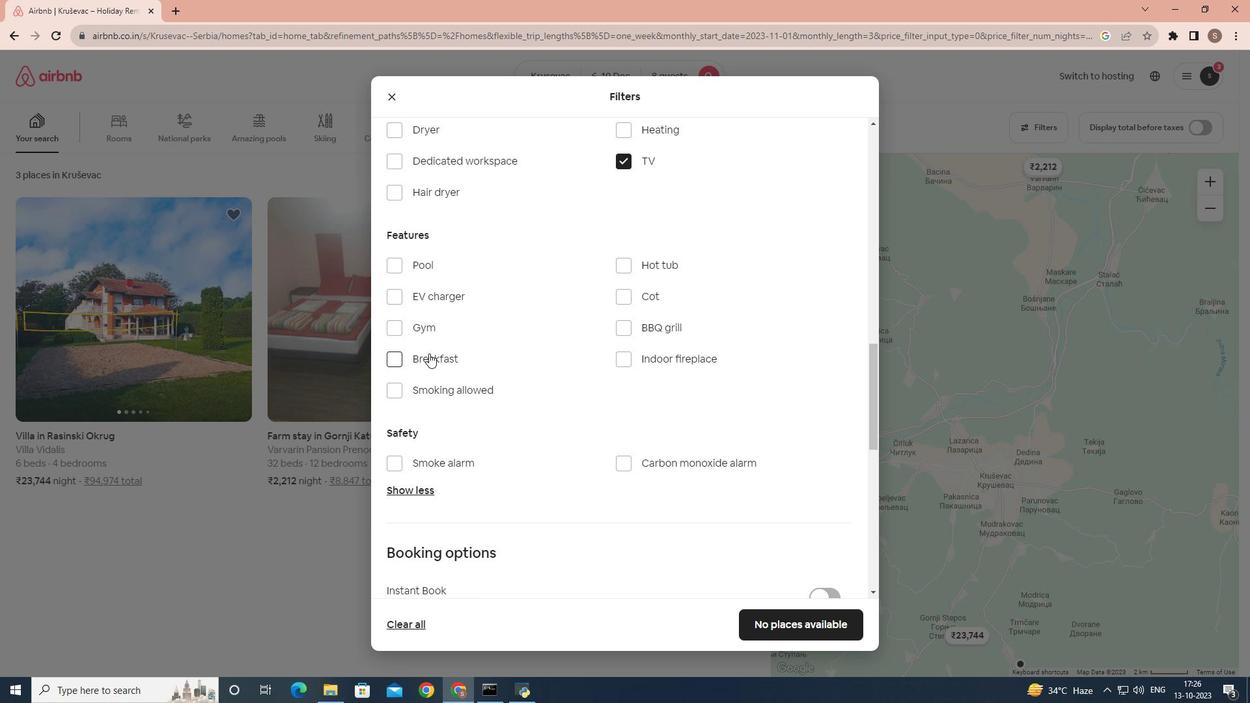 
Action: Mouse pressed left at (429, 353)
Screenshot: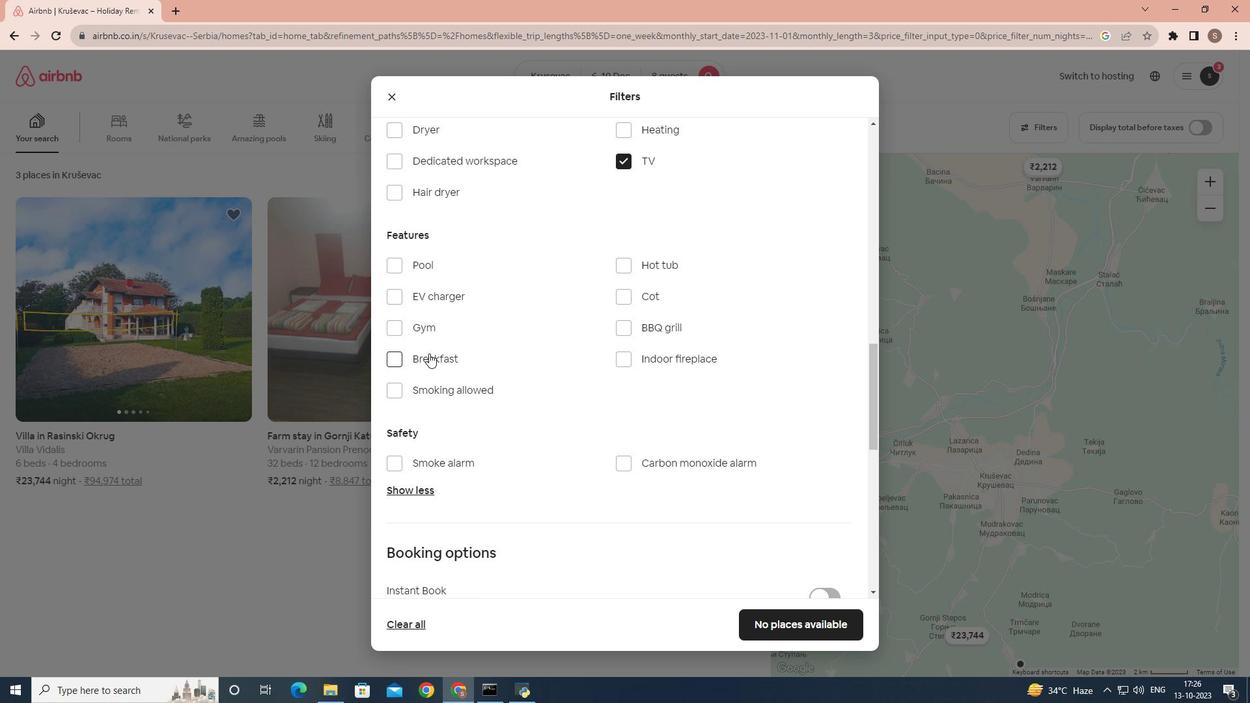 
Action: Mouse moved to (426, 332)
Screenshot: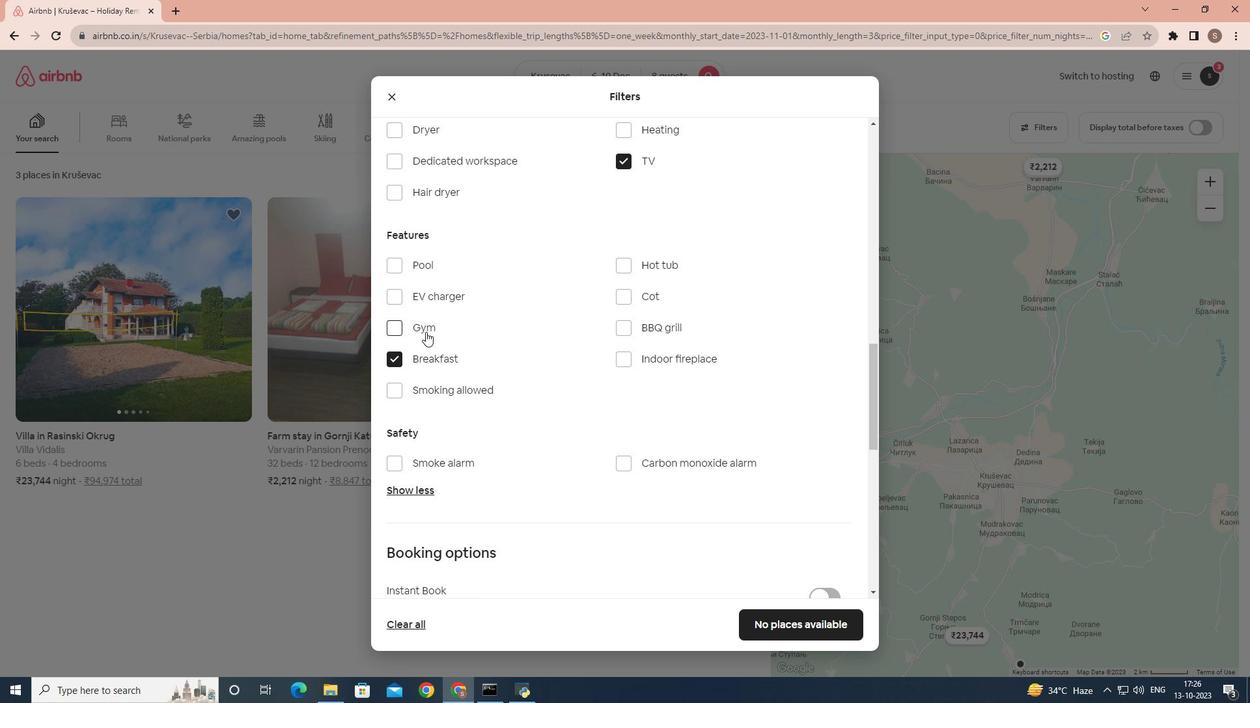 
Action: Mouse pressed left at (426, 332)
Screenshot: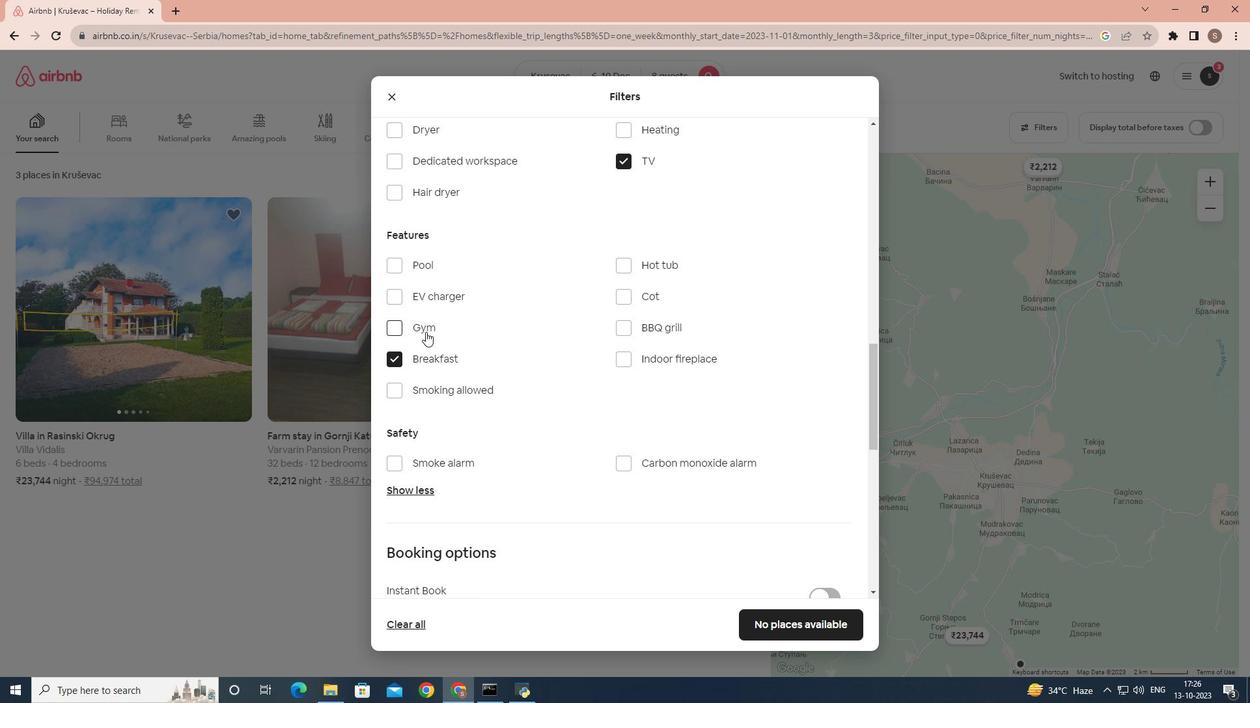 
Action: Mouse moved to (695, 463)
Screenshot: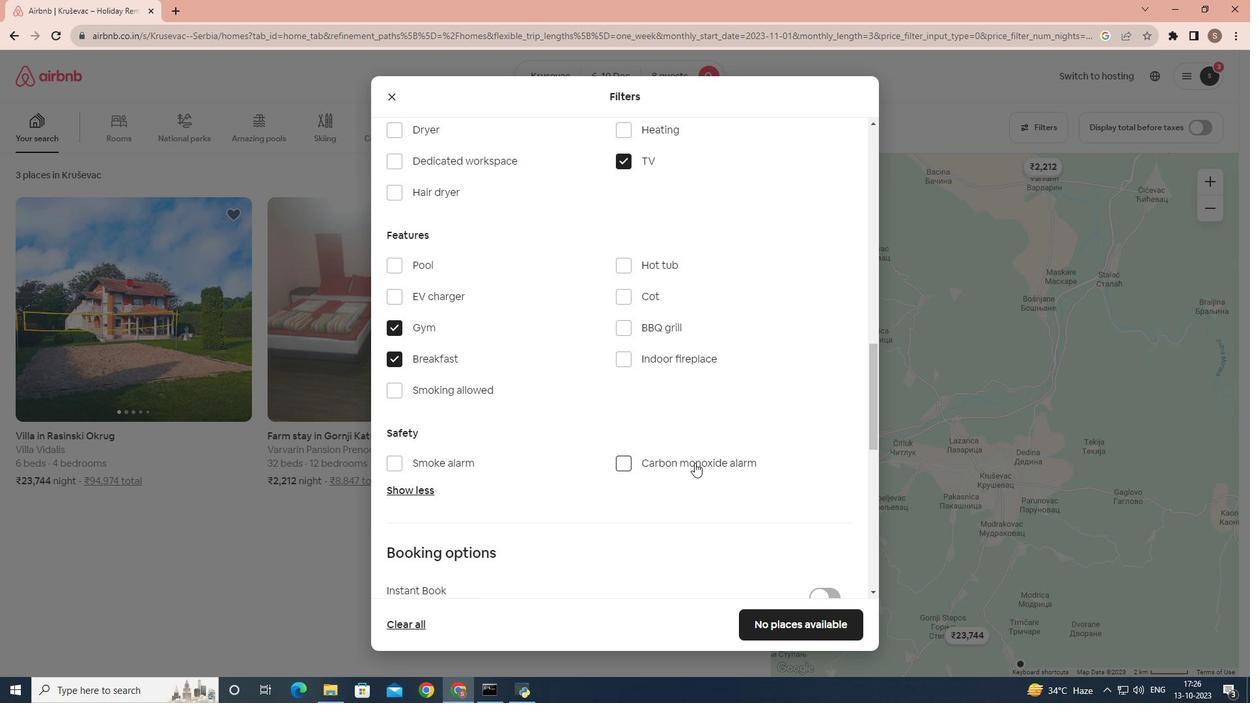 
Action: Mouse scrolled (695, 462) with delta (0, 0)
Screenshot: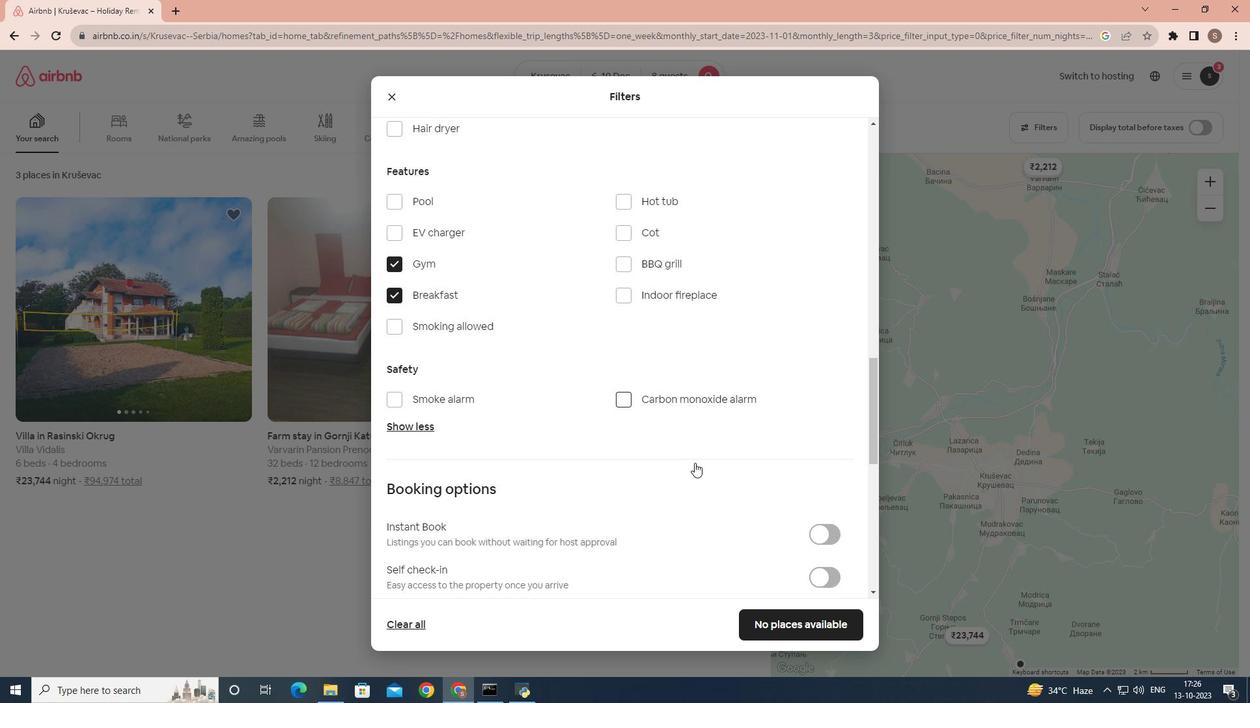 
Action: Mouse scrolled (695, 462) with delta (0, 0)
Screenshot: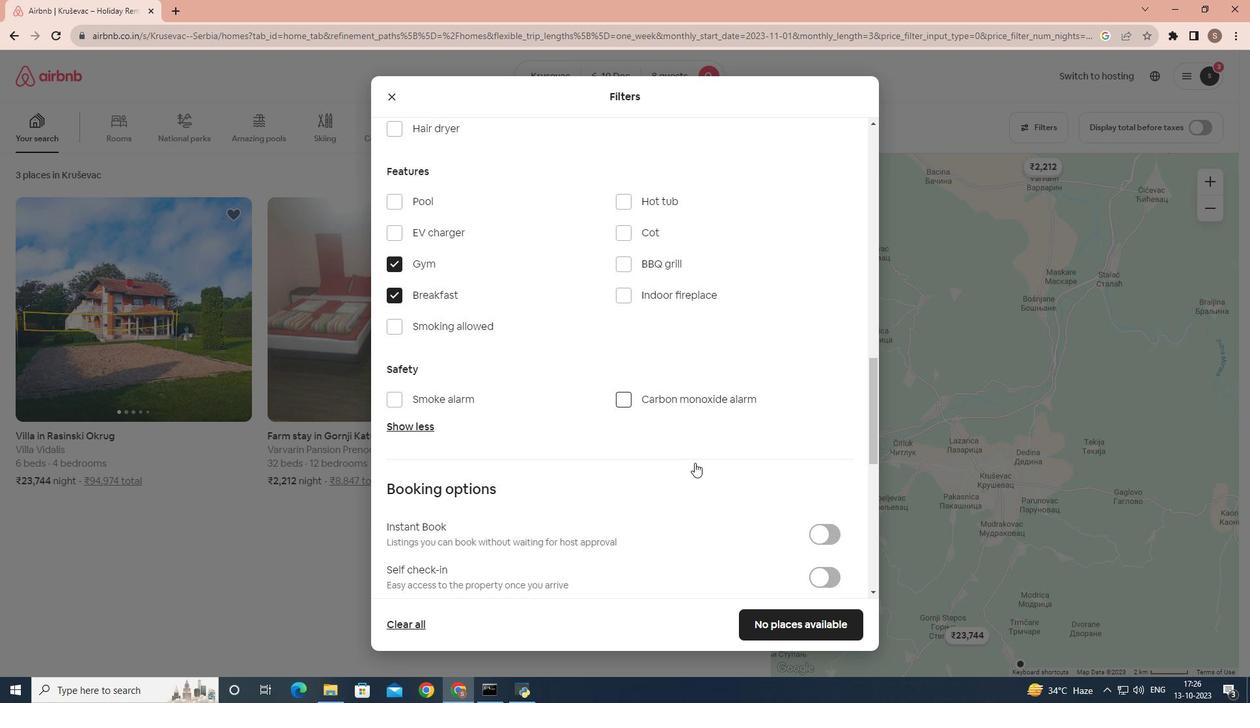 
Action: Mouse scrolled (695, 462) with delta (0, 0)
Screenshot: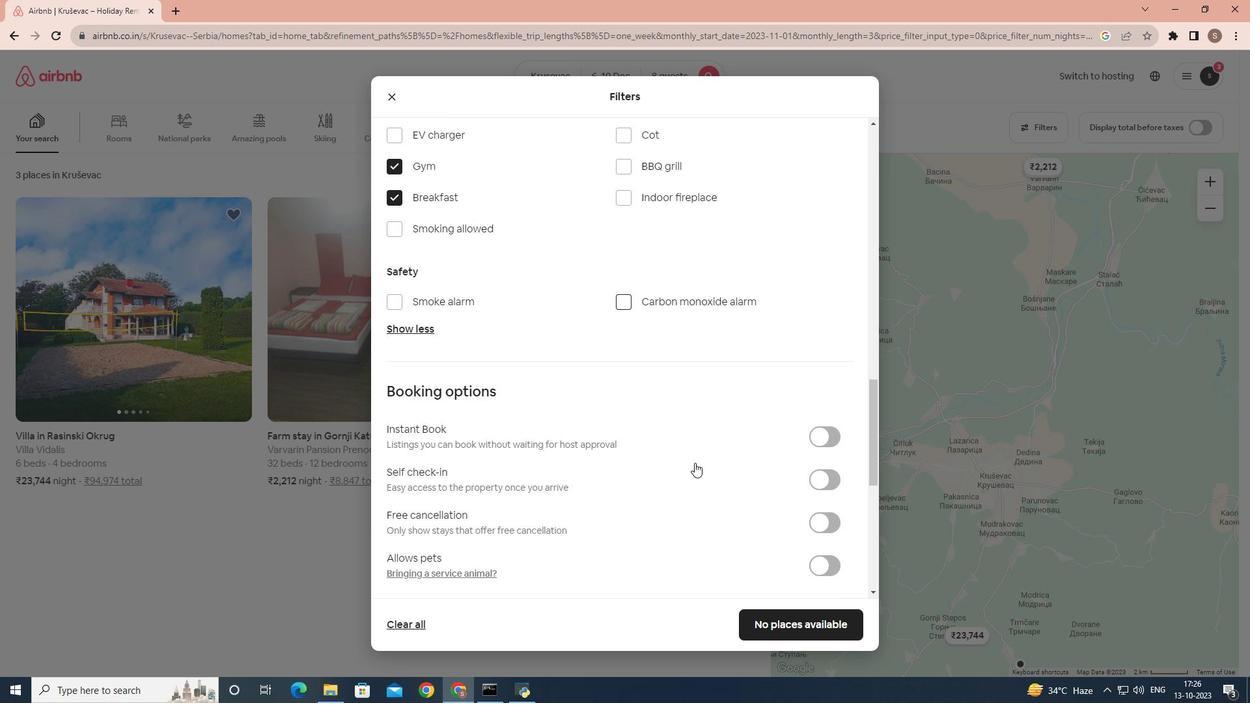 
Action: Mouse moved to (785, 622)
Screenshot: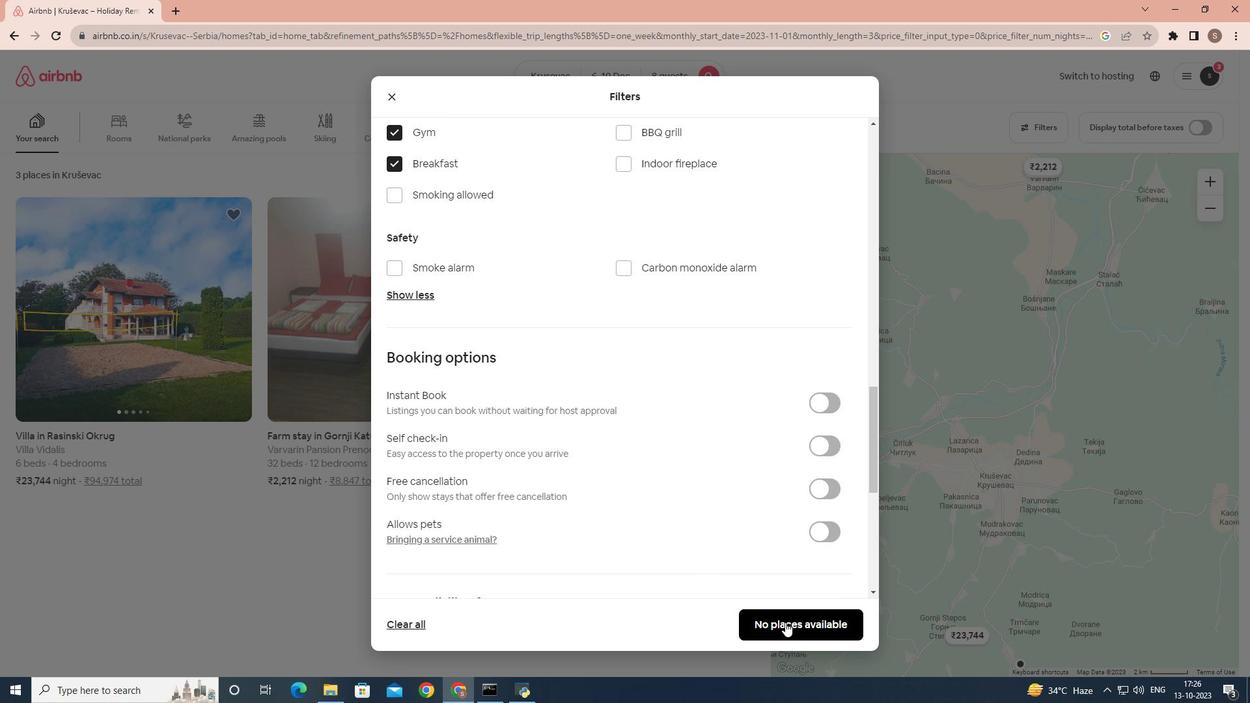 
Action: Mouse pressed left at (785, 622)
Screenshot: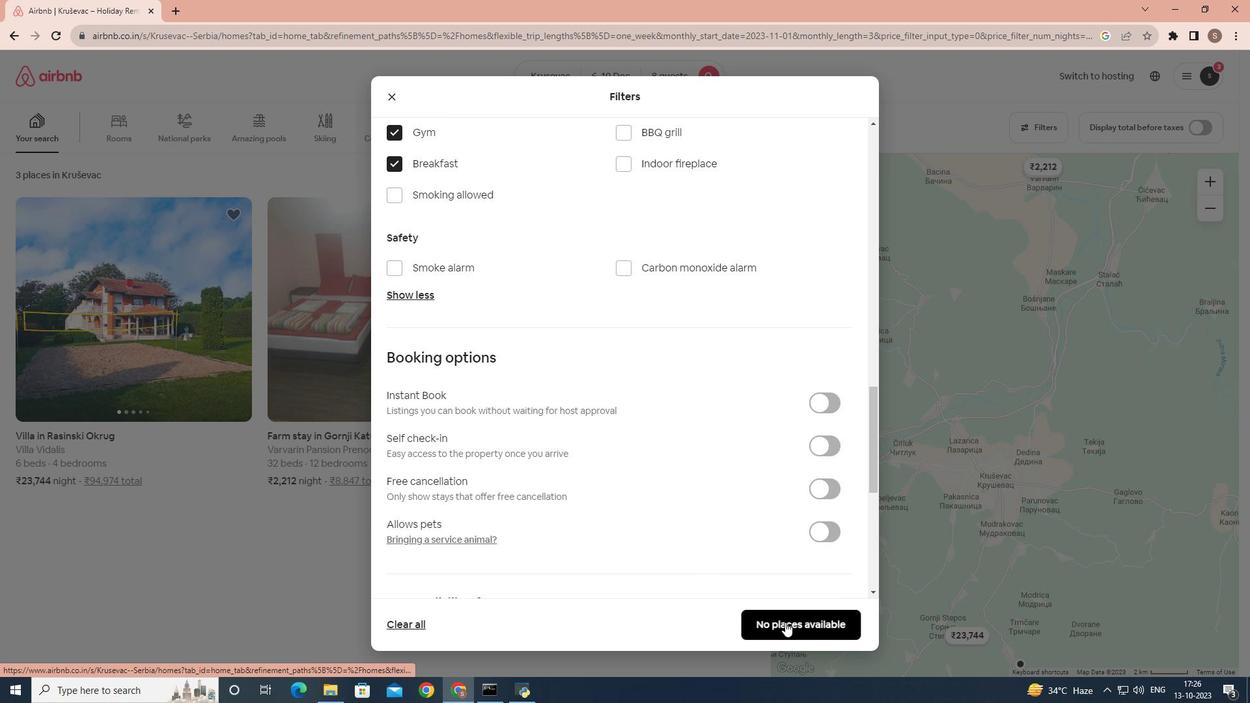 
Action: Mouse moved to (777, 621)
Screenshot: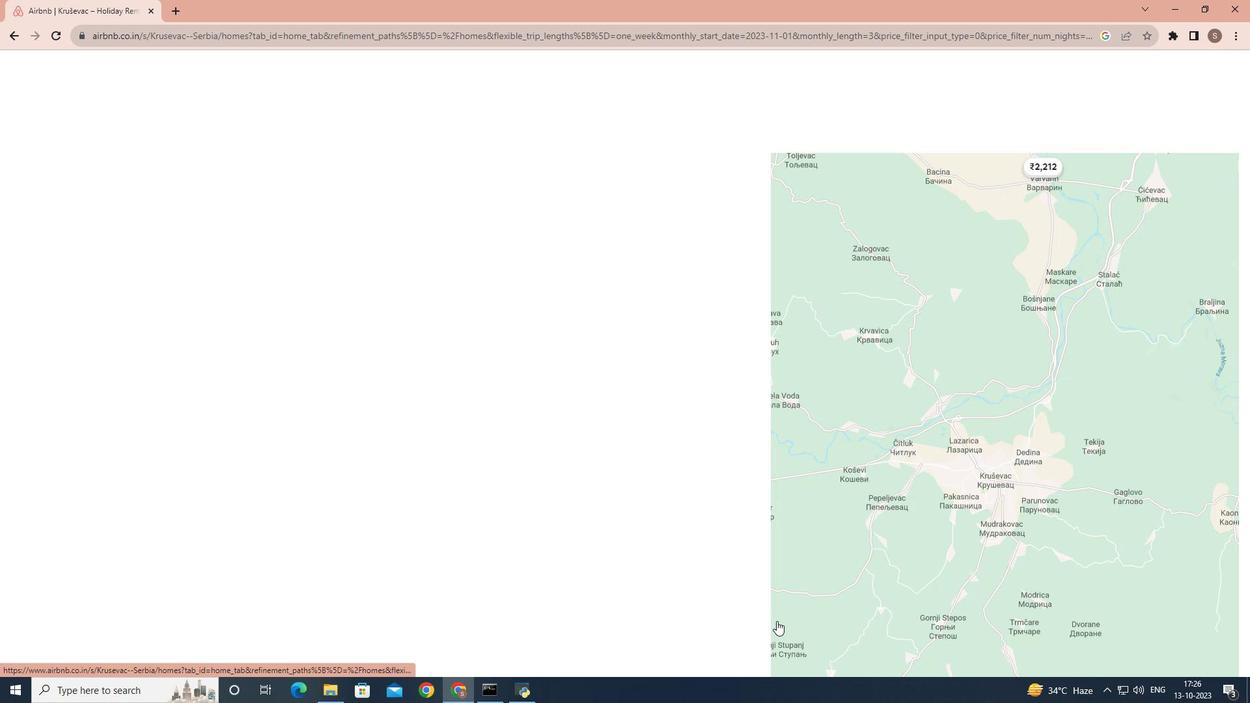 
